 Task: Find connections with filter location Catende with filter topic #propertymanagement with filter profile language English with filter current company Delta Electronics India with filter school Swami Vivekananda Subharti University, Meerut with filter industry Travel Arrangements with filter service category User Experience Writing with filter keywords title Meals on Wheels Driver
Action: Mouse moved to (583, 120)
Screenshot: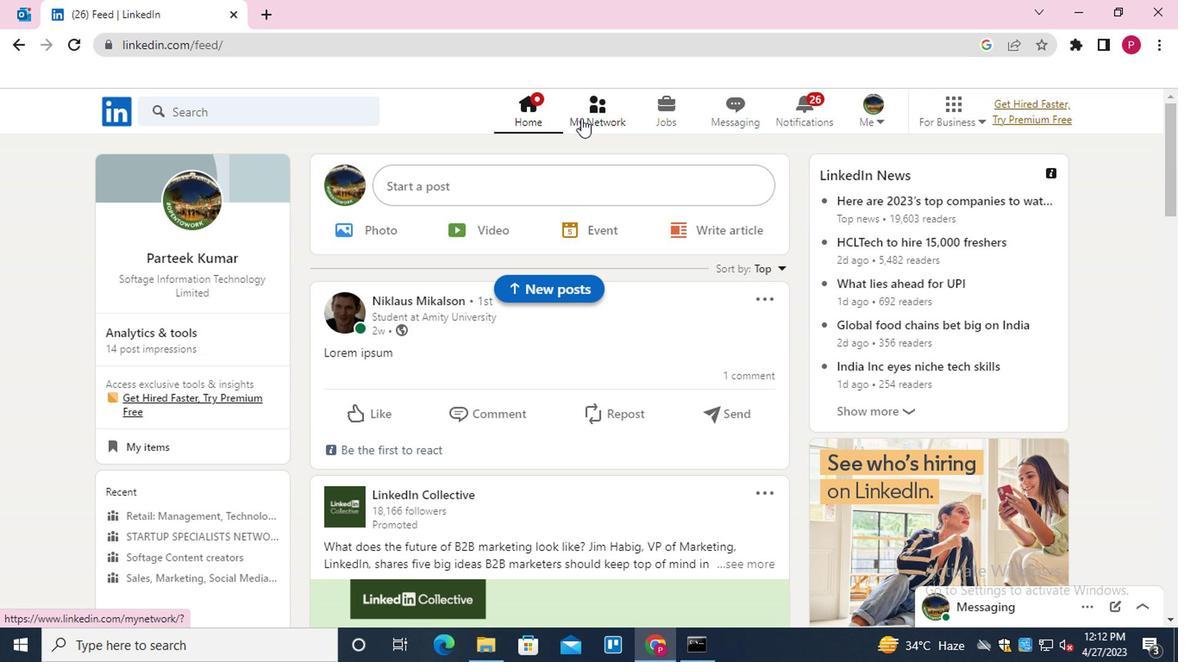 
Action: Mouse pressed left at (583, 120)
Screenshot: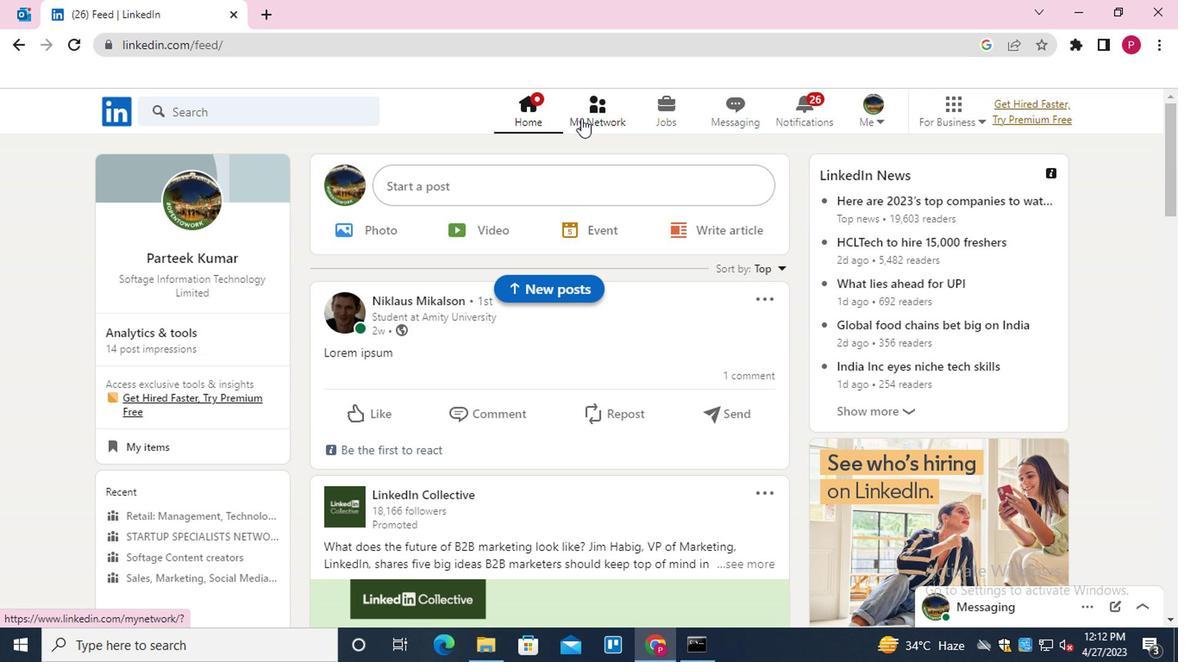 
Action: Mouse moved to (297, 214)
Screenshot: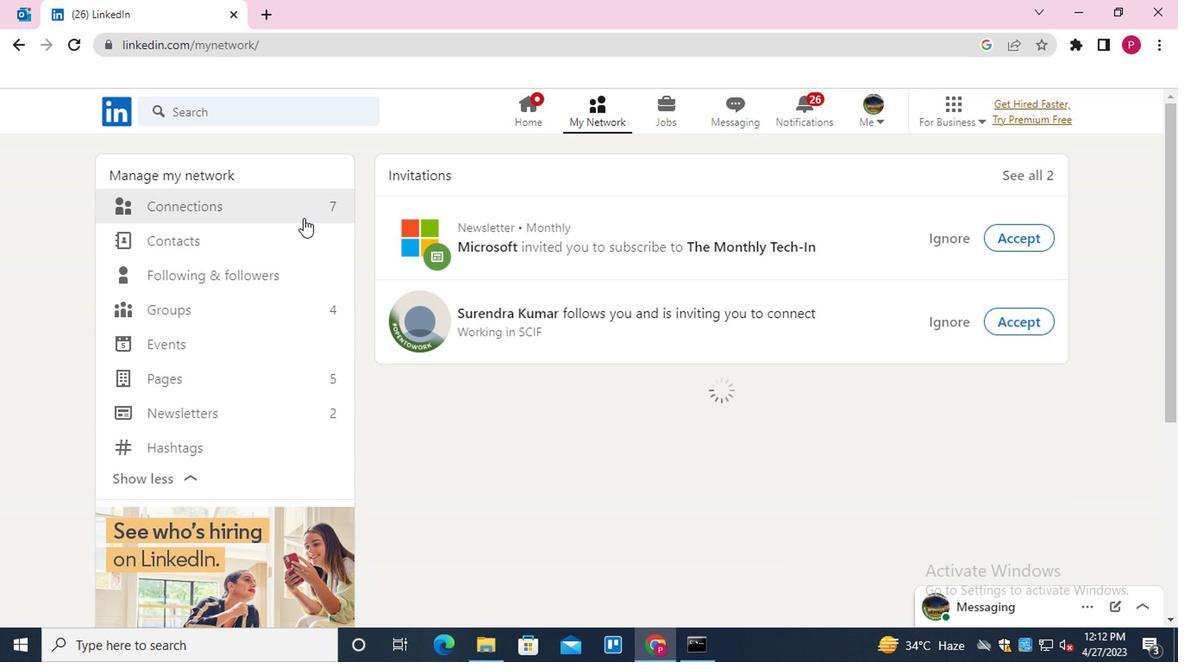 
Action: Mouse pressed left at (297, 214)
Screenshot: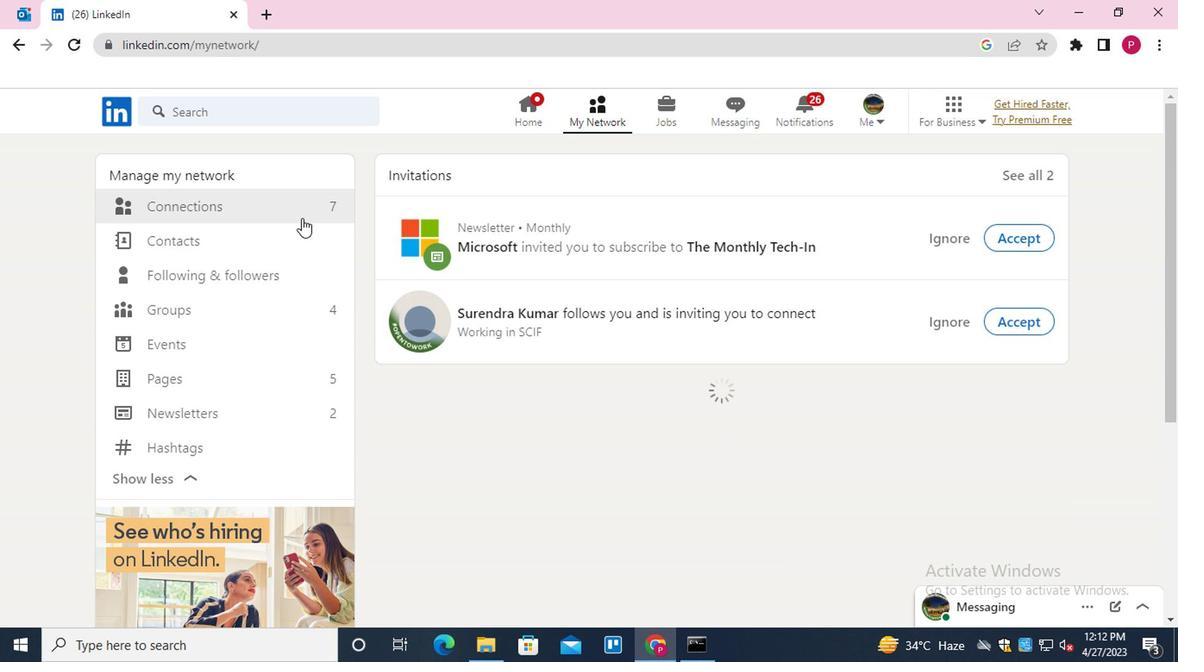 
Action: Mouse moved to (679, 204)
Screenshot: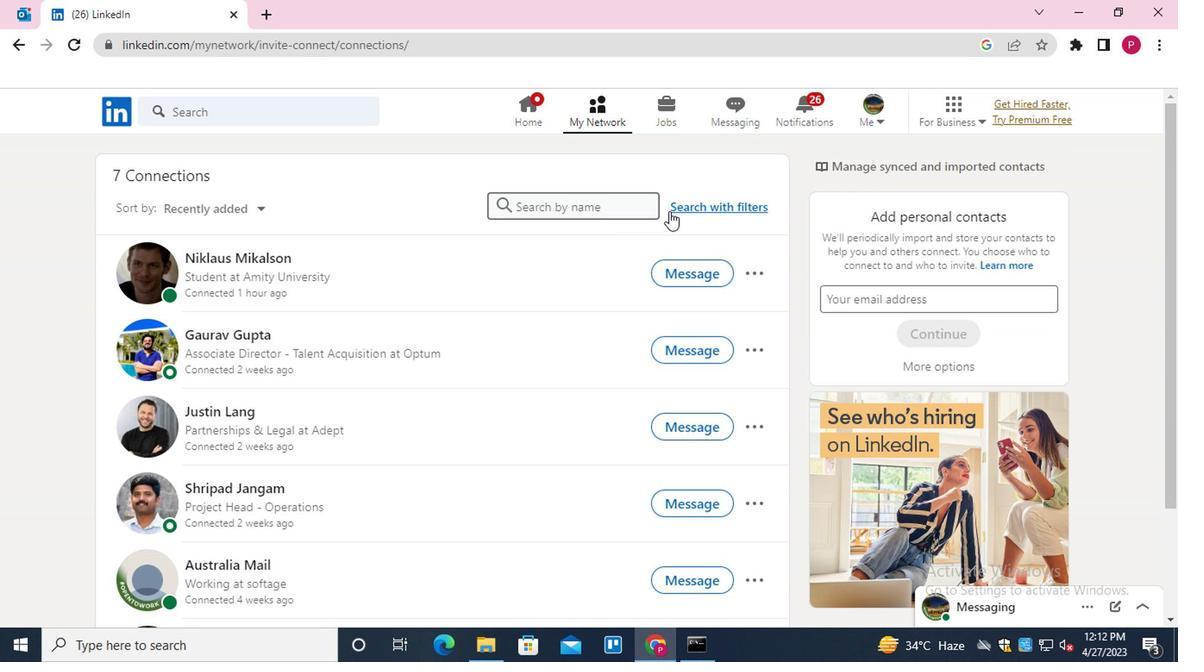 
Action: Mouse pressed left at (679, 204)
Screenshot: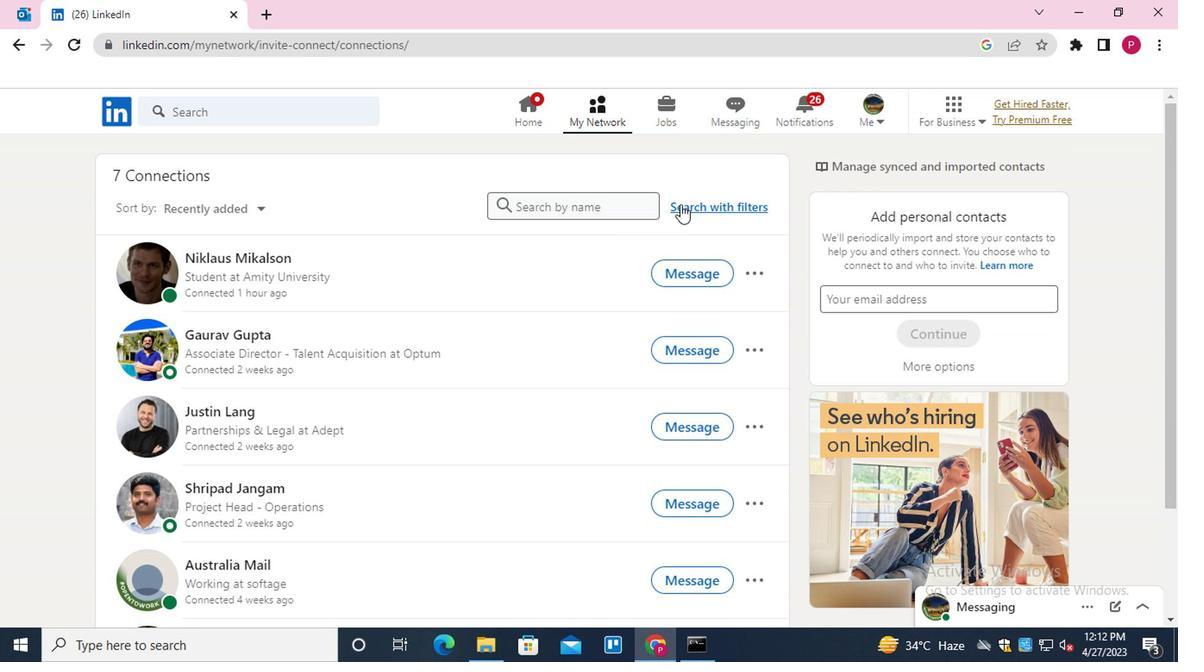 
Action: Mouse moved to (641, 160)
Screenshot: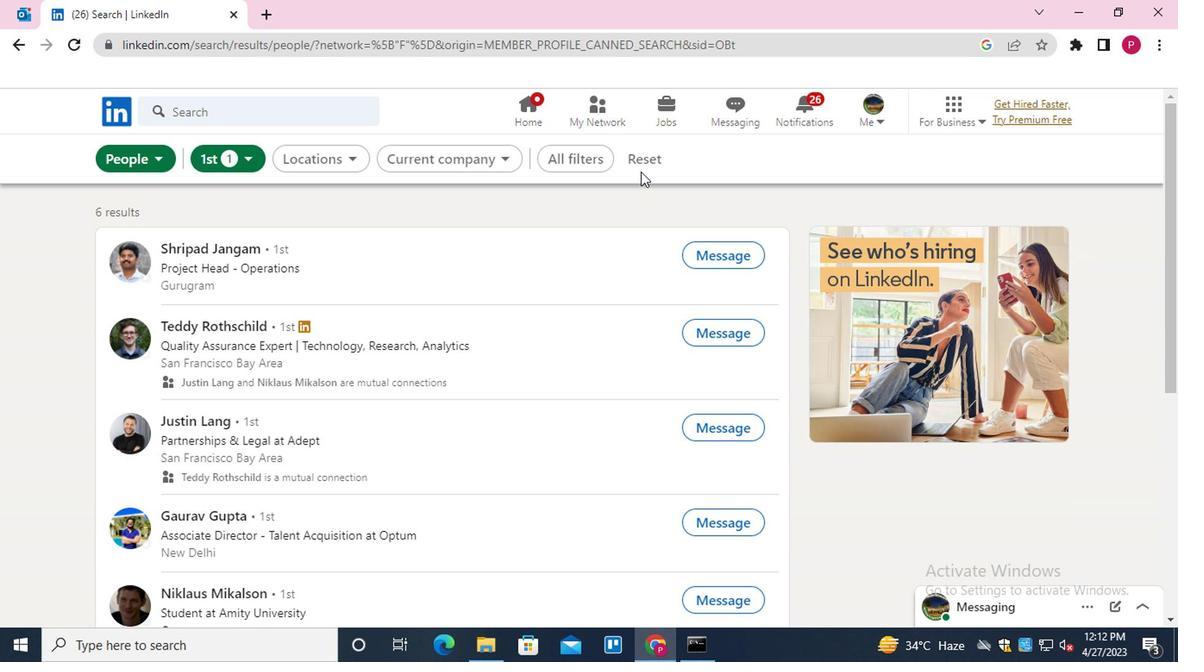 
Action: Mouse pressed left at (641, 160)
Screenshot: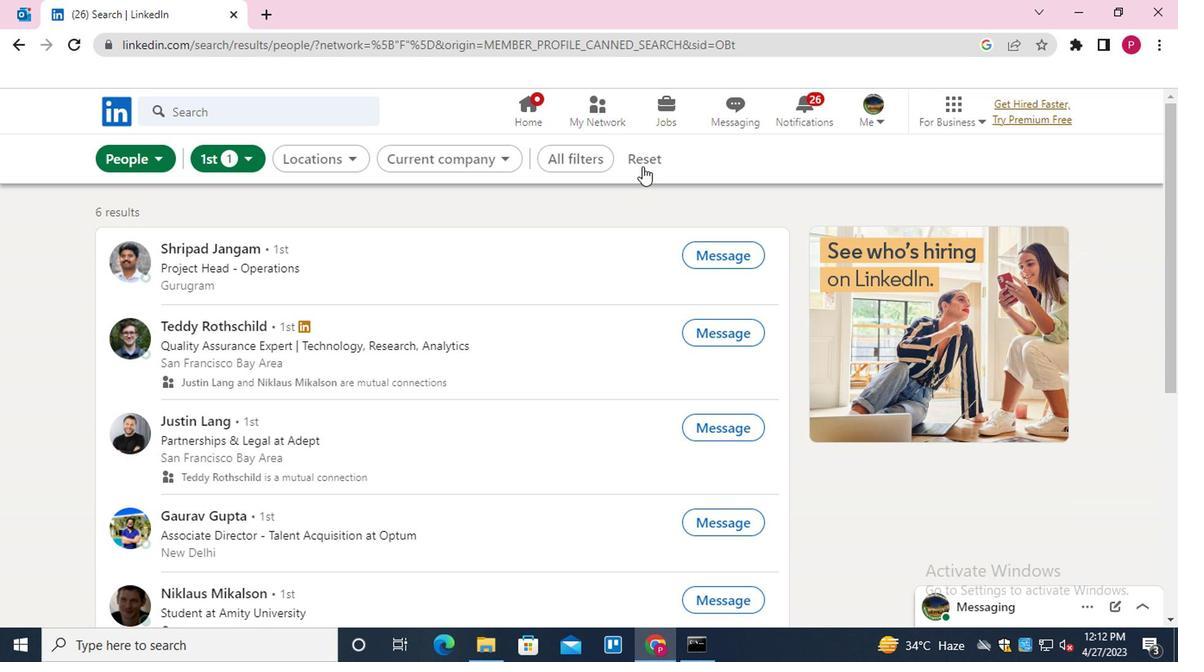 
Action: Mouse moved to (600, 165)
Screenshot: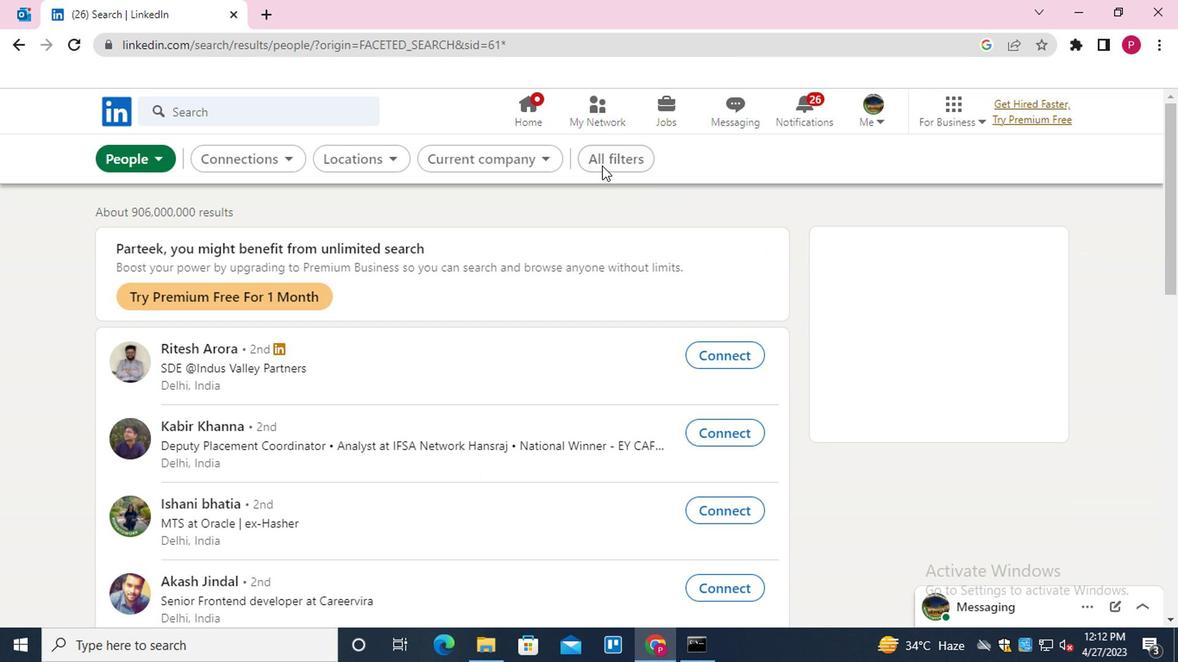 
Action: Mouse pressed left at (600, 165)
Screenshot: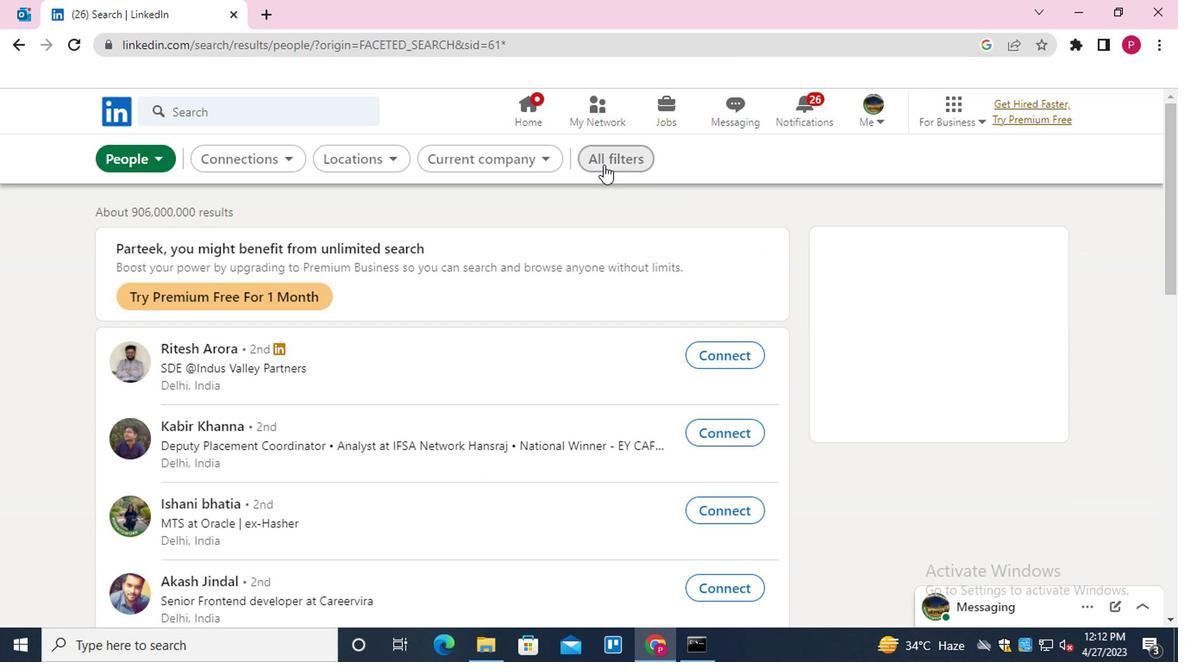 
Action: Mouse moved to (922, 369)
Screenshot: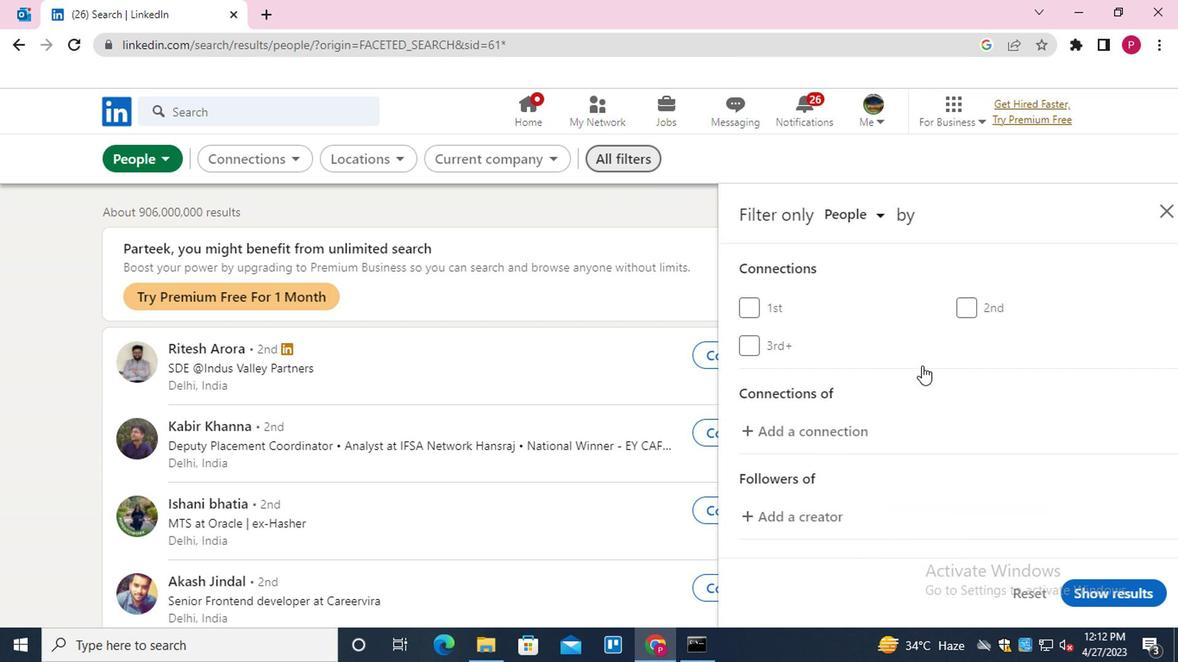 
Action: Mouse scrolled (922, 368) with delta (0, 0)
Screenshot: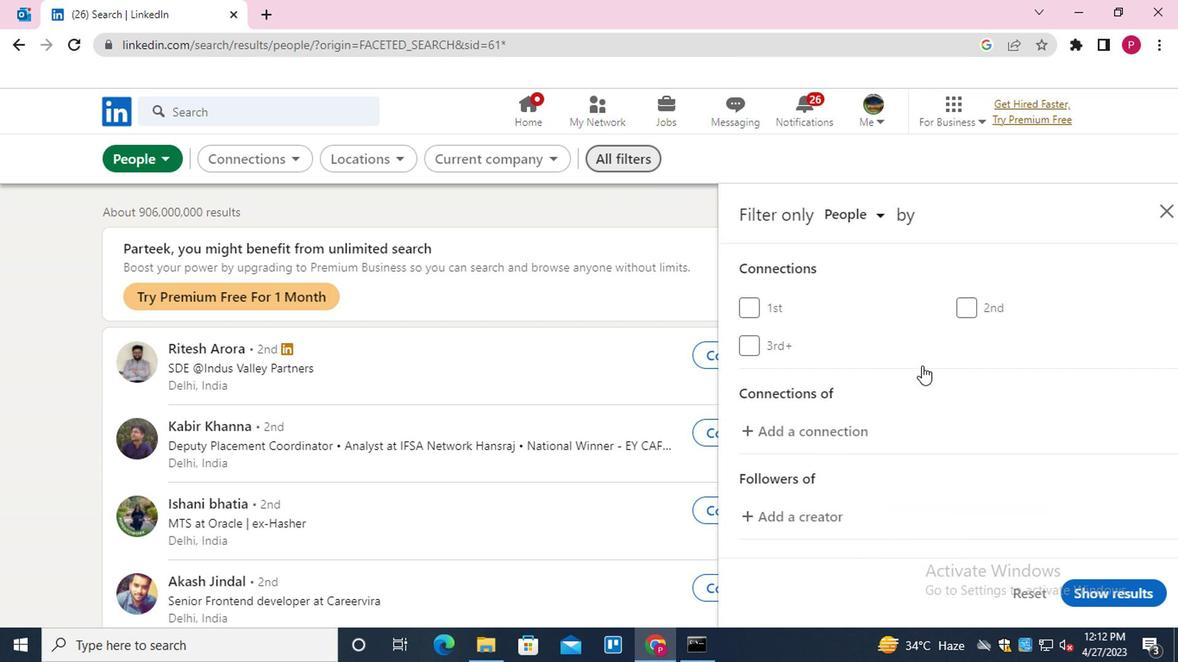 
Action: Mouse moved to (922, 371)
Screenshot: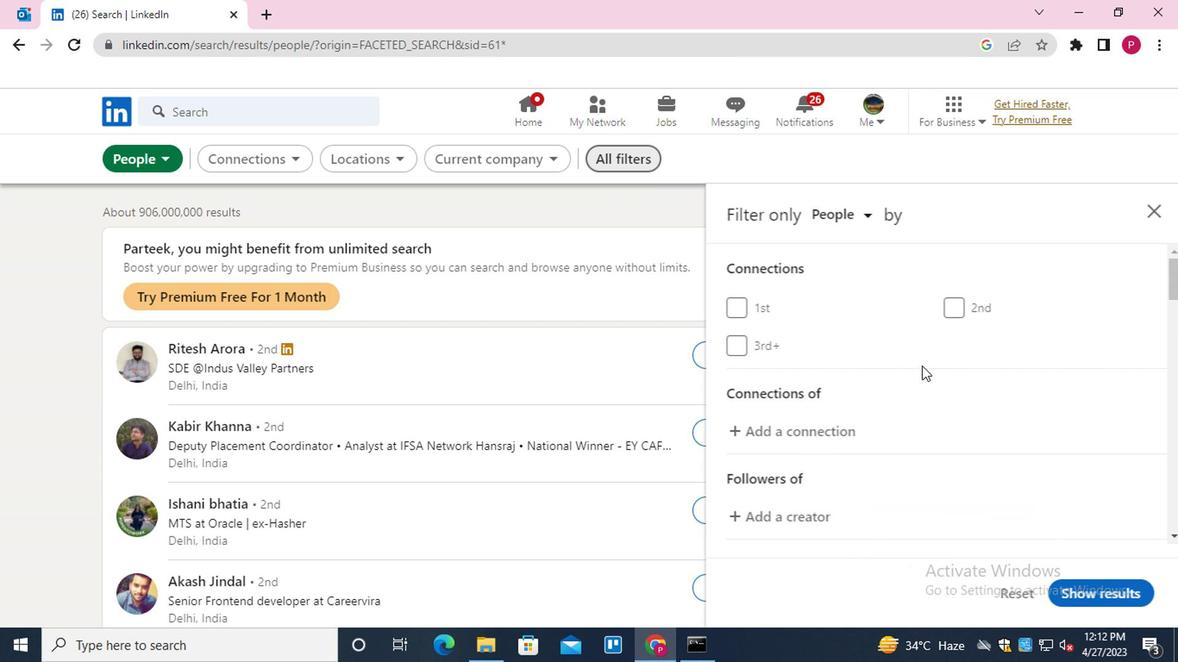 
Action: Mouse scrolled (922, 369) with delta (0, -1)
Screenshot: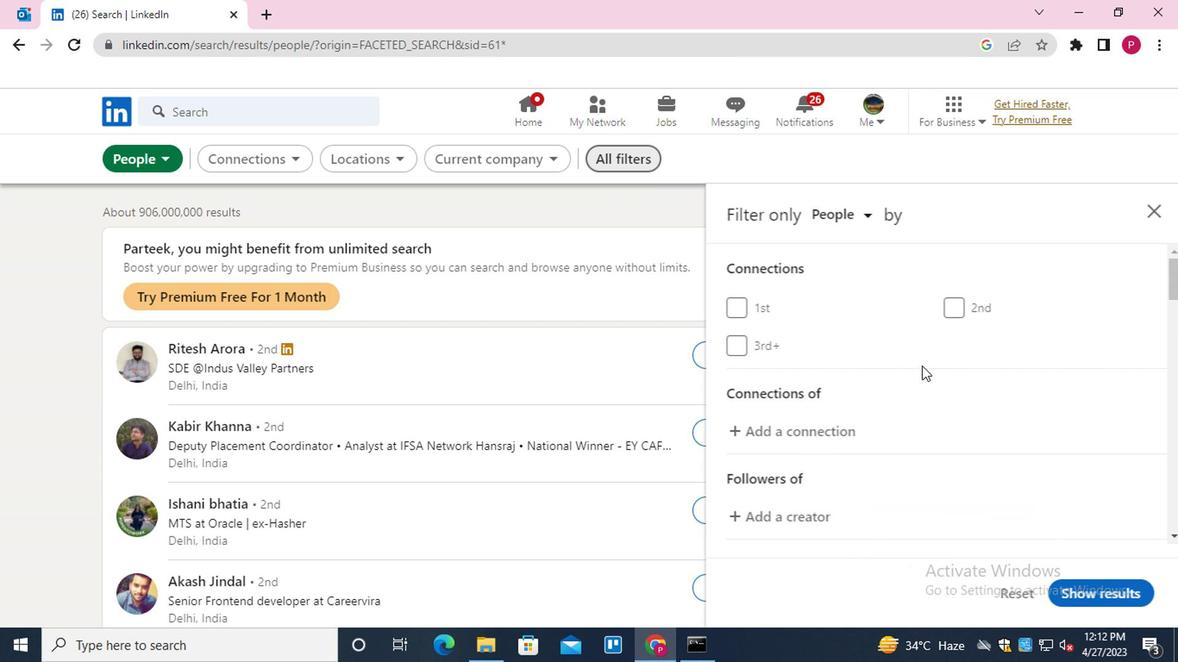 
Action: Mouse moved to (922, 373)
Screenshot: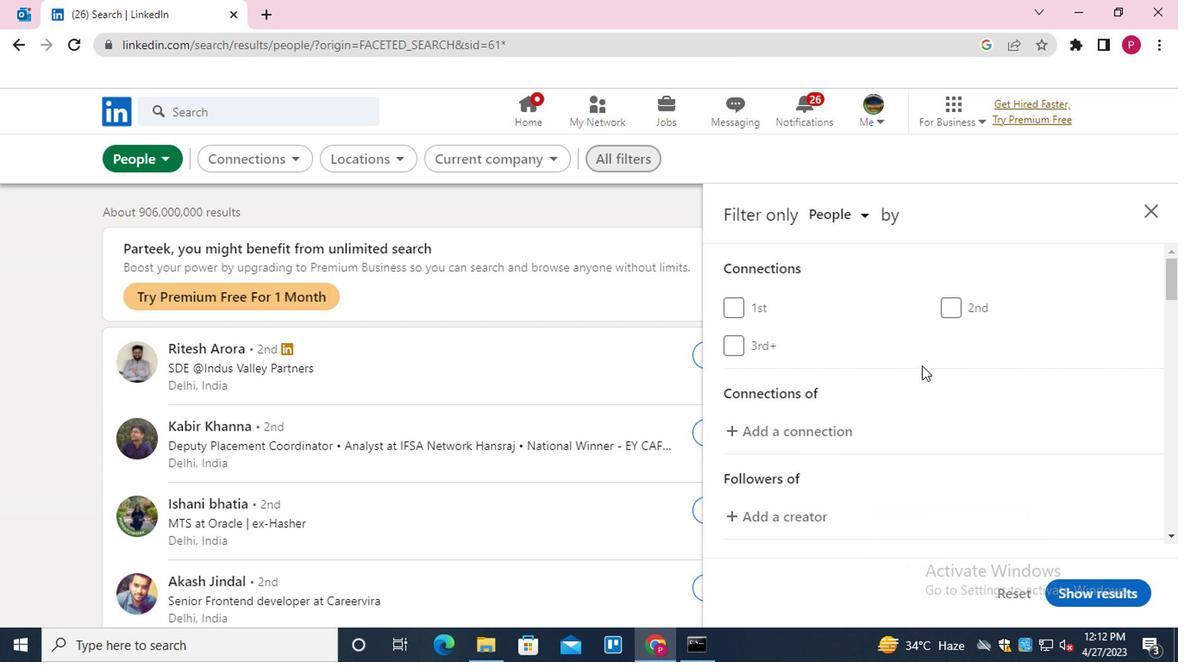 
Action: Mouse scrolled (922, 371) with delta (0, -1)
Screenshot: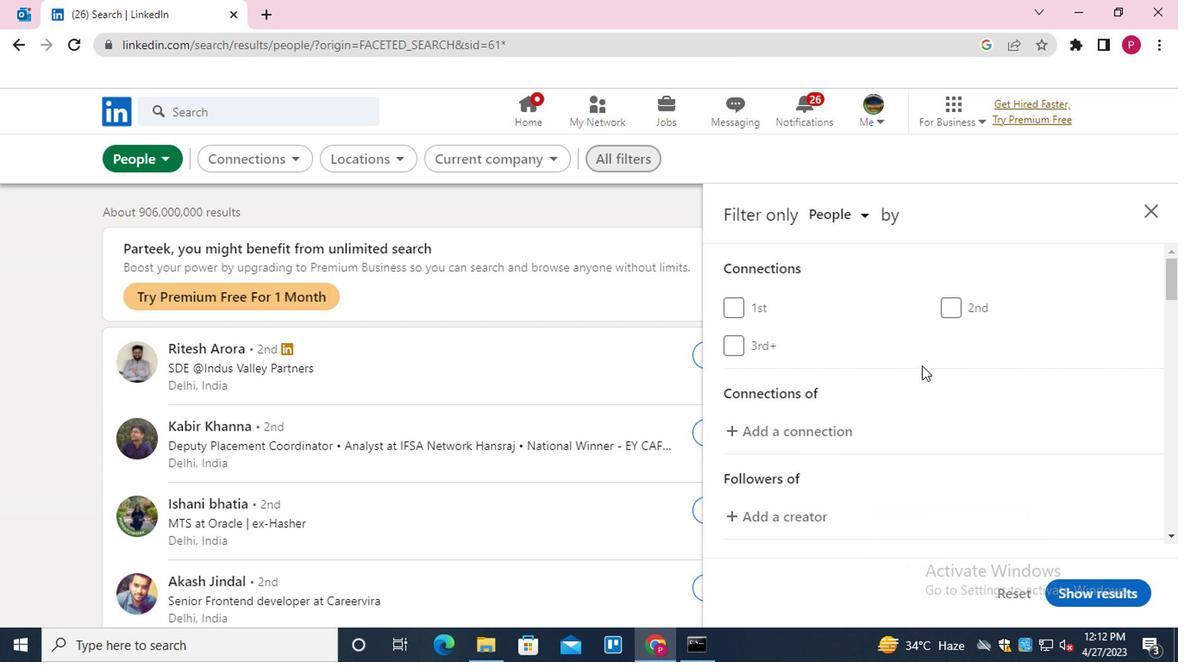
Action: Mouse moved to (997, 422)
Screenshot: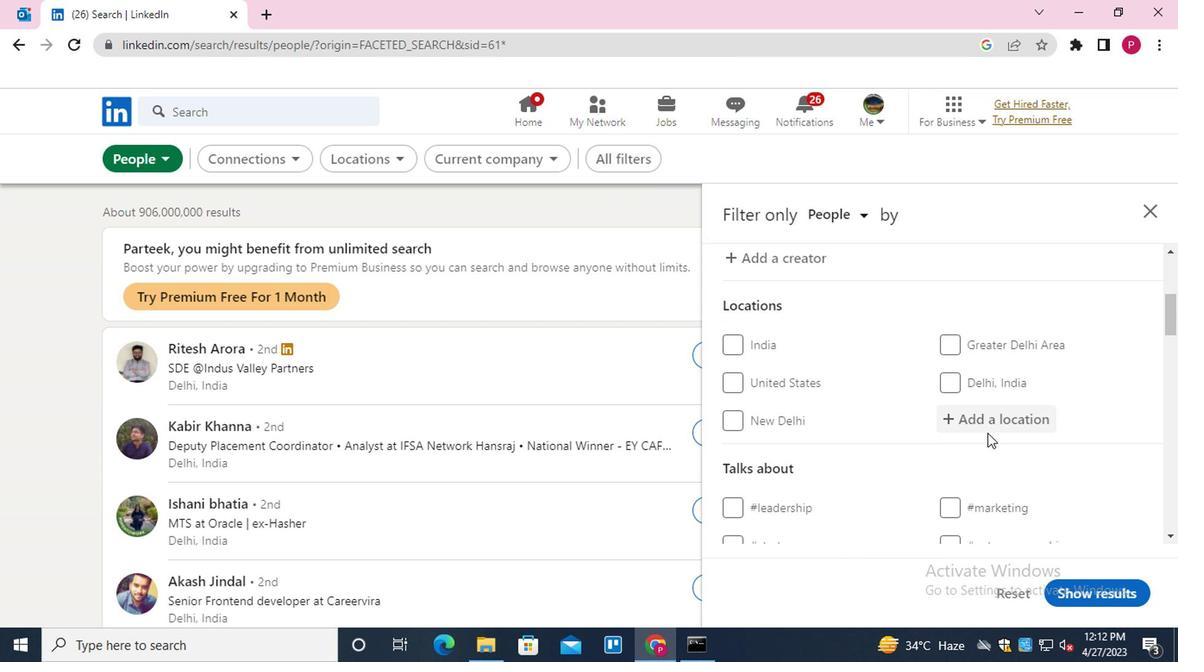 
Action: Mouse pressed left at (997, 422)
Screenshot: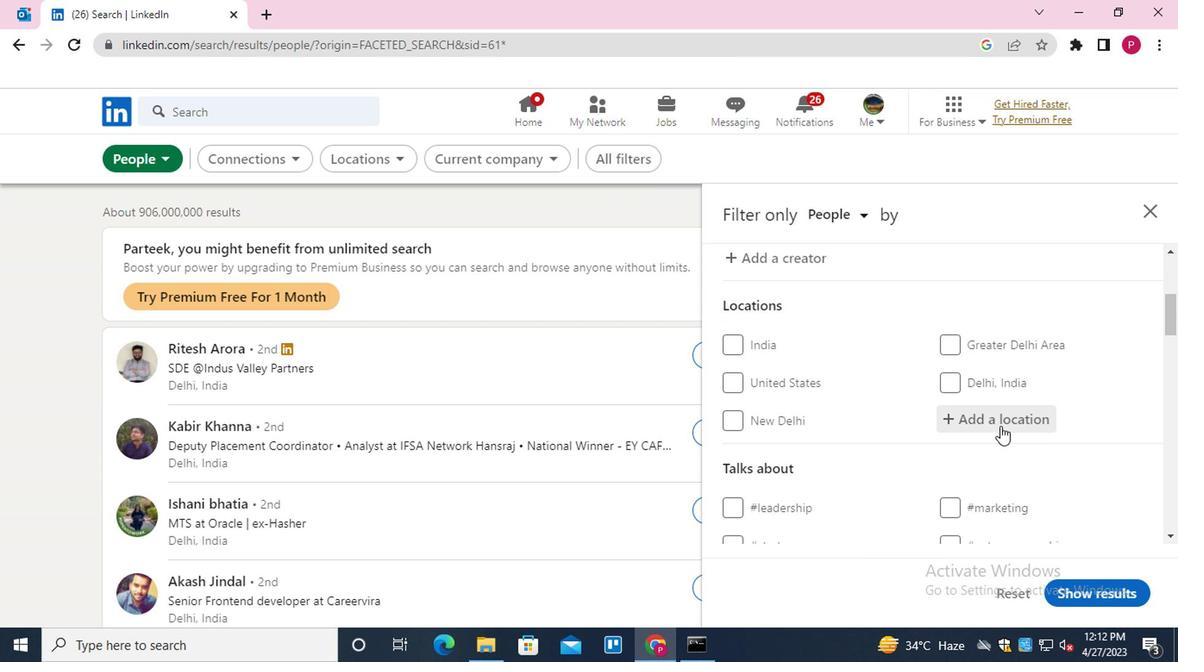 
Action: Key pressed <Key.shift>CATENDE<Key.down><Key.enter>
Screenshot: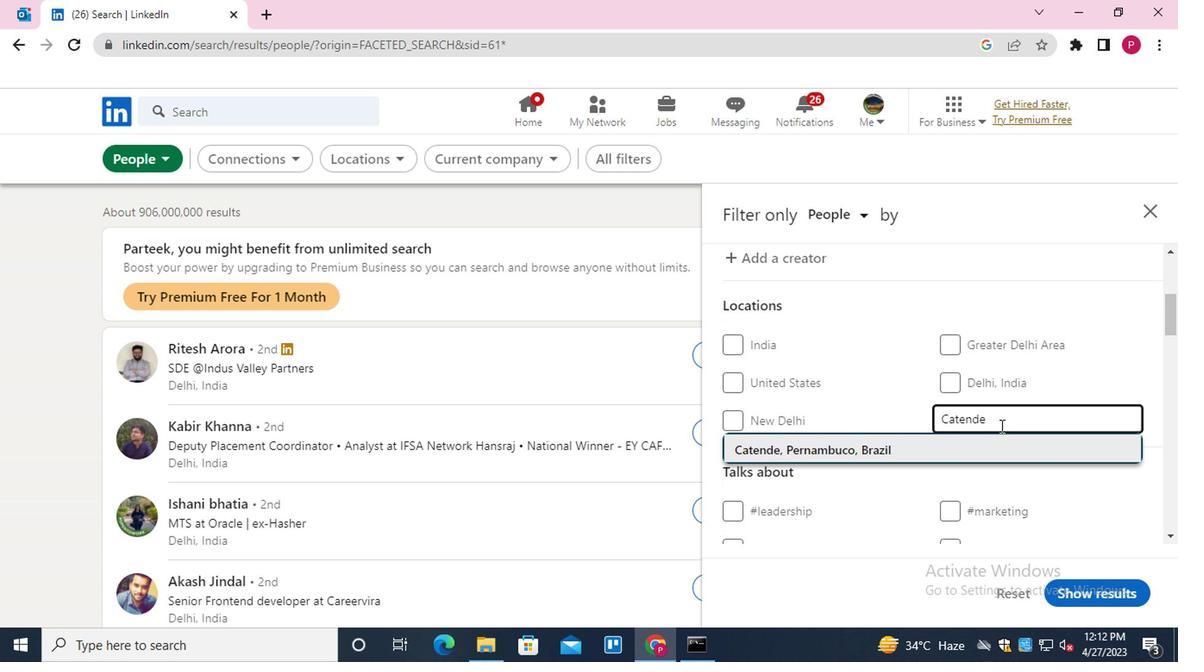 
Action: Mouse moved to (997, 422)
Screenshot: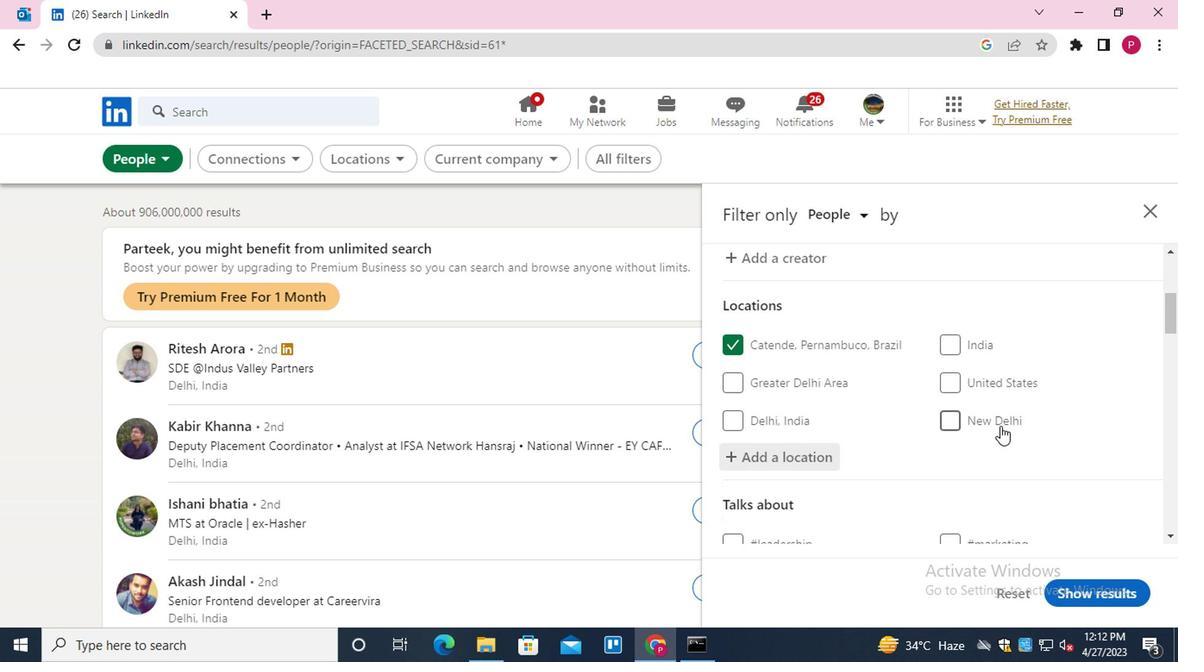 
Action: Mouse scrolled (997, 420) with delta (0, -1)
Screenshot: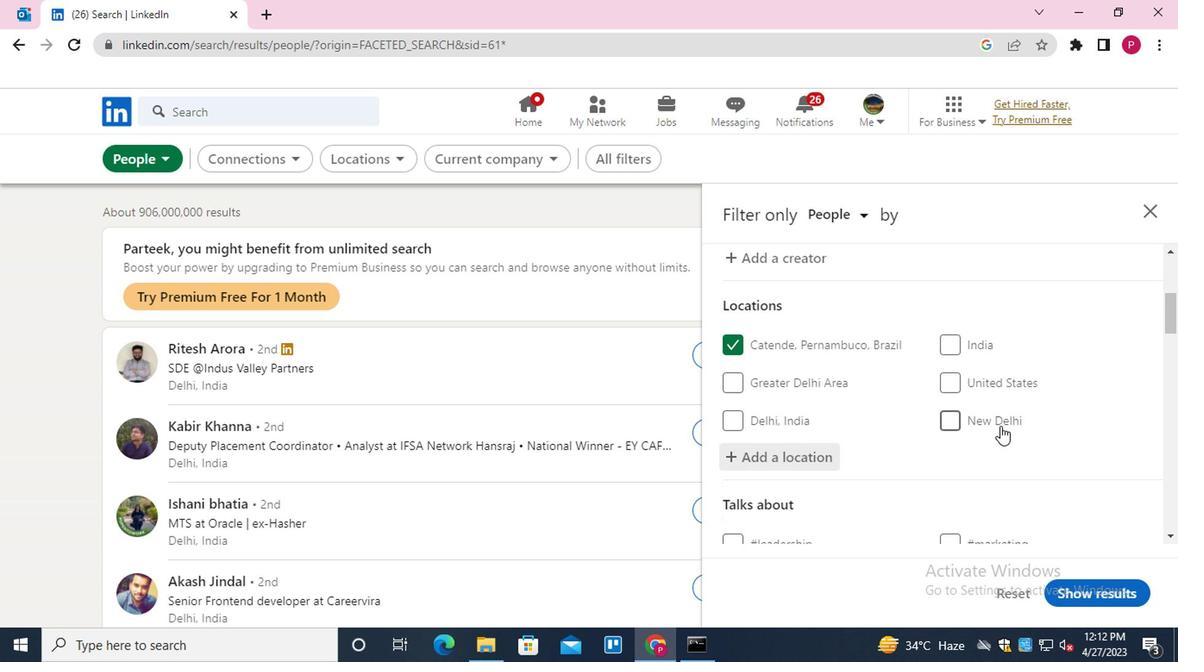 
Action: Mouse scrolled (997, 420) with delta (0, -1)
Screenshot: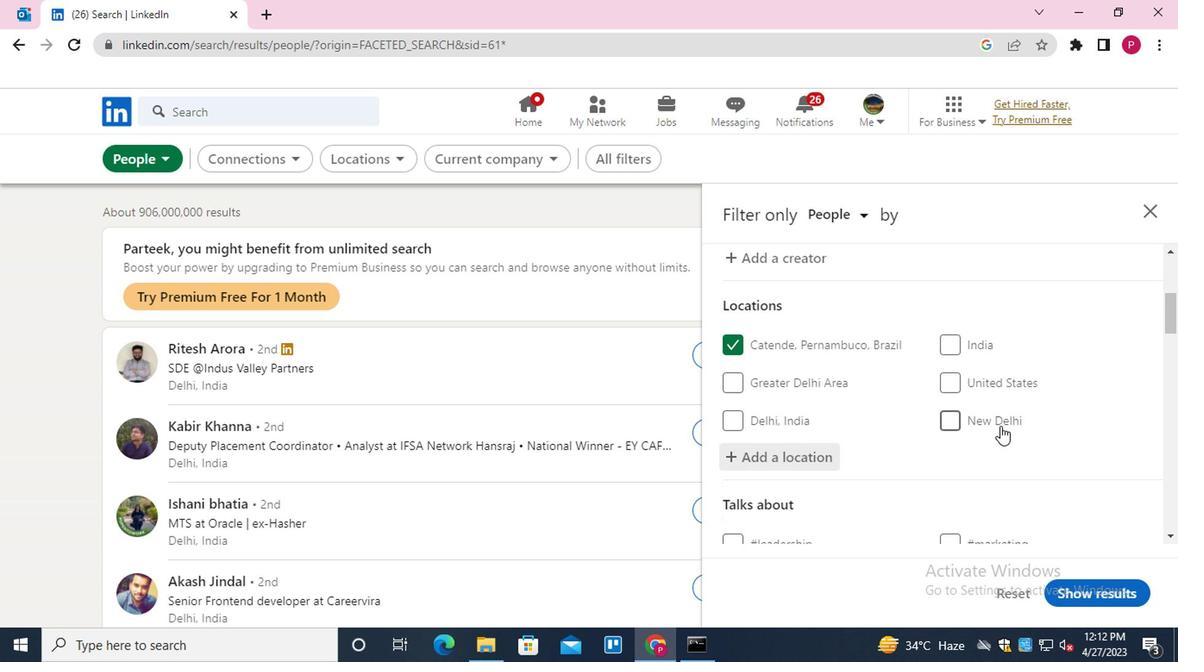 
Action: Mouse moved to (986, 431)
Screenshot: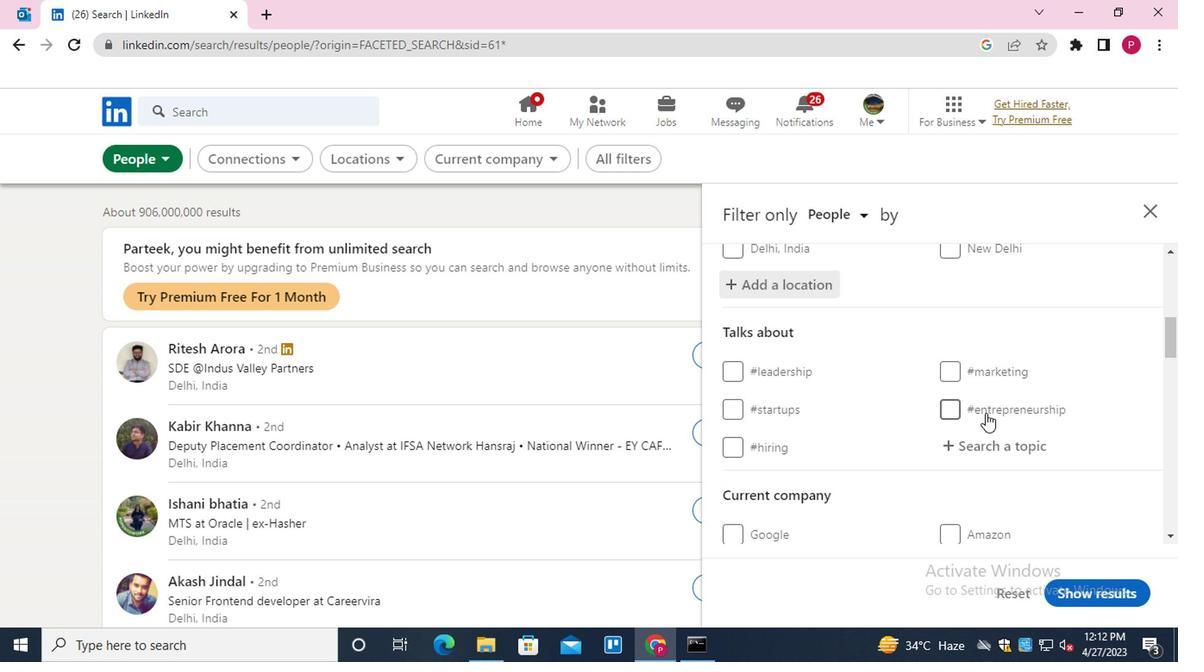 
Action: Mouse pressed left at (986, 431)
Screenshot: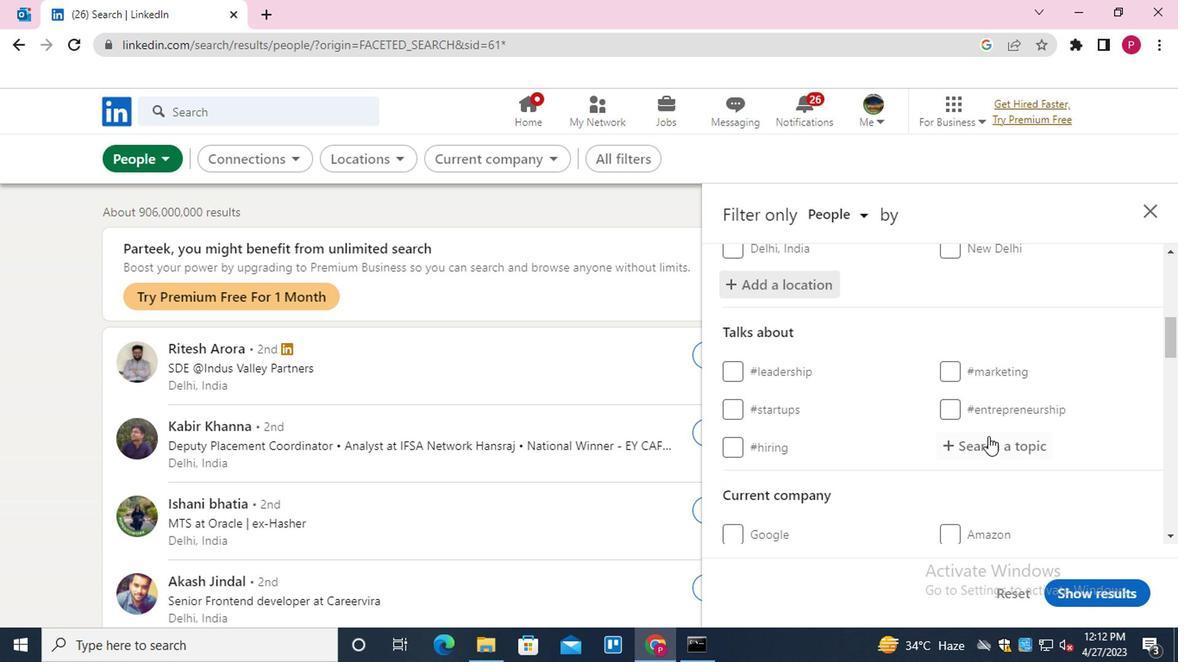 
Action: Key pressed PROPERTY<Key.down><Key.down><Key.down><Key.down><Key.down><Key.down><Key.down><Key.down><Key.down><Key.up><Key.enter>
Screenshot: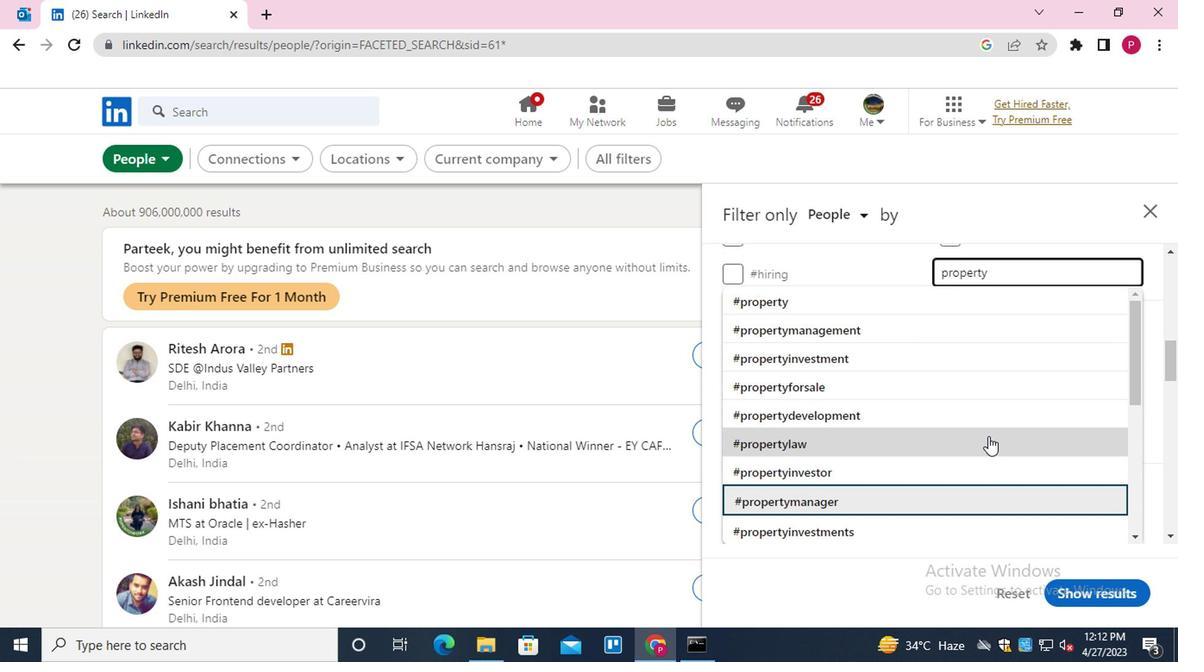 
Action: Mouse scrolled (986, 431) with delta (0, 0)
Screenshot: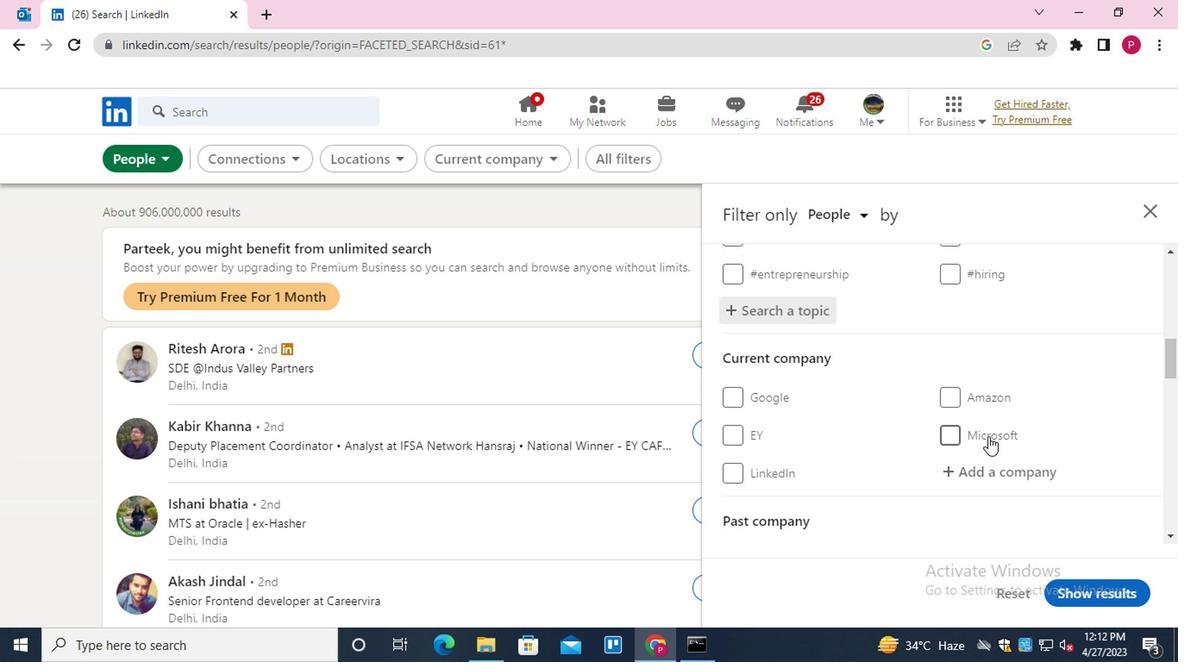 
Action: Mouse moved to (986, 431)
Screenshot: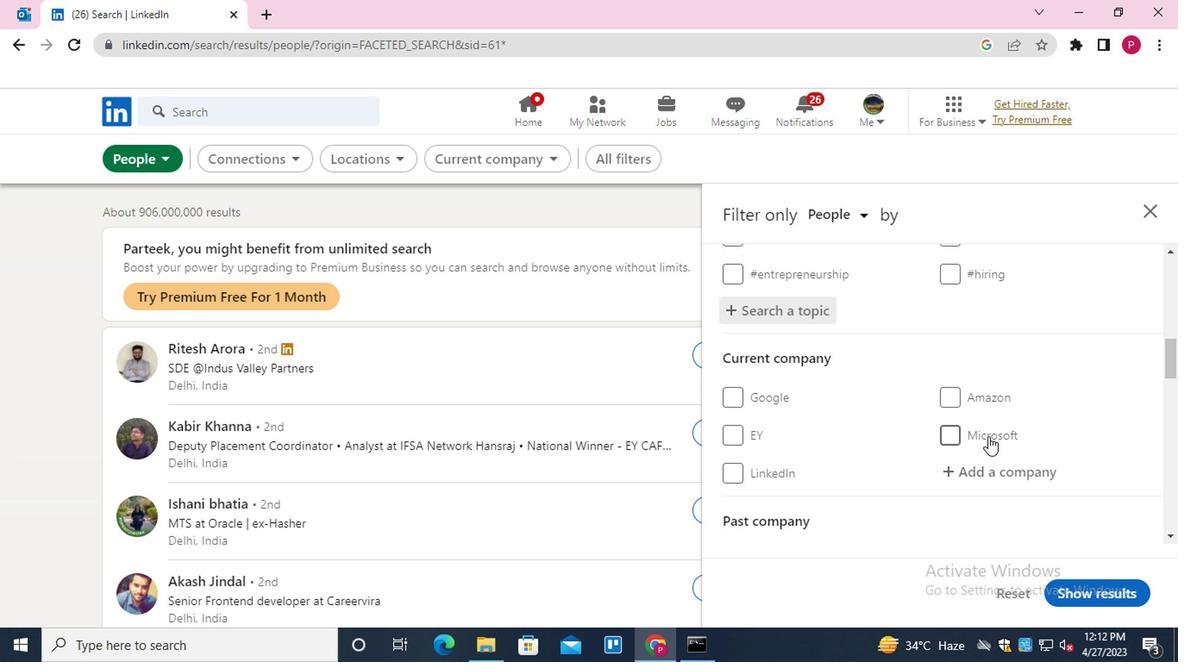 
Action: Mouse scrolled (986, 431) with delta (0, 0)
Screenshot: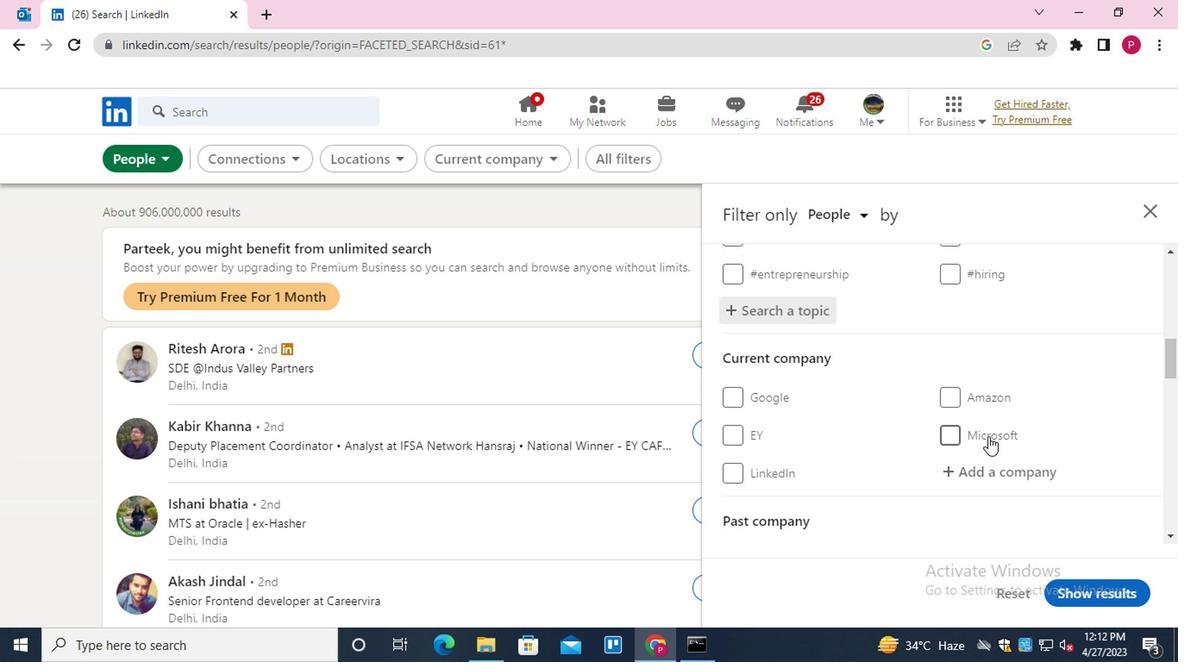 
Action: Mouse scrolled (986, 431) with delta (0, 0)
Screenshot: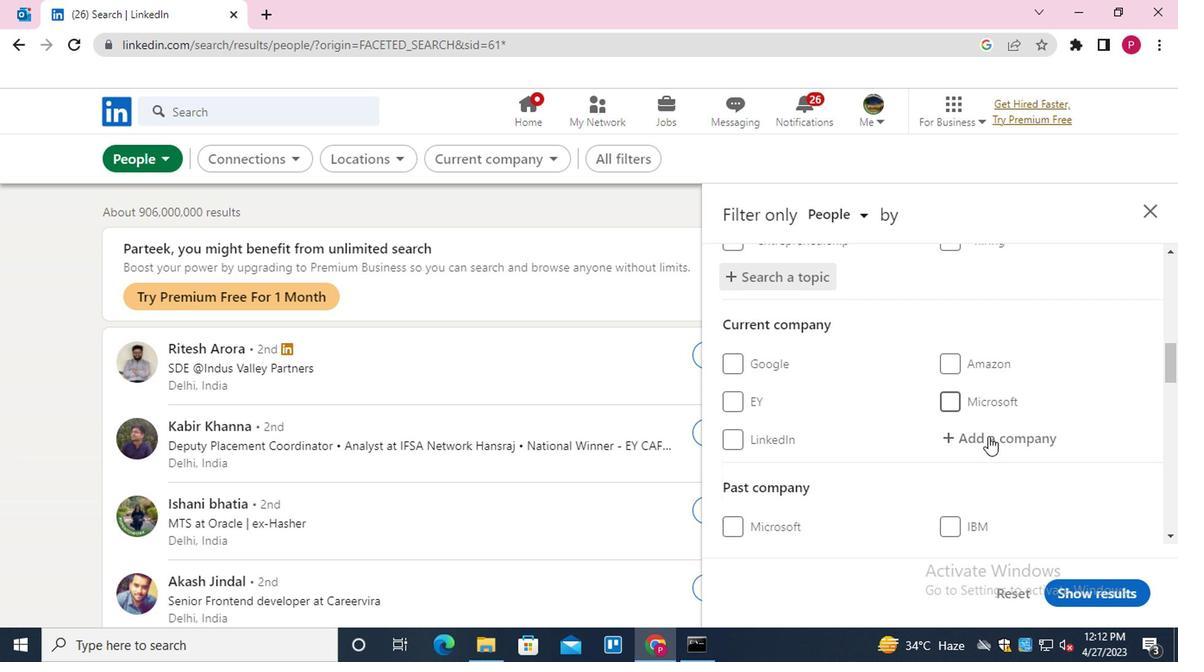 
Action: Mouse scrolled (986, 431) with delta (0, 0)
Screenshot: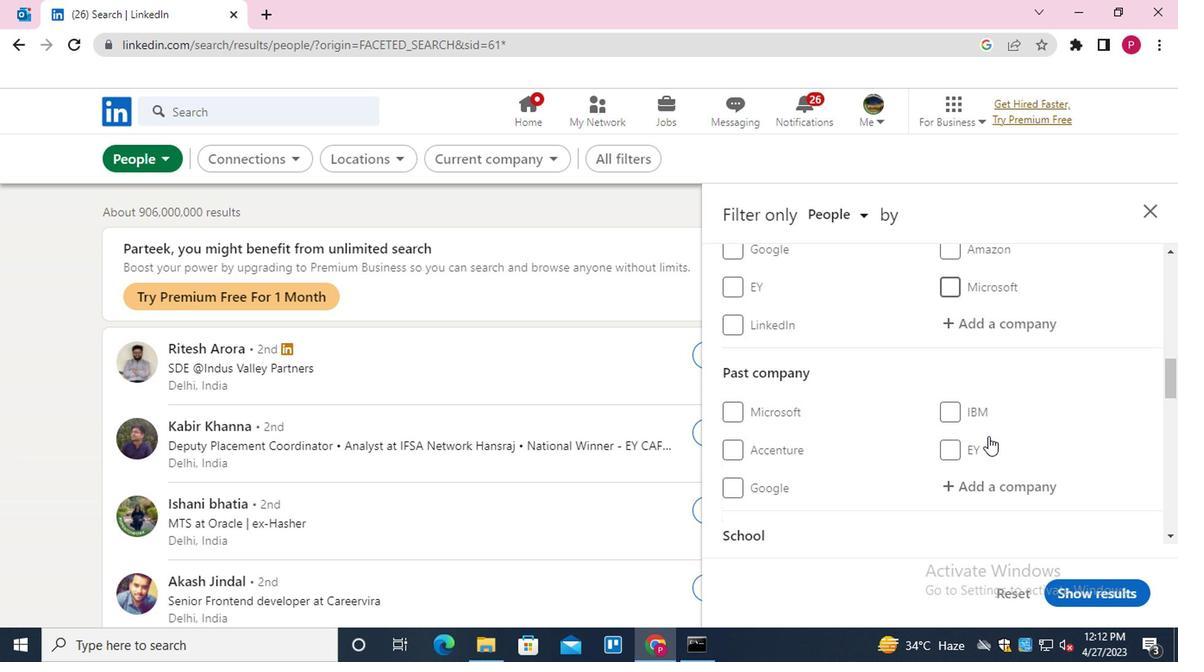
Action: Mouse scrolled (986, 431) with delta (0, 0)
Screenshot: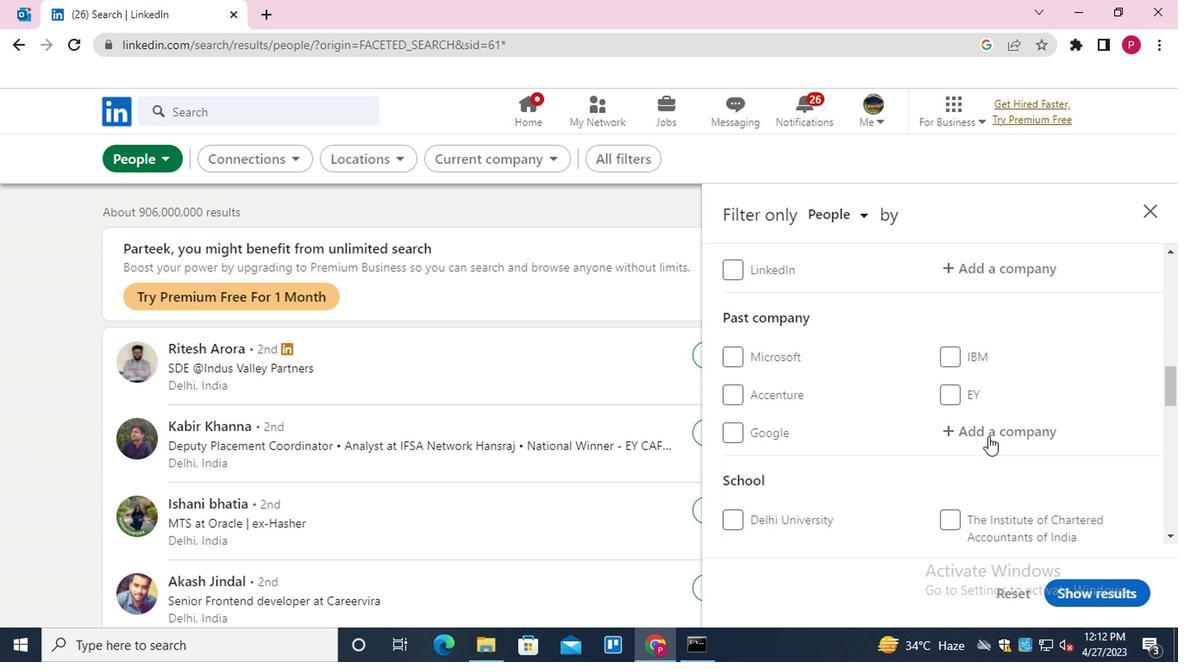 
Action: Mouse scrolled (986, 431) with delta (0, 0)
Screenshot: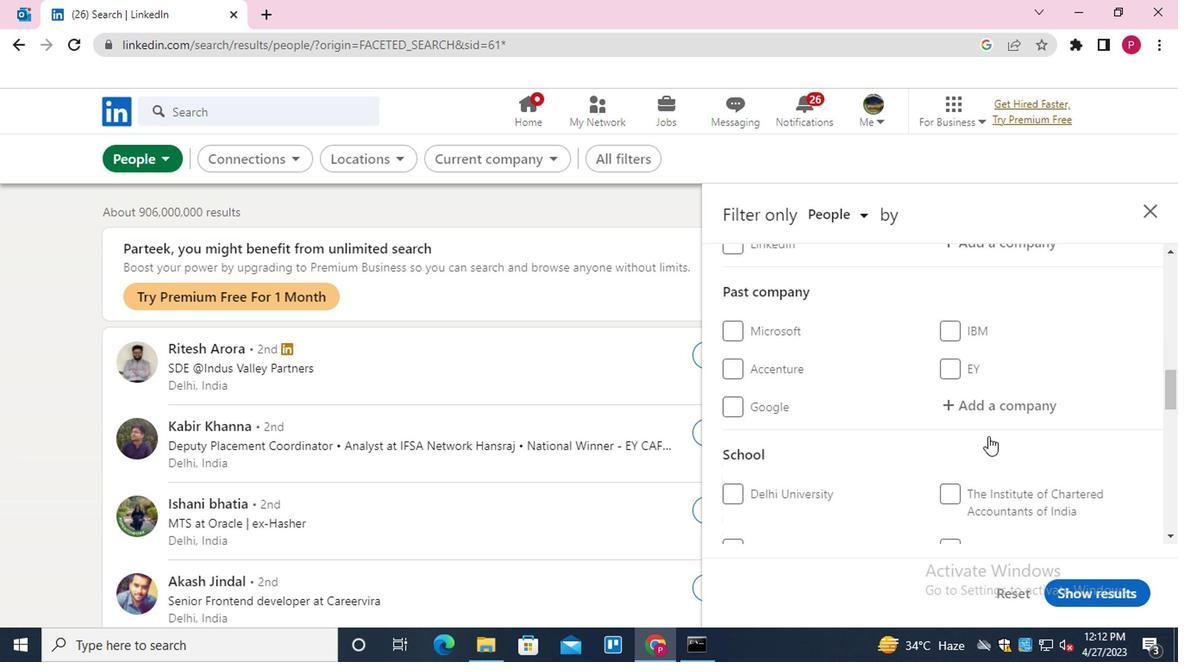 
Action: Mouse scrolled (986, 431) with delta (0, 0)
Screenshot: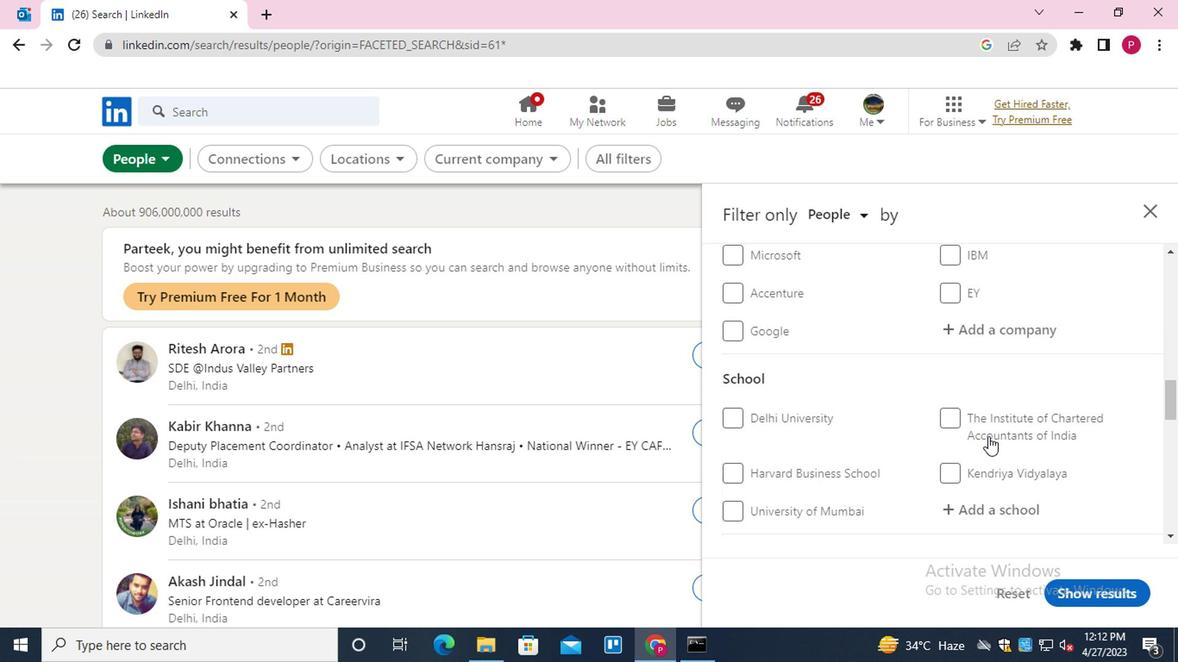 
Action: Mouse moved to (878, 429)
Screenshot: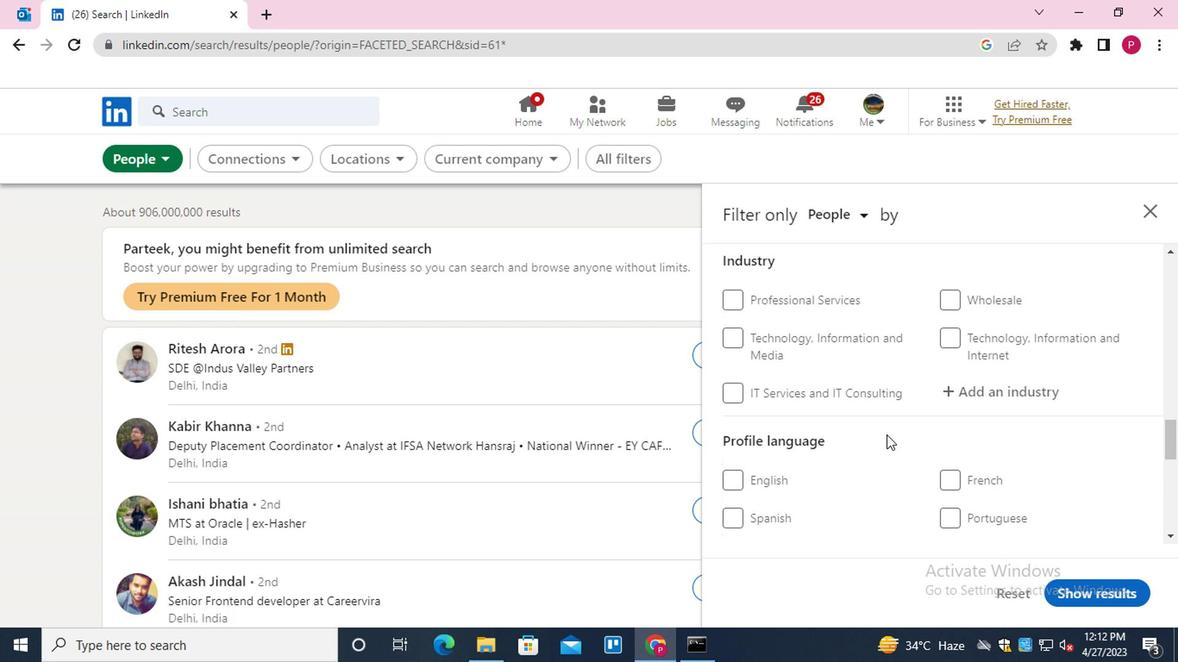 
Action: Mouse scrolled (878, 428) with delta (0, 0)
Screenshot: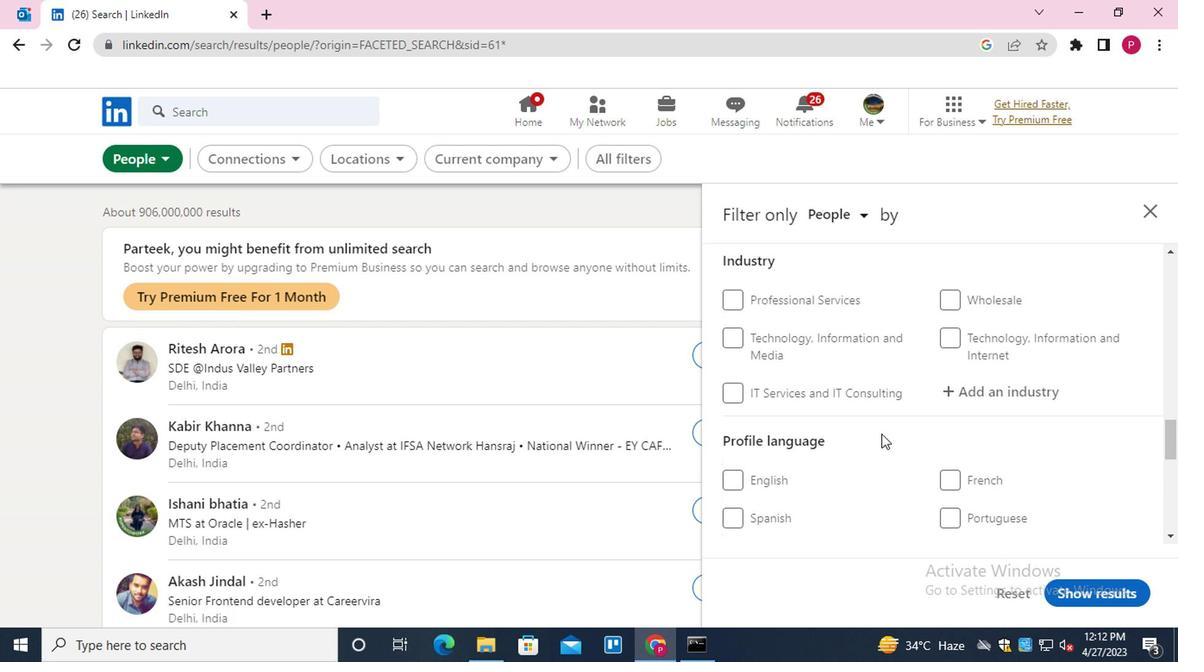 
Action: Mouse moved to (766, 387)
Screenshot: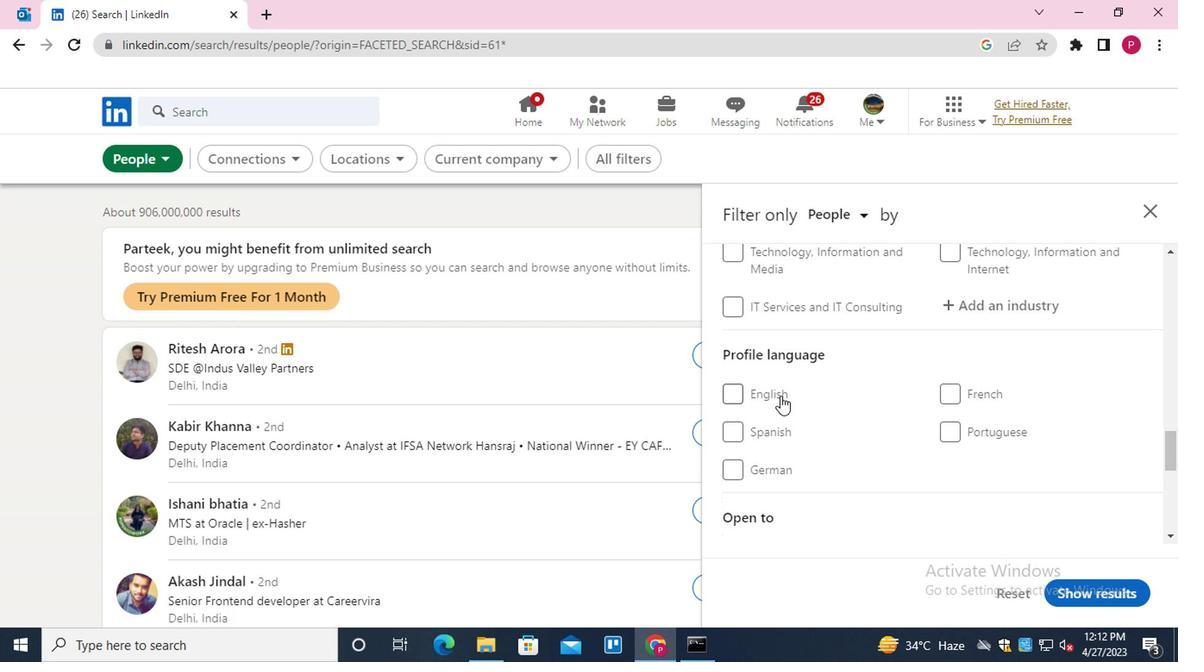 
Action: Mouse pressed left at (766, 387)
Screenshot: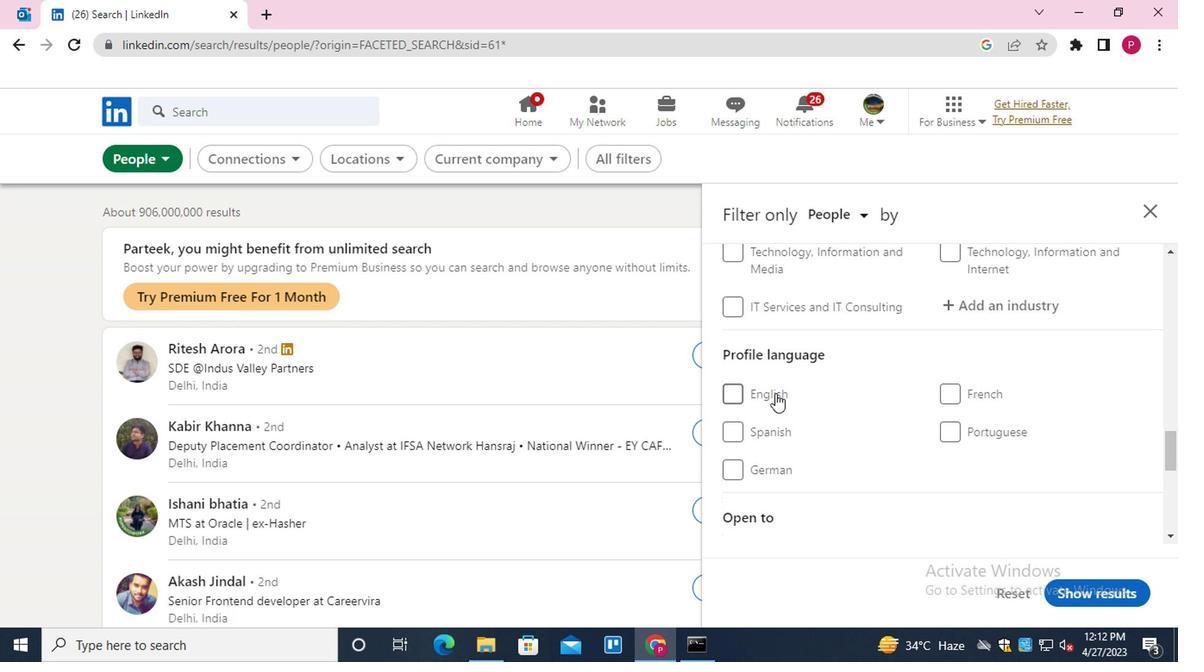 
Action: Mouse moved to (790, 391)
Screenshot: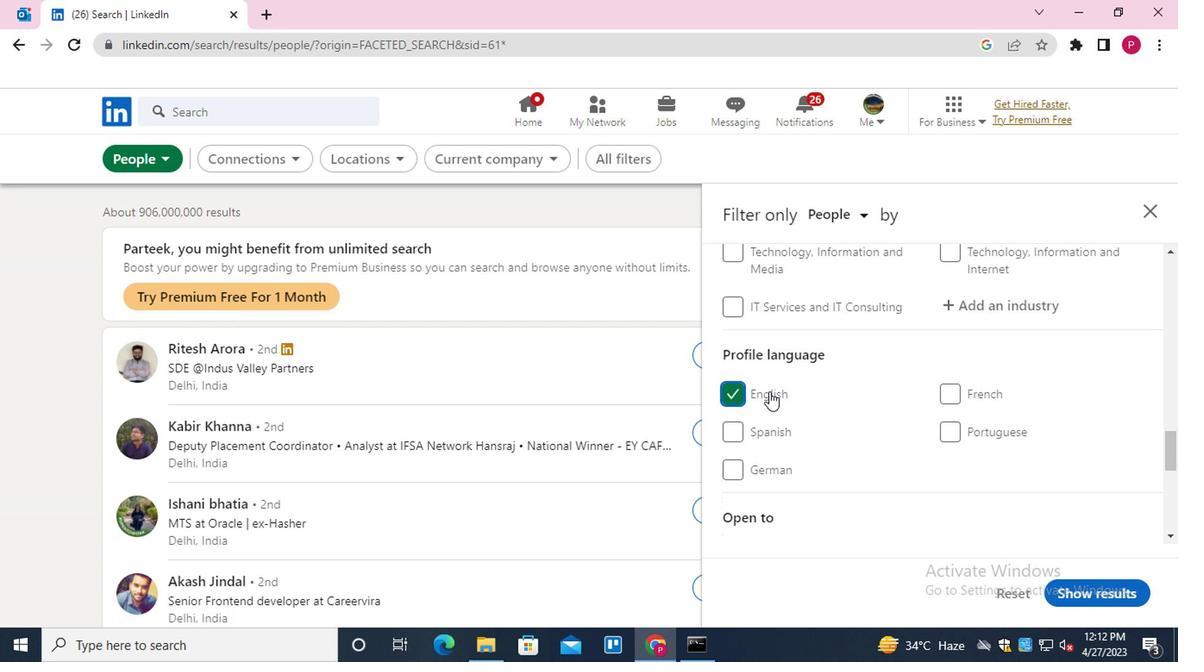 
Action: Mouse scrolled (790, 392) with delta (0, 0)
Screenshot: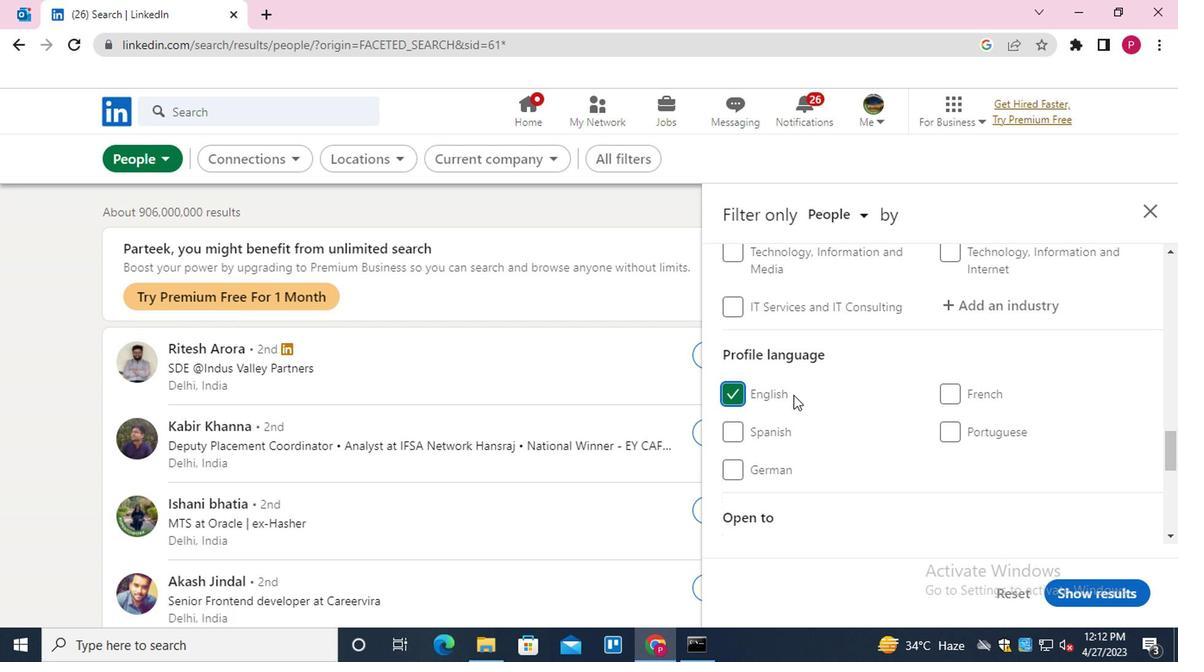 
Action: Mouse scrolled (790, 392) with delta (0, 0)
Screenshot: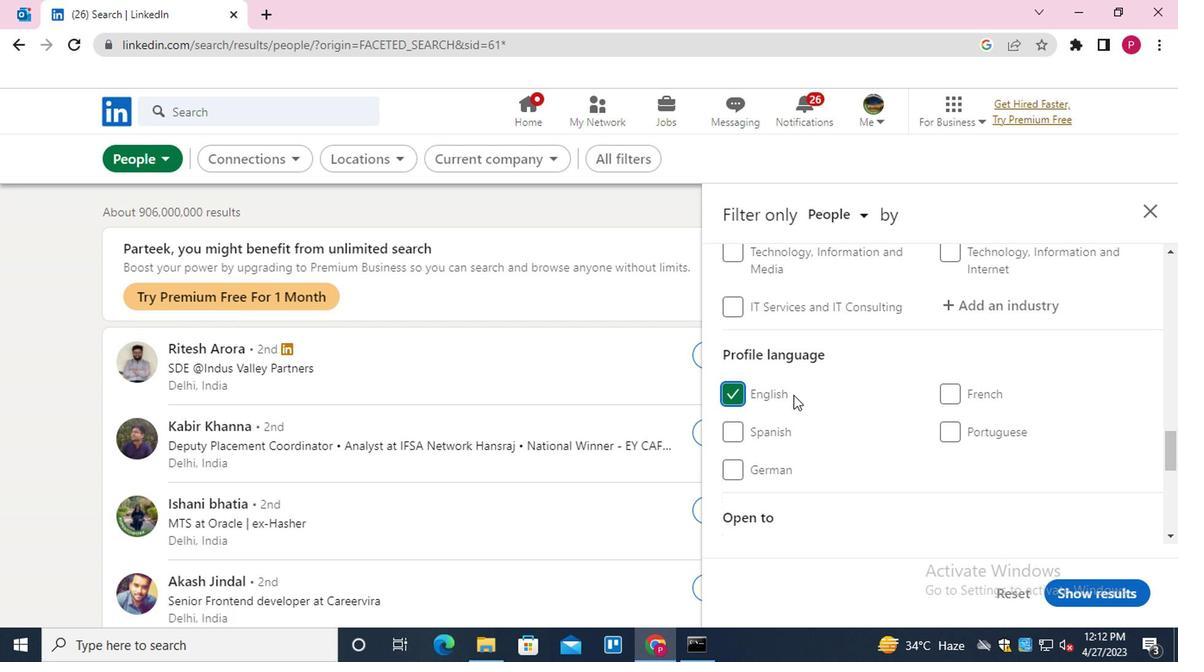 
Action: Mouse scrolled (790, 392) with delta (0, 0)
Screenshot: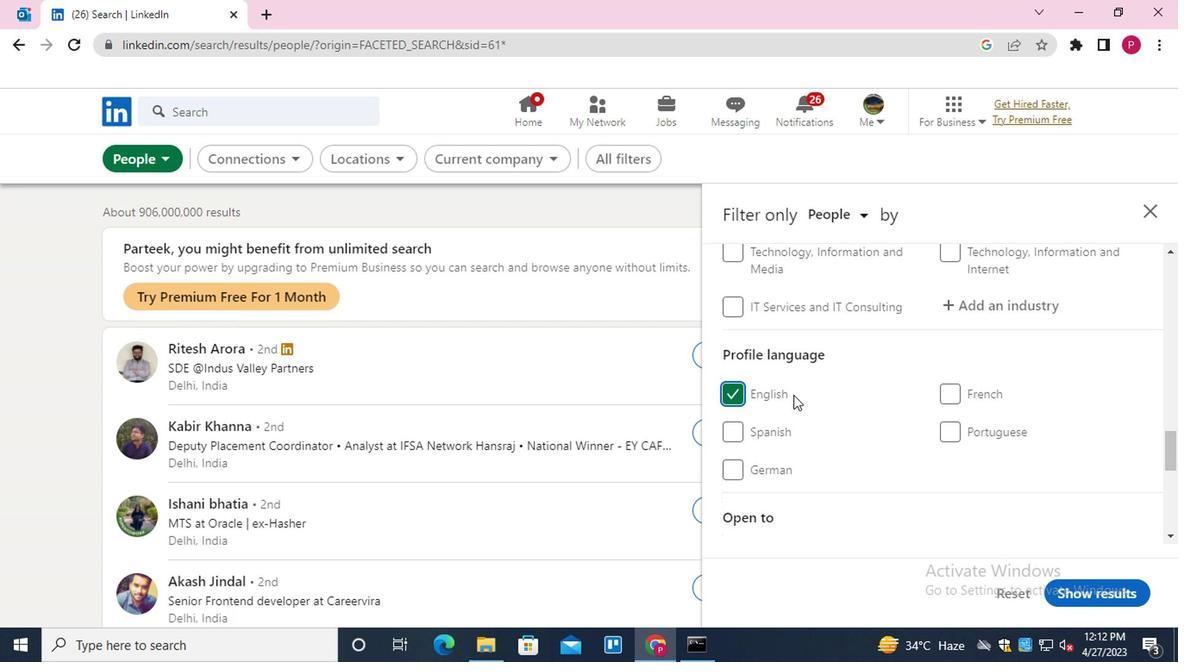 
Action: Mouse scrolled (790, 392) with delta (0, 0)
Screenshot: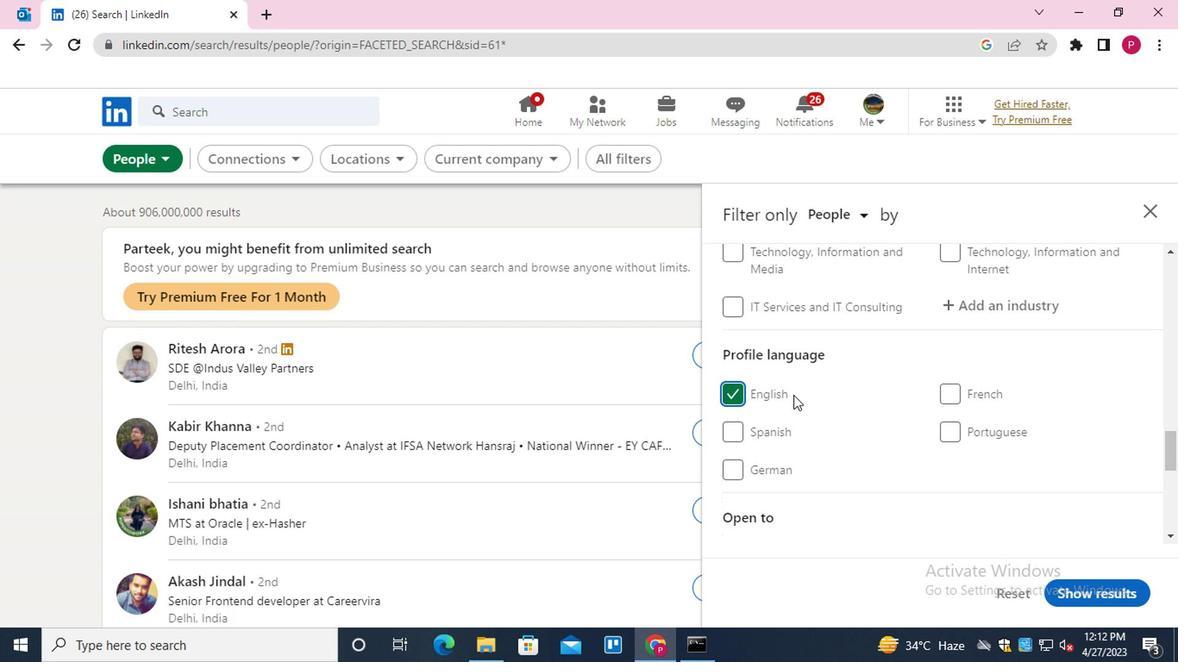
Action: Mouse scrolled (790, 392) with delta (0, 0)
Screenshot: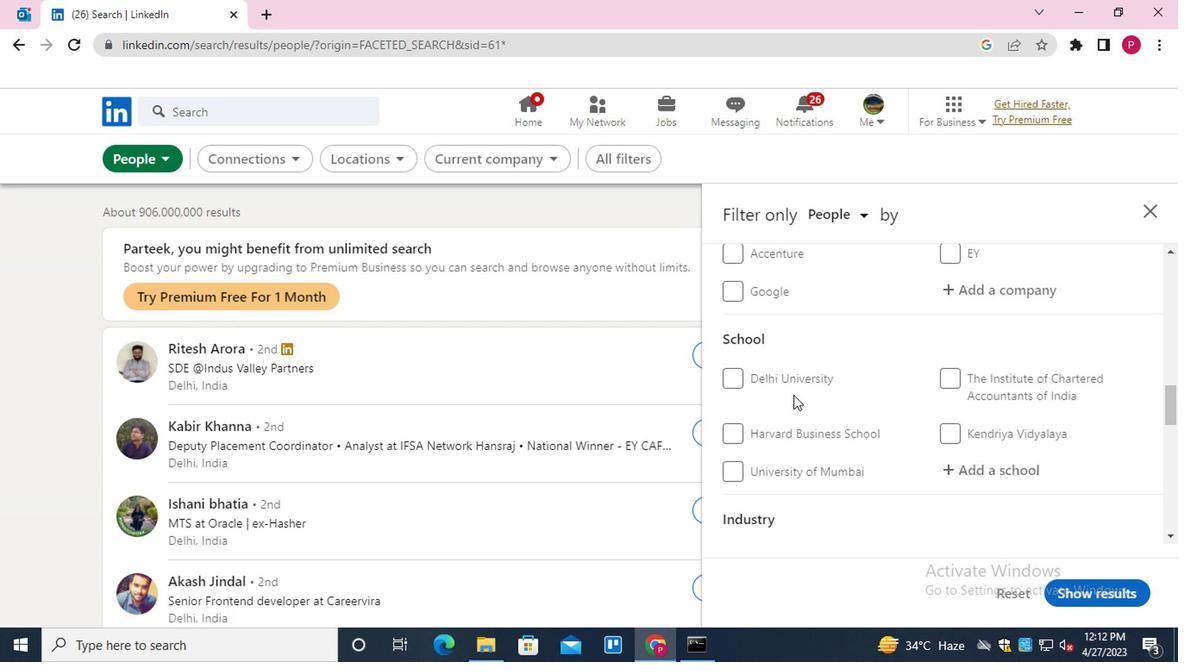 
Action: Mouse scrolled (790, 392) with delta (0, 0)
Screenshot: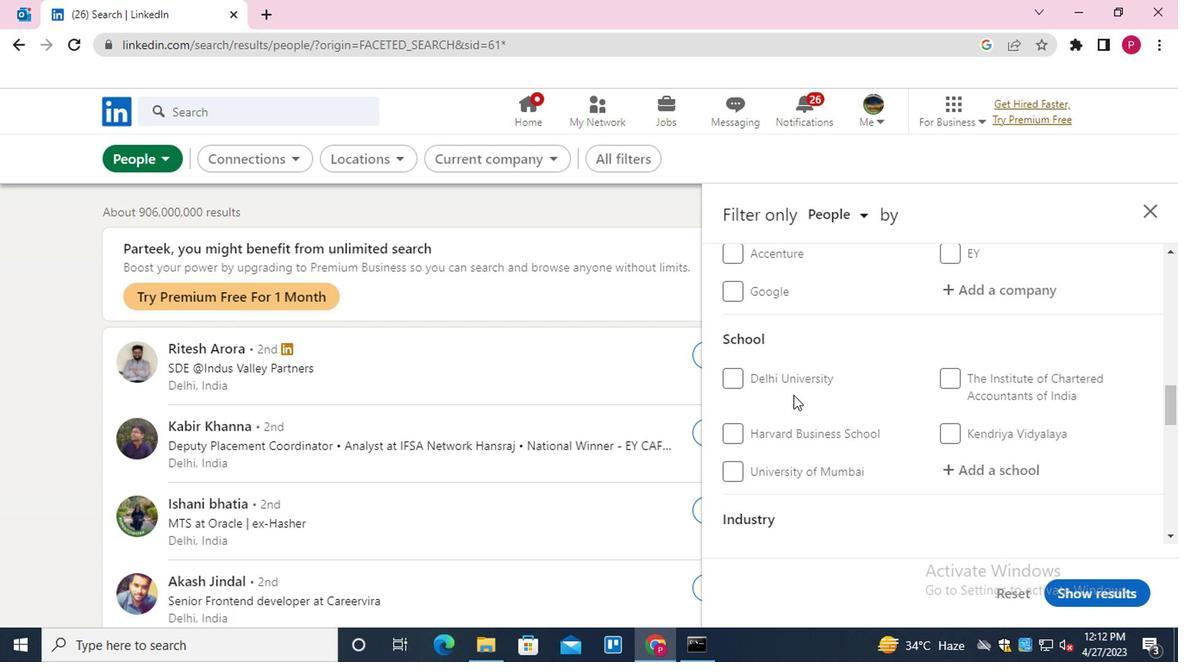 
Action: Mouse scrolled (790, 392) with delta (0, 0)
Screenshot: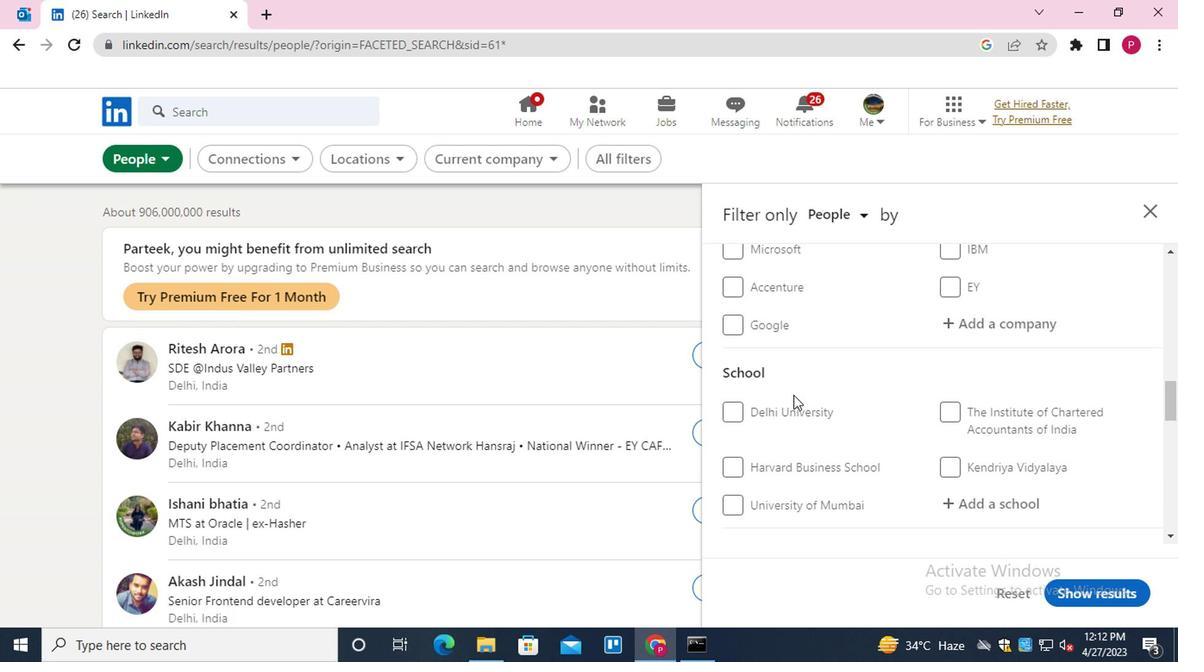 
Action: Mouse scrolled (790, 392) with delta (0, 0)
Screenshot: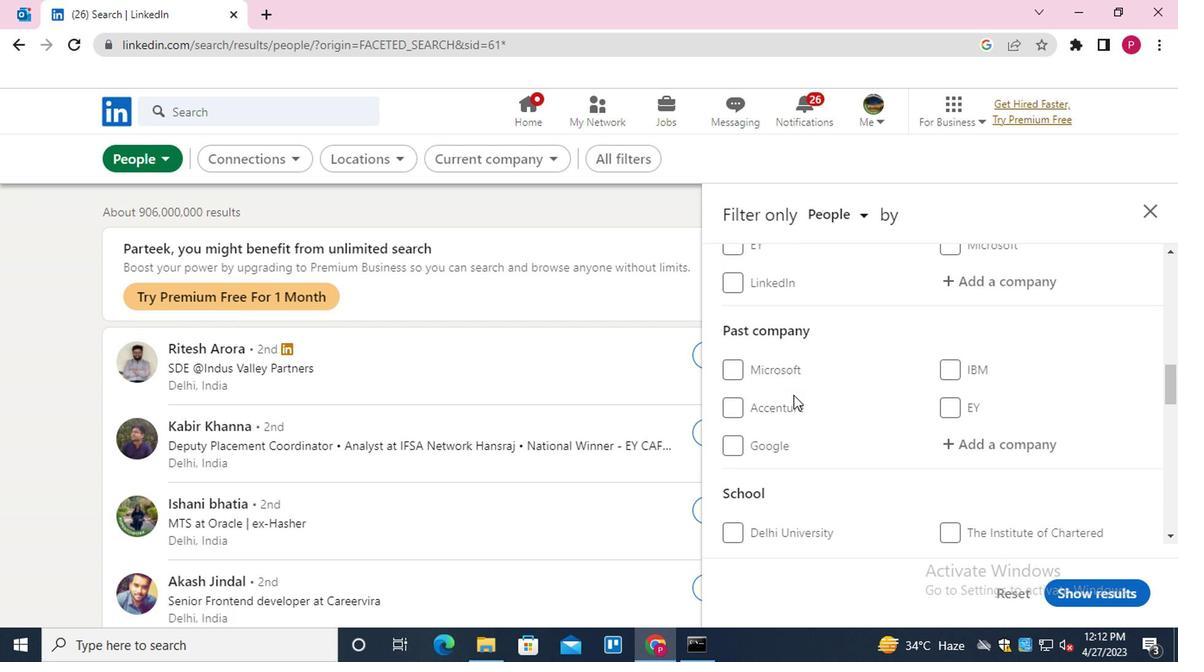 
Action: Mouse moved to (1001, 471)
Screenshot: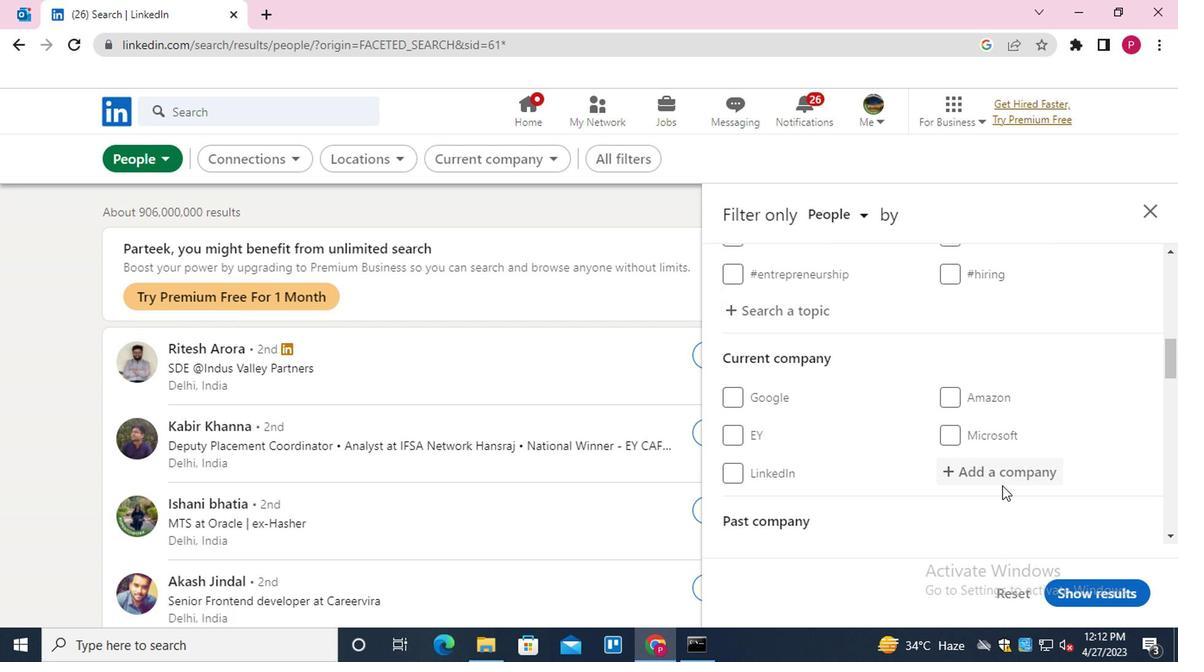 
Action: Mouse pressed left at (1001, 471)
Screenshot: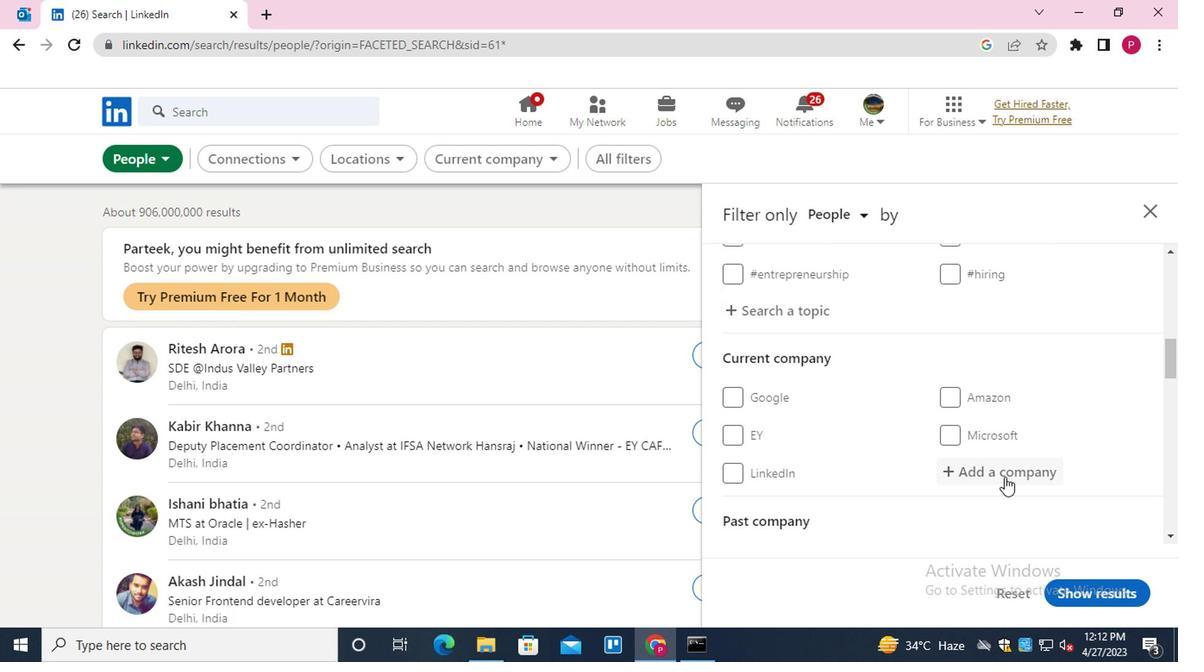 
Action: Key pressed <Key.shift>DELTA<Key.space><Key.shift>ELECTRONICS<Key.down><Key.down><Key.enter>
Screenshot: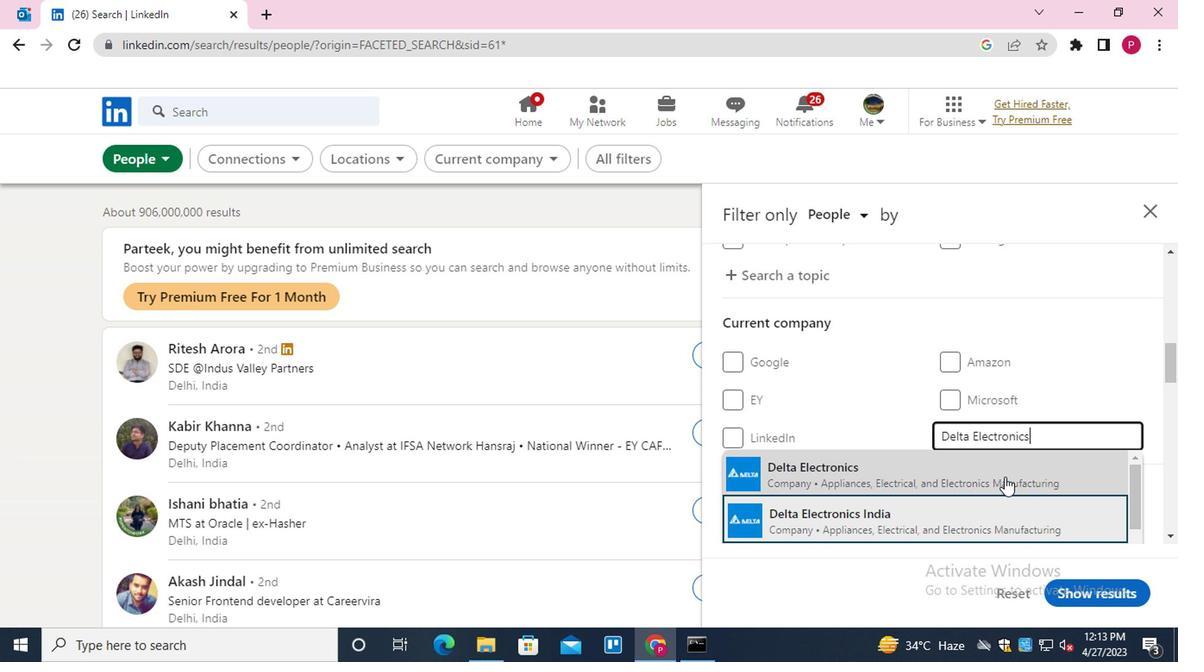 
Action: Mouse moved to (998, 471)
Screenshot: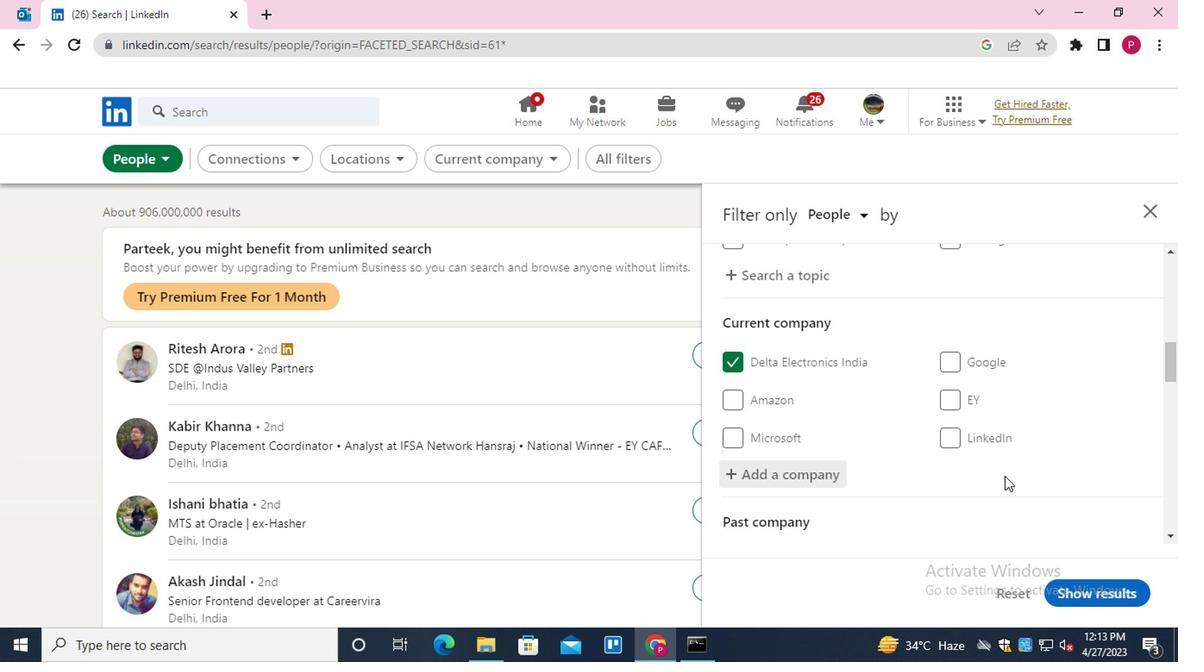 
Action: Mouse scrolled (998, 470) with delta (0, -1)
Screenshot: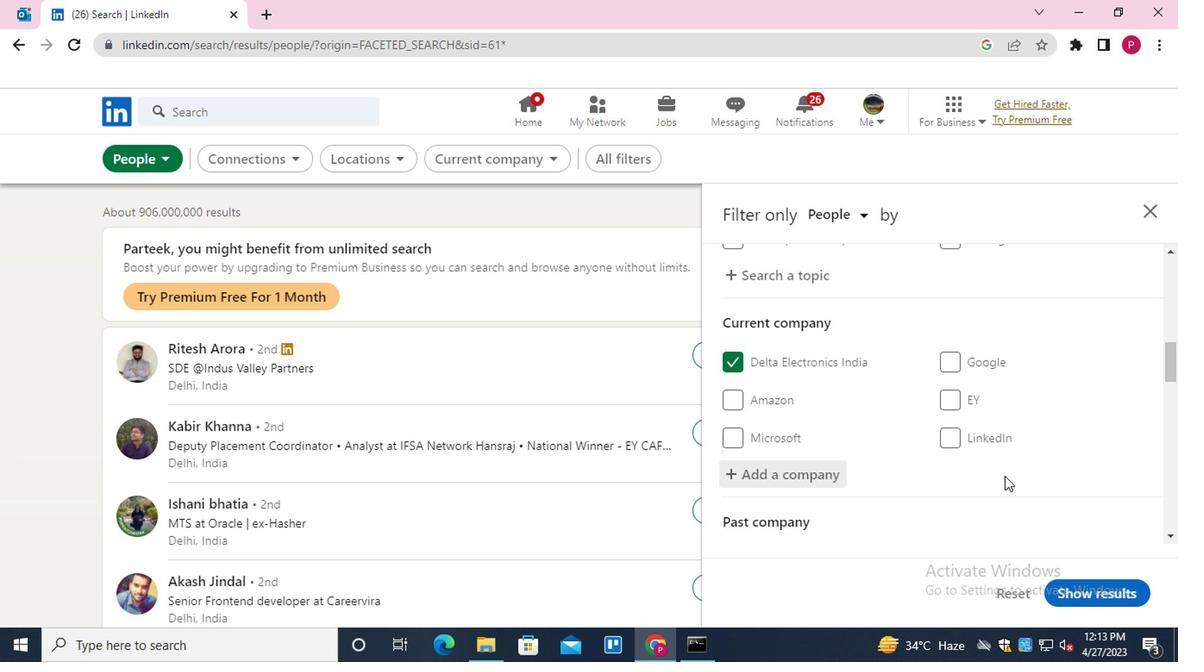 
Action: Mouse scrolled (998, 470) with delta (0, -1)
Screenshot: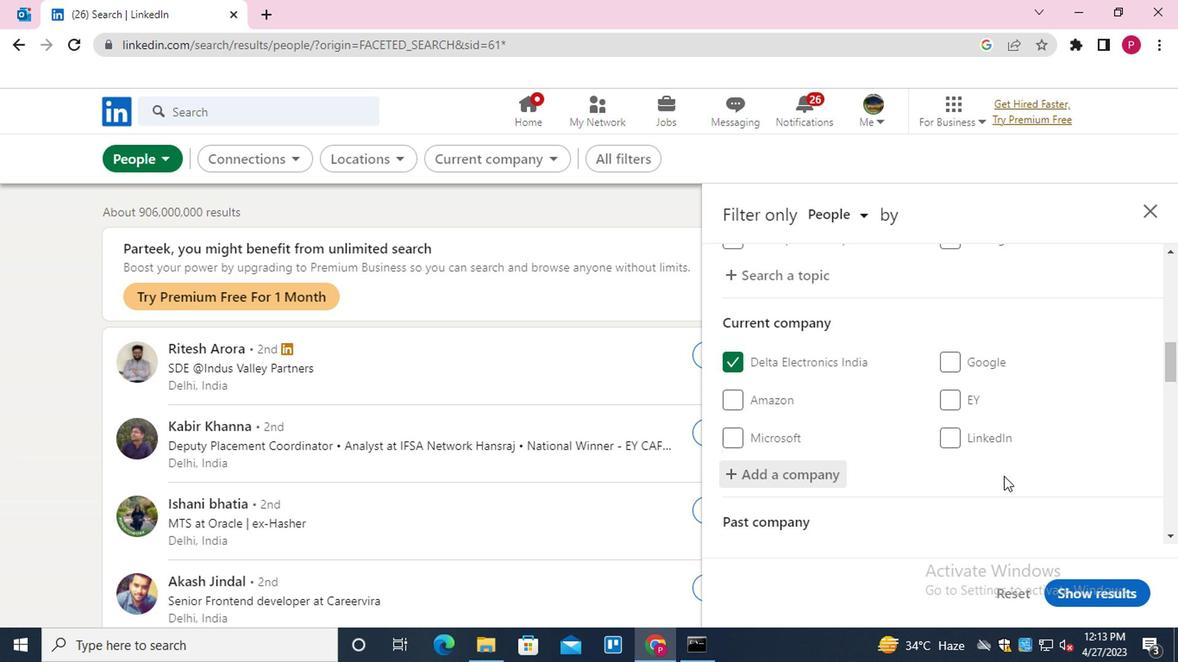 
Action: Mouse scrolled (998, 470) with delta (0, -1)
Screenshot: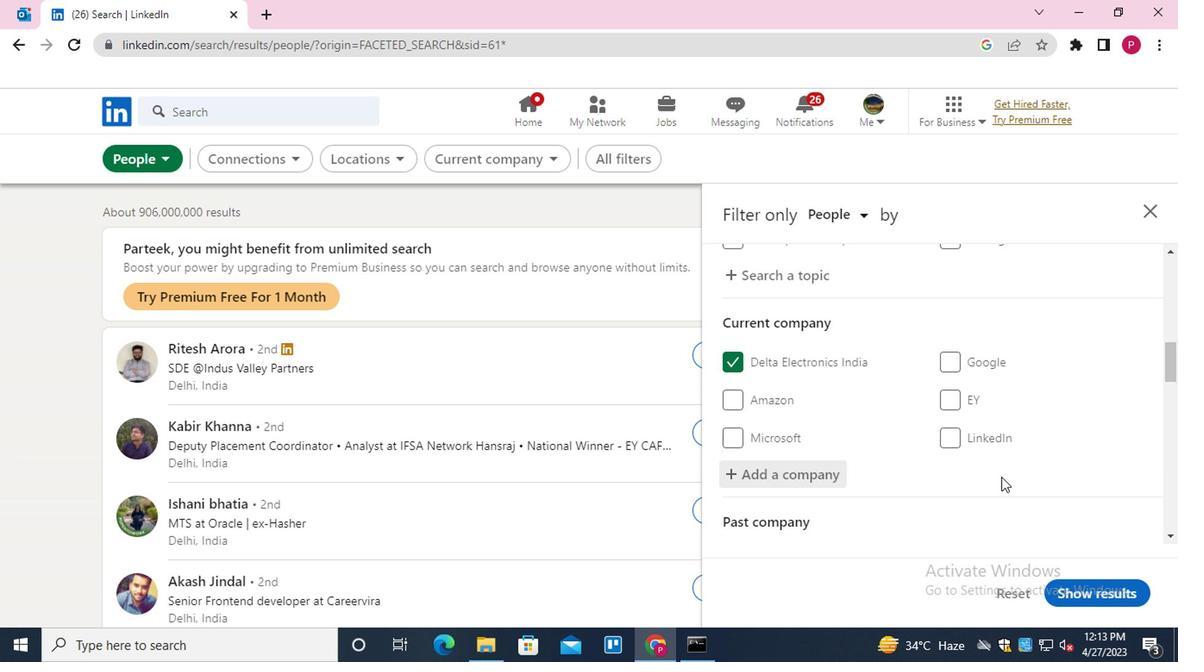 
Action: Mouse moved to (844, 416)
Screenshot: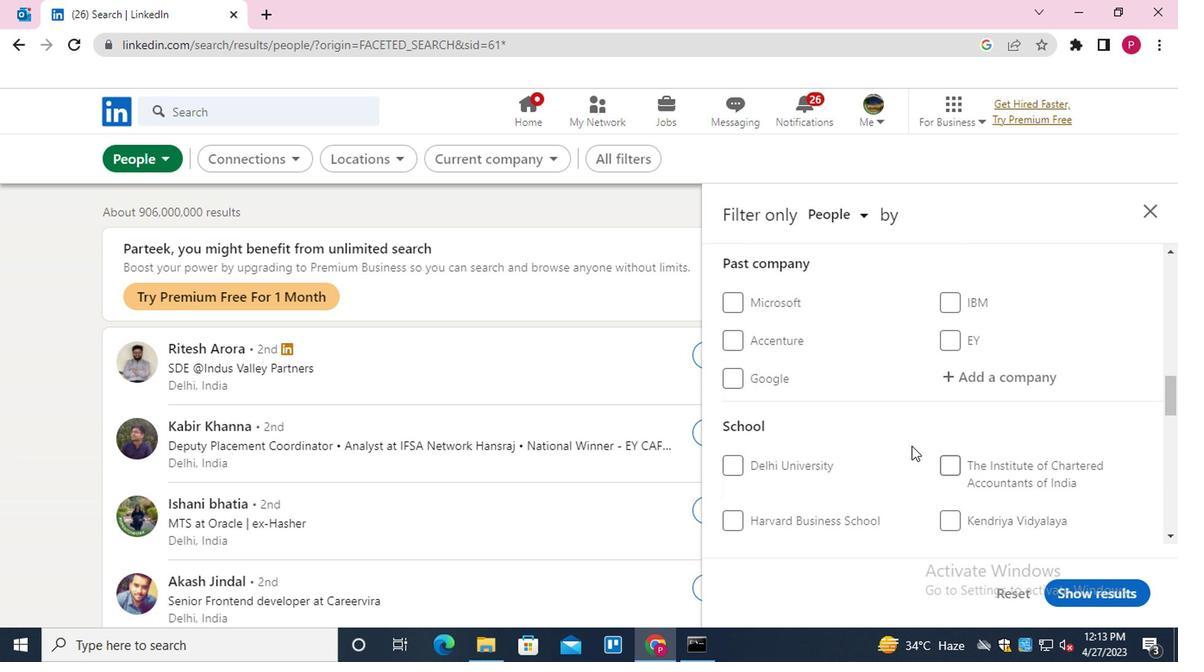 
Action: Mouse scrolled (844, 416) with delta (0, 0)
Screenshot: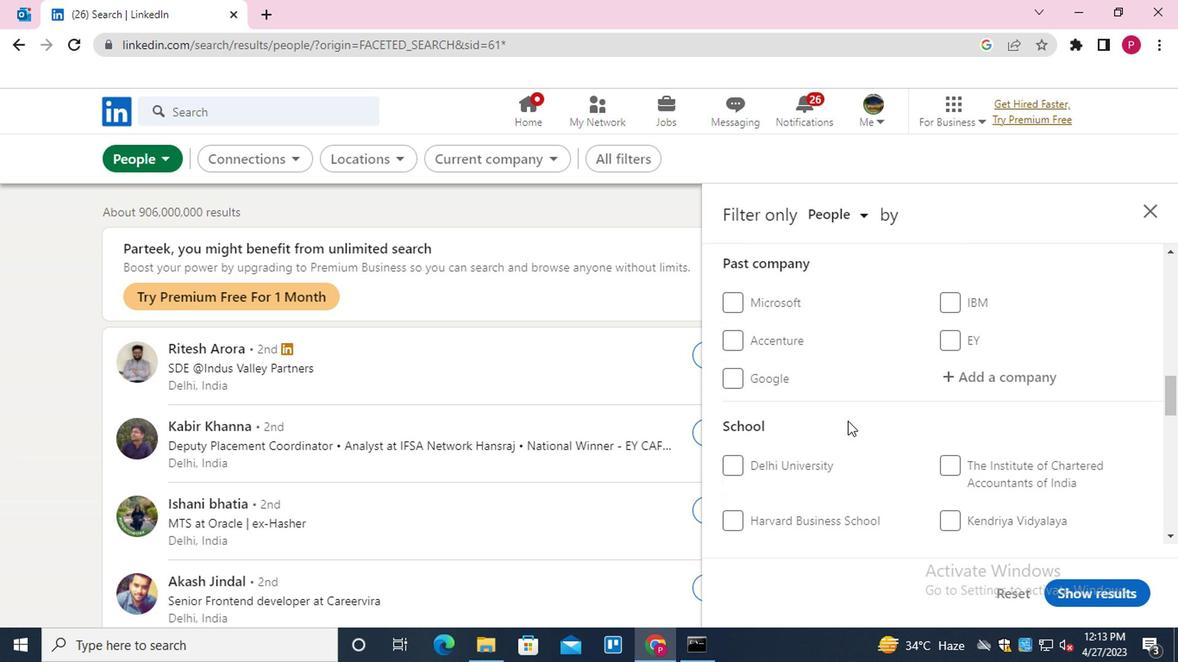 
Action: Mouse scrolled (844, 416) with delta (0, 0)
Screenshot: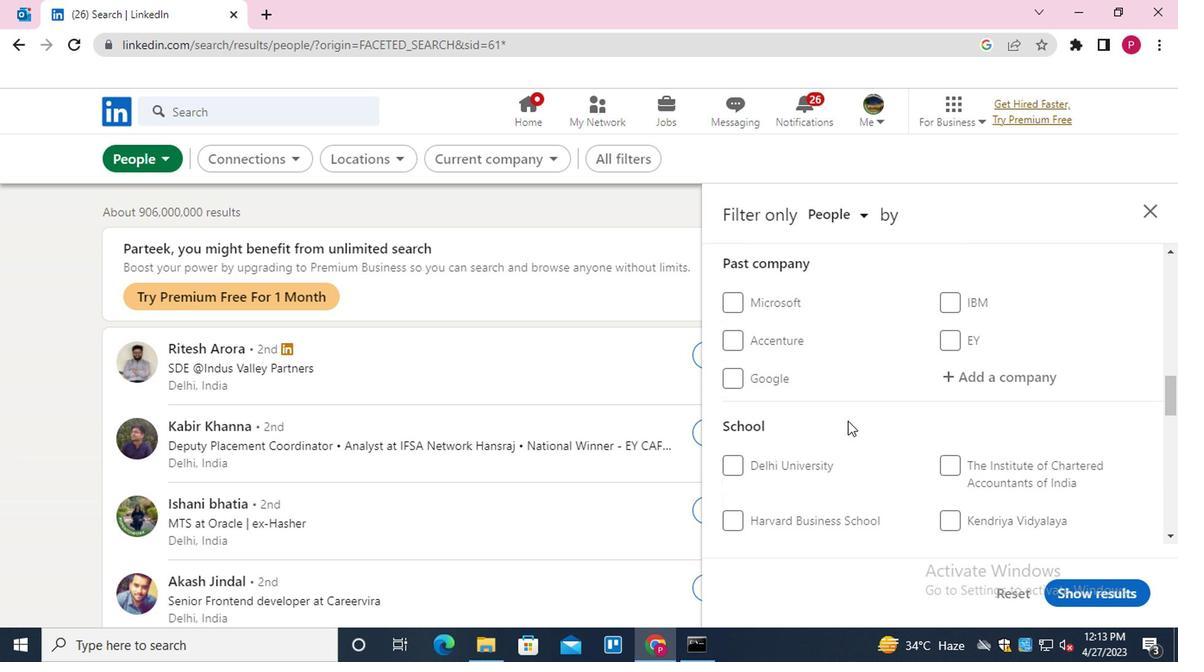 
Action: Mouse moved to (976, 383)
Screenshot: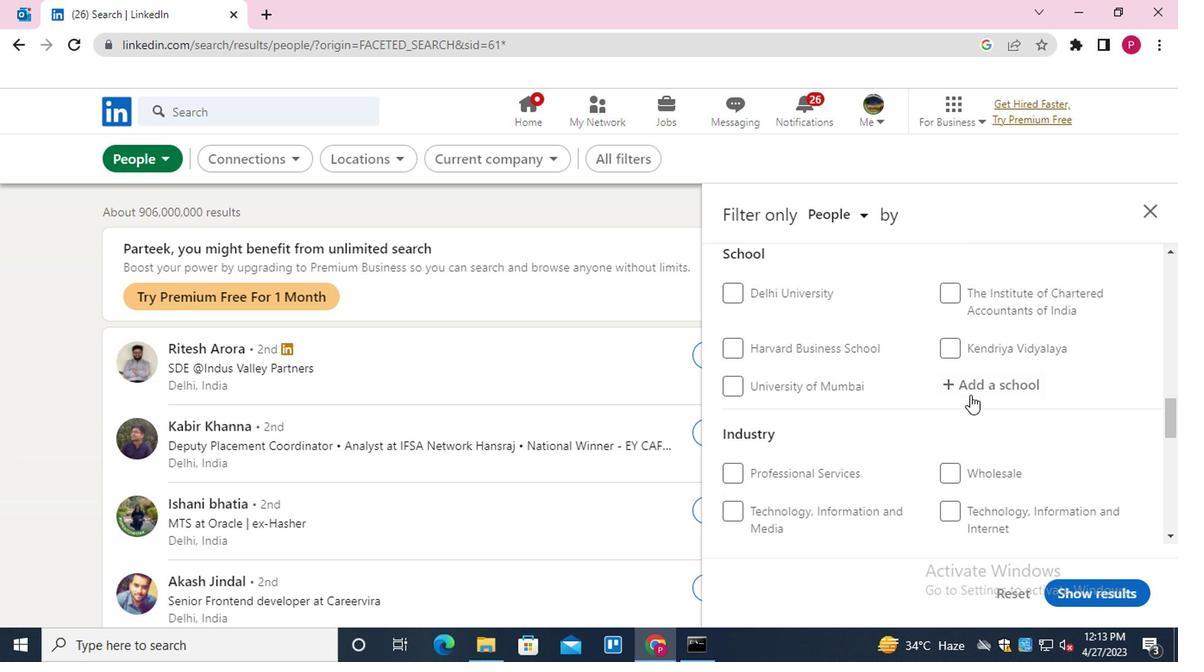 
Action: Mouse pressed left at (976, 383)
Screenshot: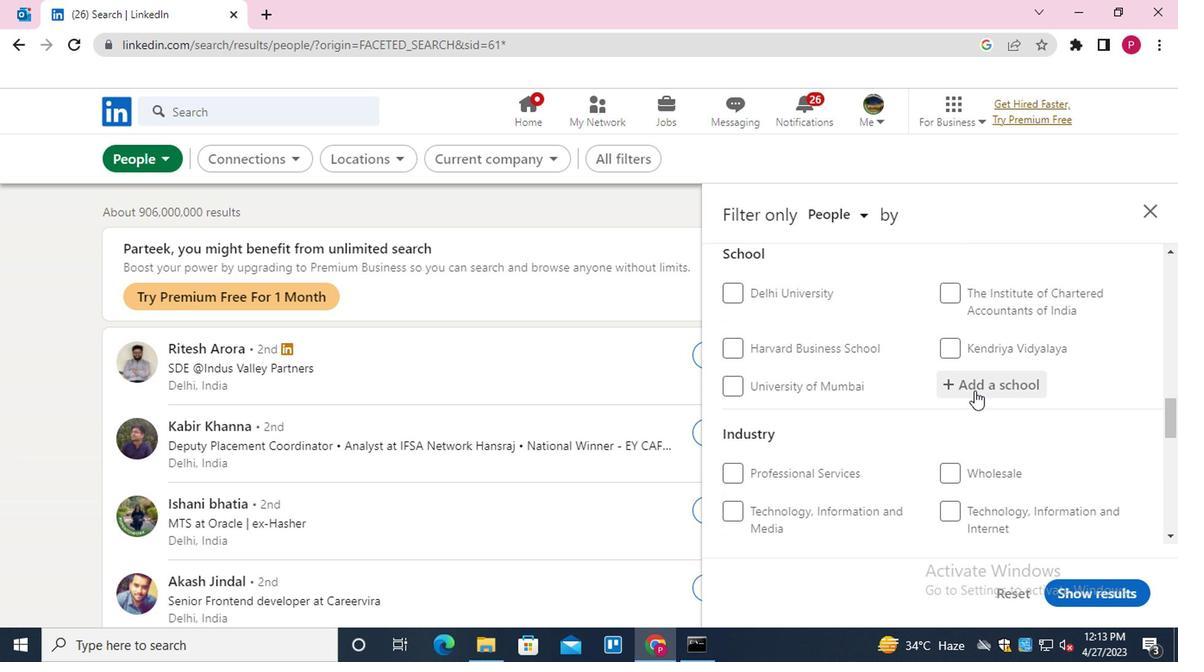 
Action: Key pressed <Key.shift>SWAMI<Key.space><Key.shift><Key.shift><Key.shift><Key.shift><Key.shift><Key.shift>VIVEKANAND<Key.space><Key.down><Key.down><Key.down><Key.down><Key.down><Key.down><Key.down><Key.down><Key.down><Key.down><Key.down><Key.down><Key.up><Key.up><Key.up><Key.up><Key.up><Key.up><Key.up><Key.up><Key.up><Key.up><Key.up><Key.up><Key.up><Key.up><Key.up><Key.up><Key.up><Key.up><Key.up><Key.up><Key.up><Key.up><Key.up><Key.up><Key.up><Key.up><Key.up><Key.up><Key.up><Key.up><Key.up><Key.up><Key.down><Key.backspace><Key.up><Key.up><Key.down><Key.down><Key.enter>
Screenshot: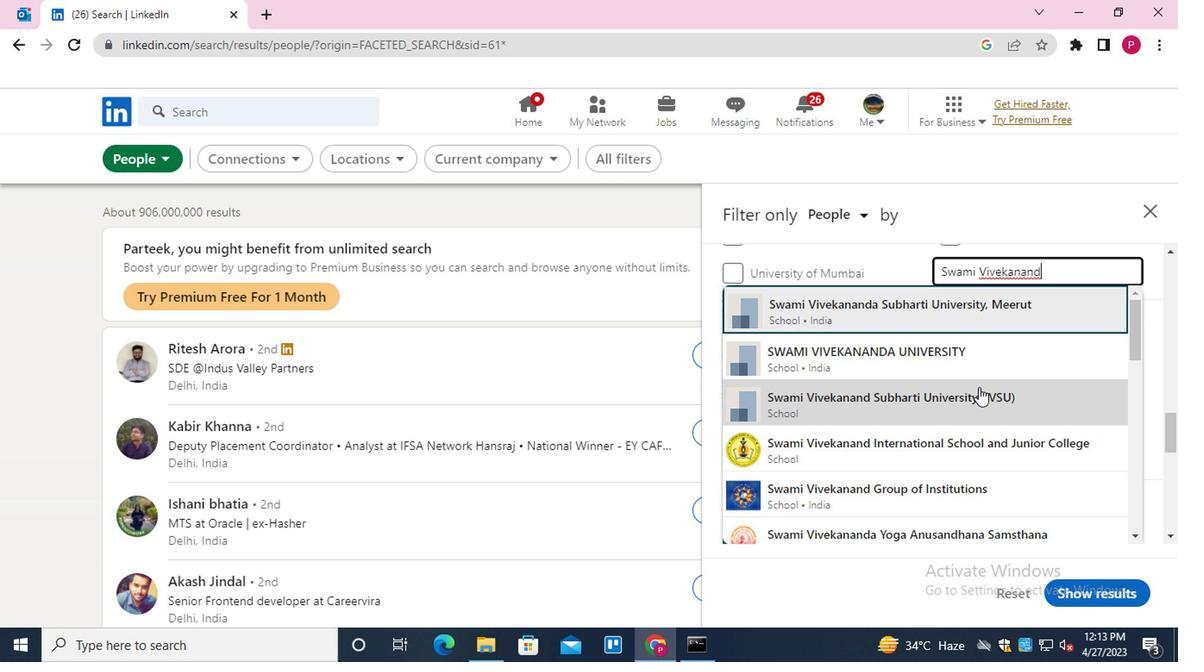 
Action: Mouse moved to (920, 401)
Screenshot: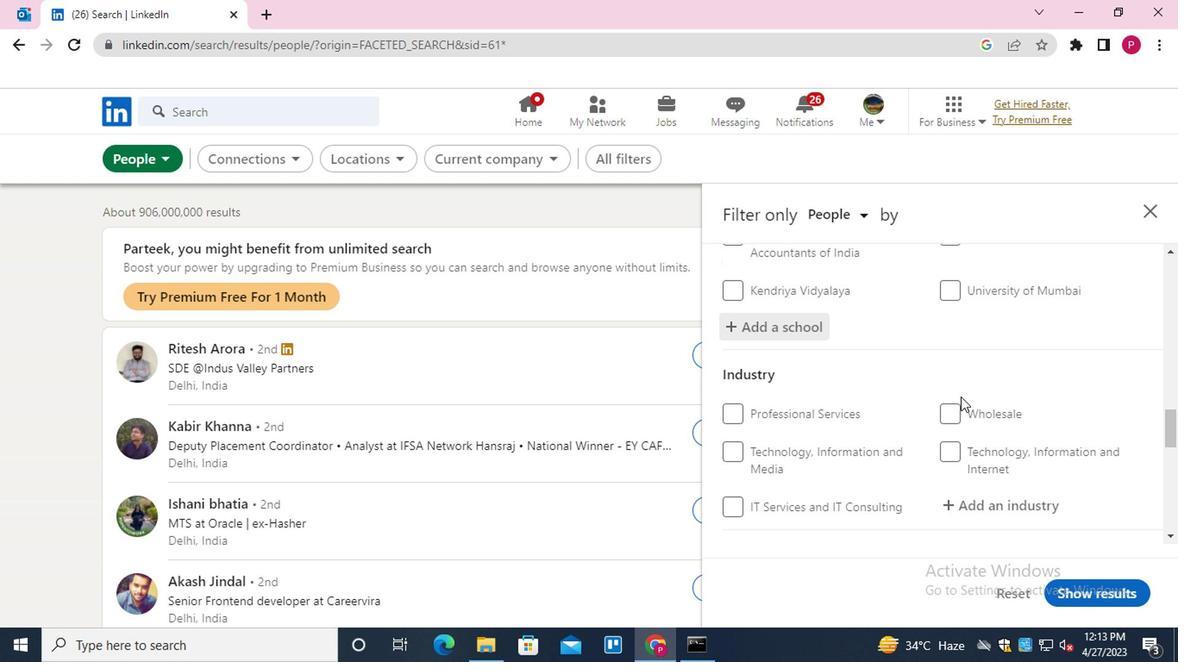 
Action: Mouse scrolled (920, 400) with delta (0, 0)
Screenshot: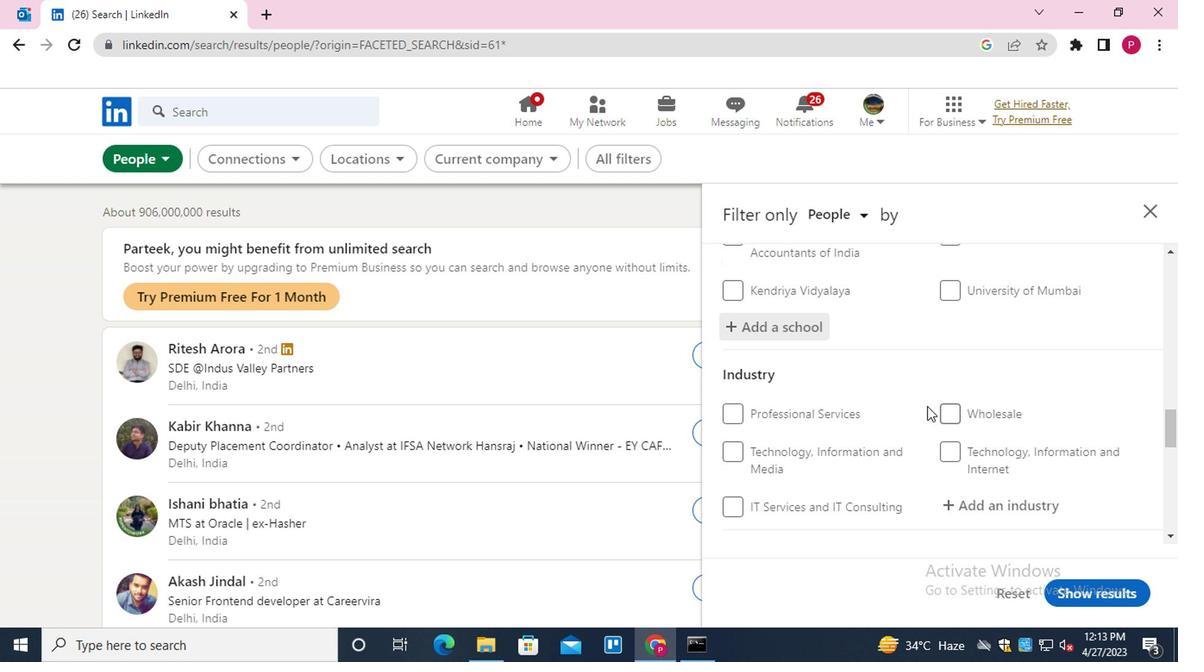 
Action: Mouse moved to (920, 401)
Screenshot: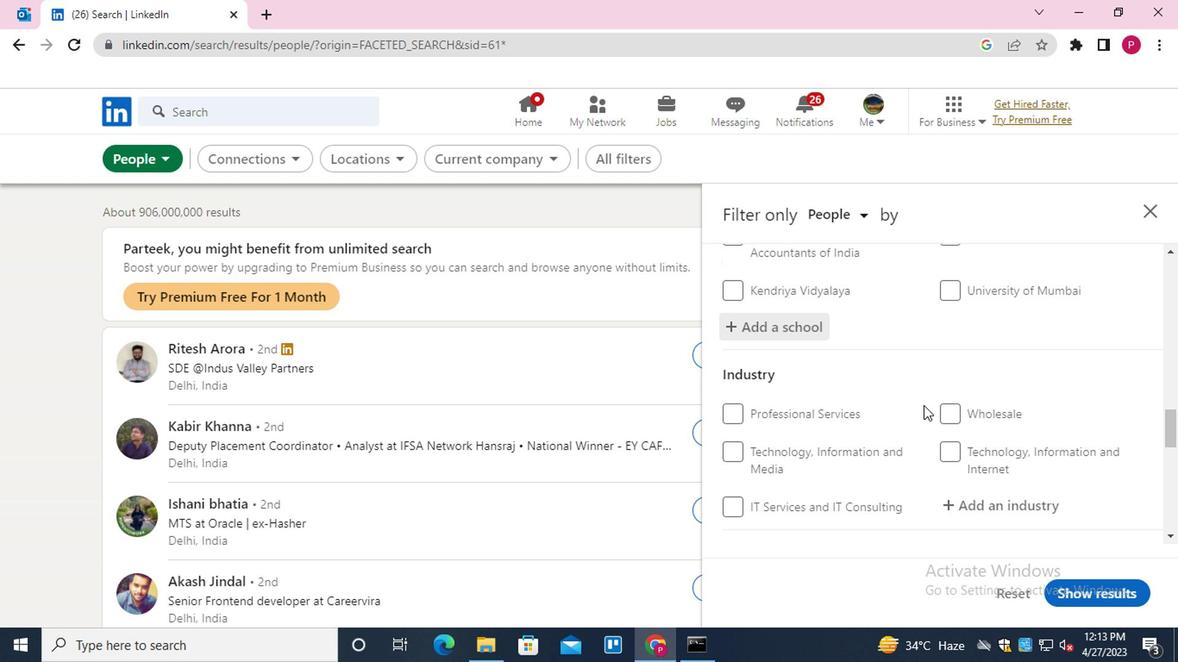 
Action: Mouse scrolled (920, 400) with delta (0, 0)
Screenshot: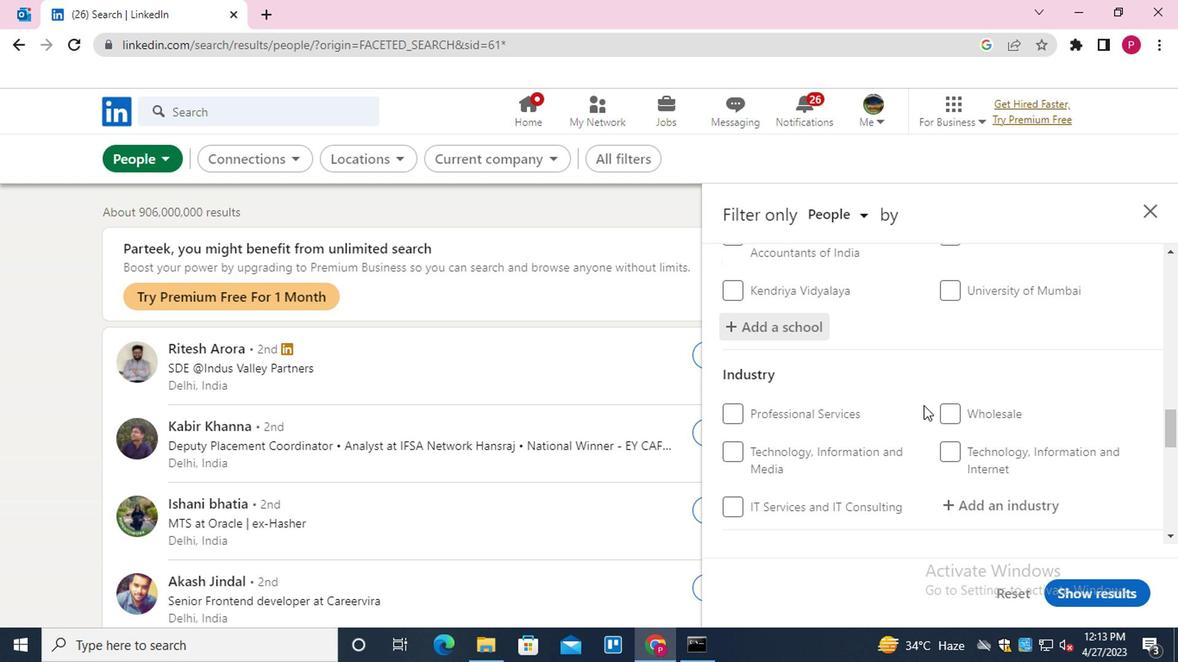 
Action: Mouse moved to (992, 333)
Screenshot: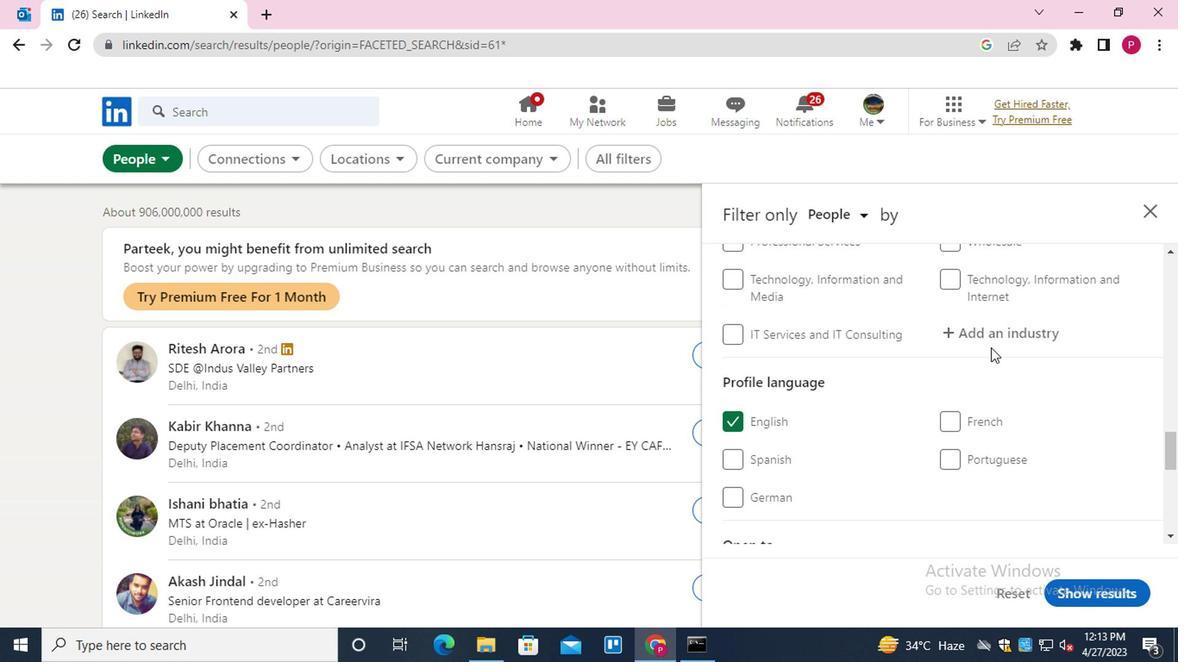 
Action: Mouse pressed left at (992, 333)
Screenshot: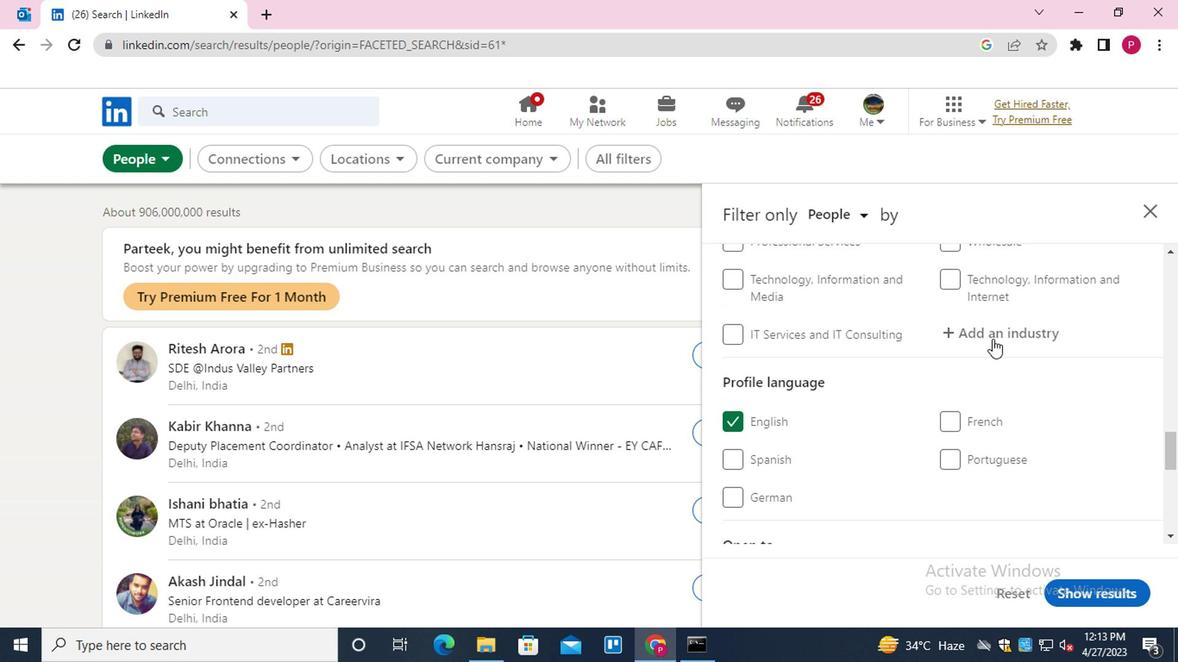 
Action: Key pressed <Key.shift>TRAVEL<Key.down><Key.enter>
Screenshot: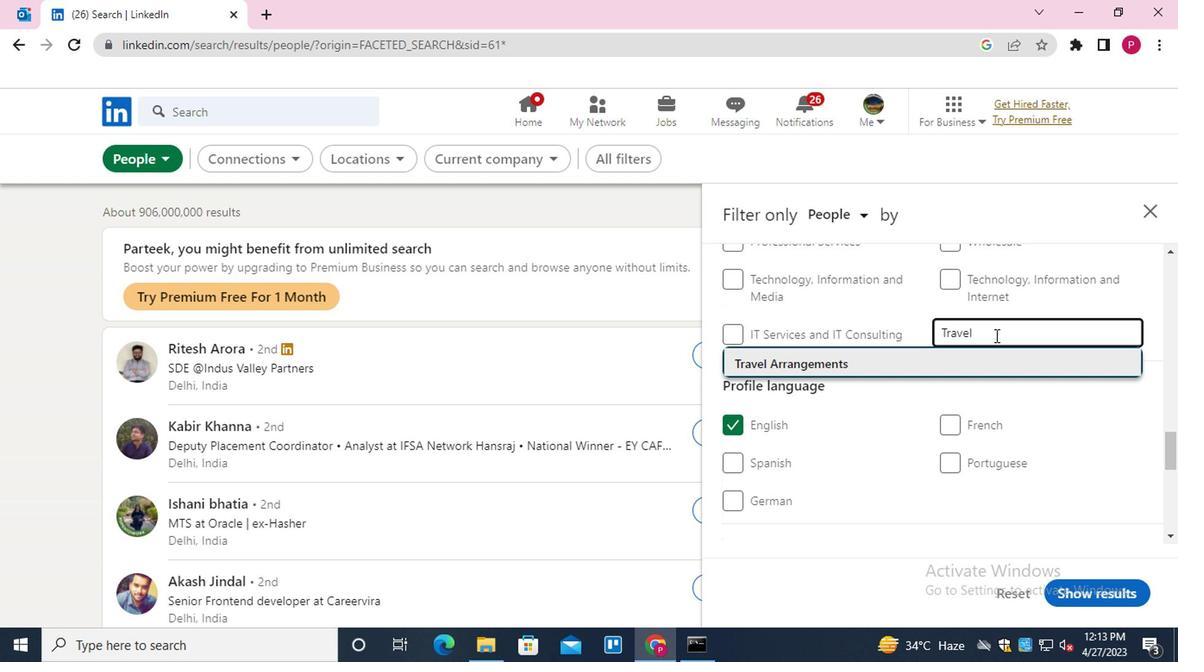 
Action: Mouse moved to (959, 357)
Screenshot: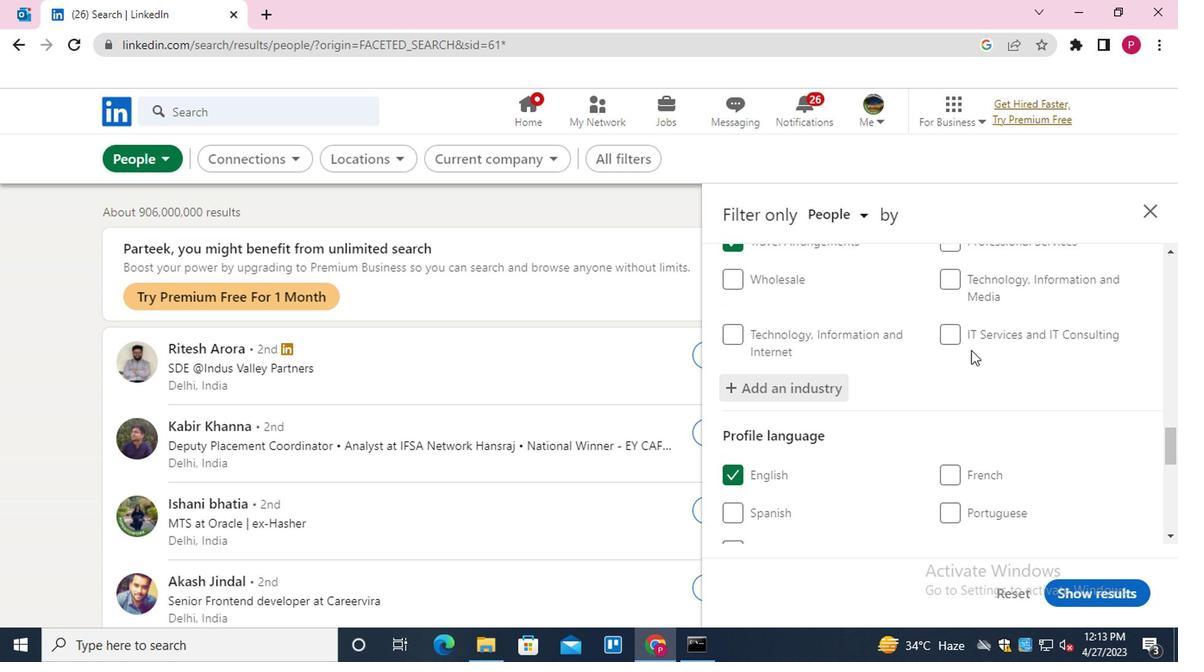 
Action: Mouse scrolled (959, 356) with delta (0, -1)
Screenshot: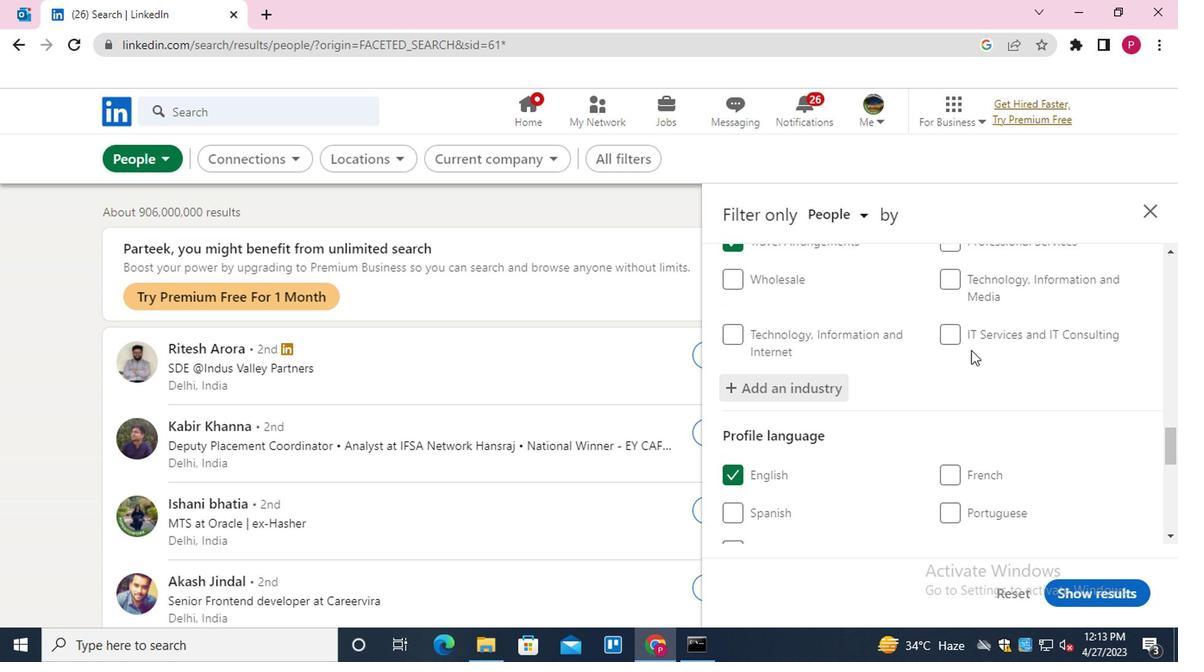 
Action: Mouse moved to (927, 378)
Screenshot: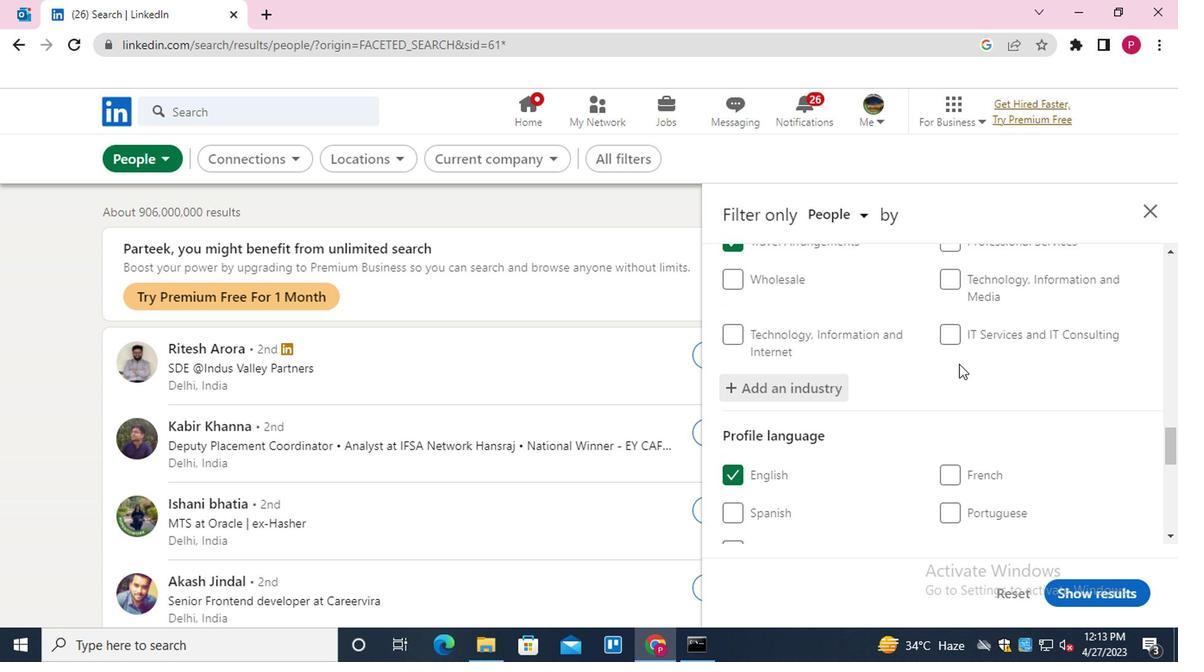 
Action: Mouse scrolled (927, 377) with delta (0, 0)
Screenshot: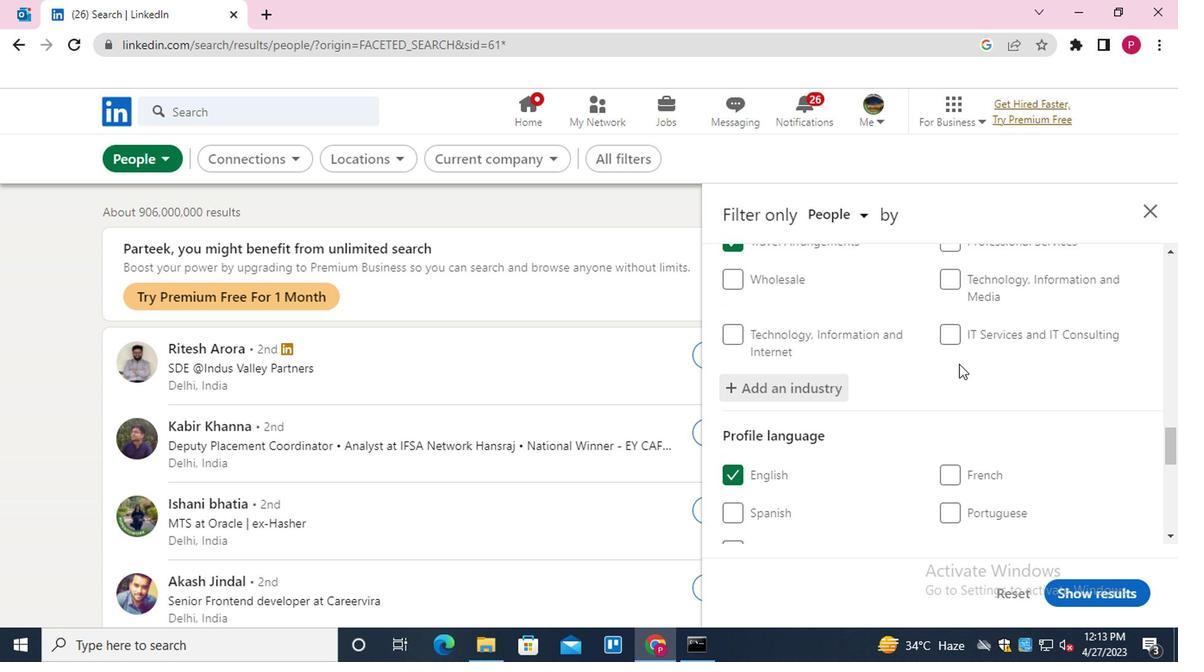 
Action: Mouse moved to (912, 389)
Screenshot: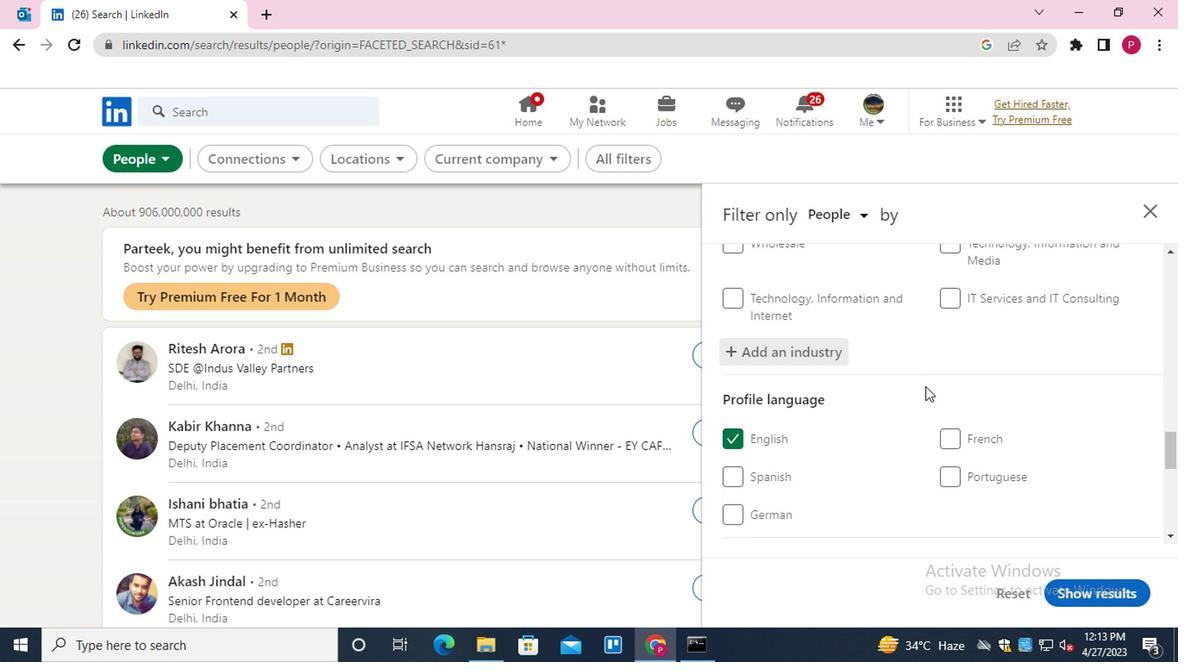 
Action: Mouse scrolled (912, 389) with delta (0, 0)
Screenshot: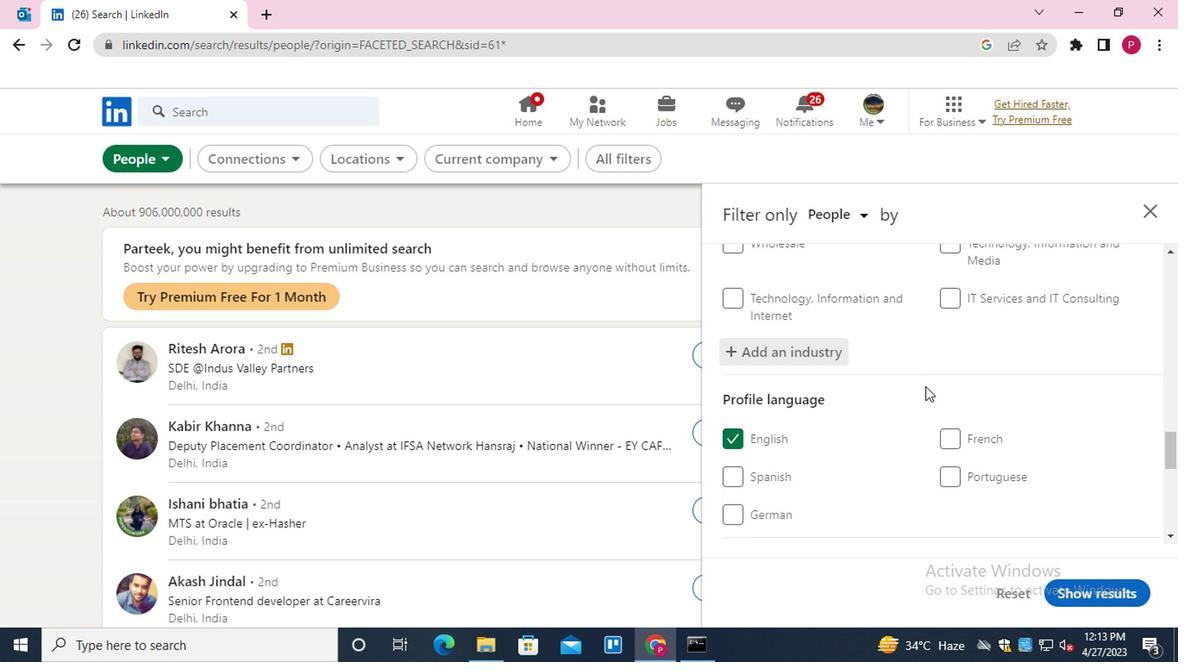 
Action: Mouse moved to (908, 393)
Screenshot: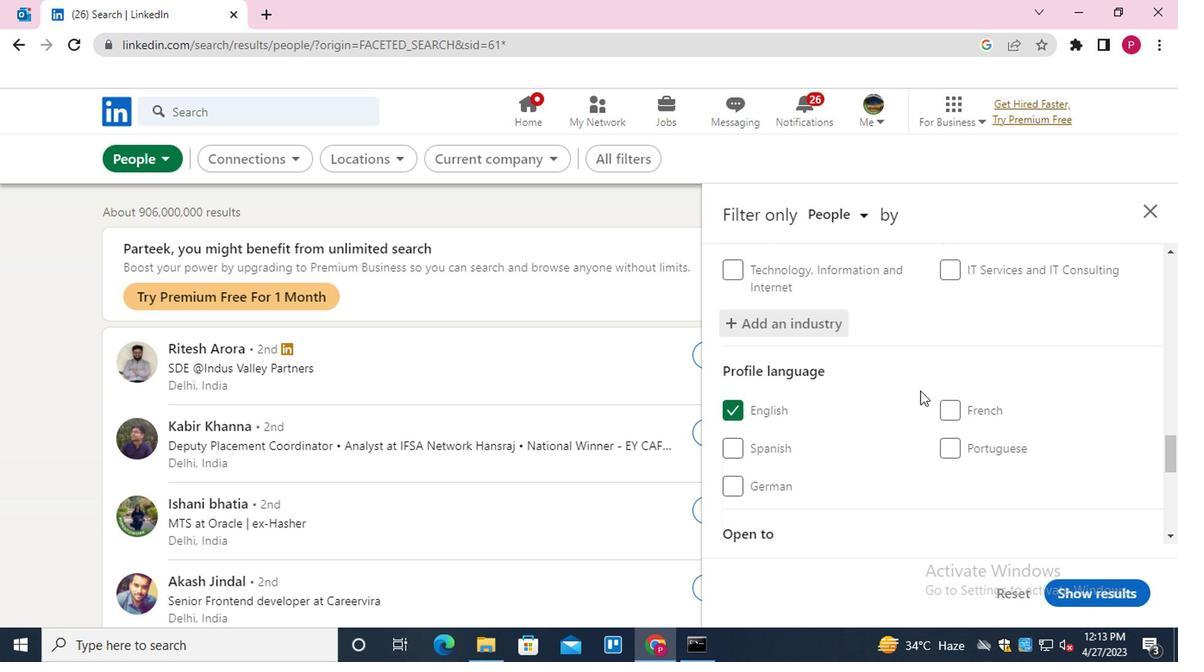 
Action: Mouse scrolled (908, 392) with delta (0, -1)
Screenshot: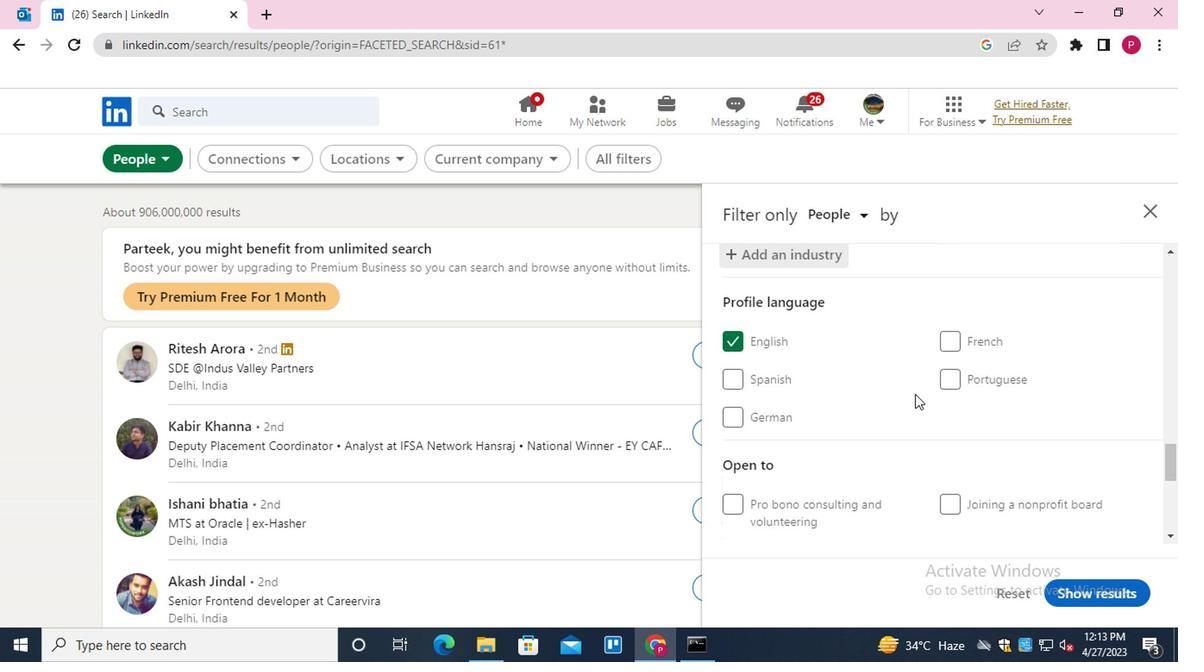 
Action: Mouse moved to (1023, 462)
Screenshot: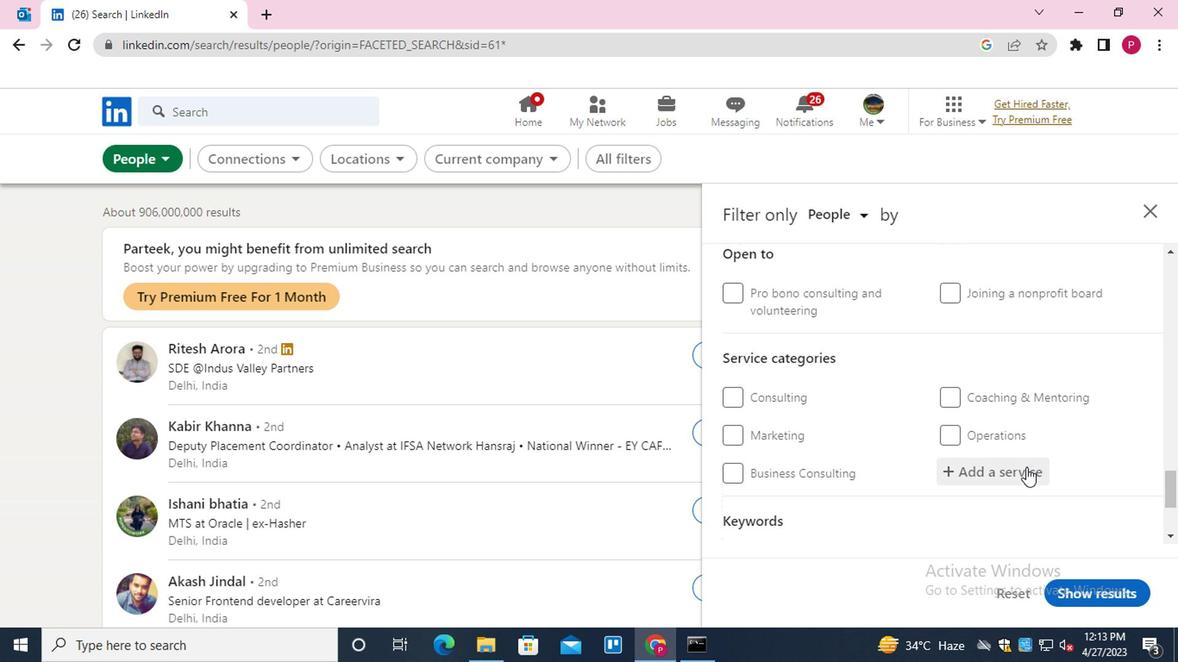 
Action: Mouse pressed left at (1023, 462)
Screenshot: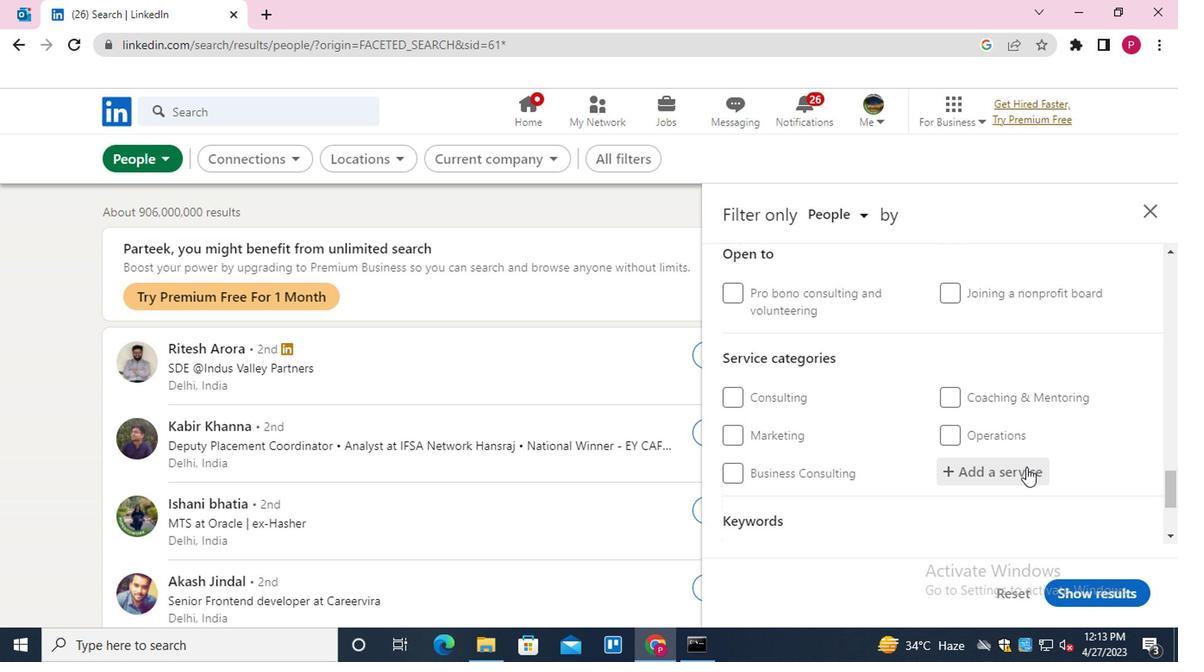 
Action: Key pressed <Key.shift><Key.shift><Key.shift><Key.shift><Key.shift><Key.shift><Key.shift><Key.shift><Key.shift><Key.shift><Key.shift><Key.shift><Key.shift>E<Key.backspace>USER<Key.down><Key.down><Key.down><Key.down><Key.down><Key.enter>
Screenshot: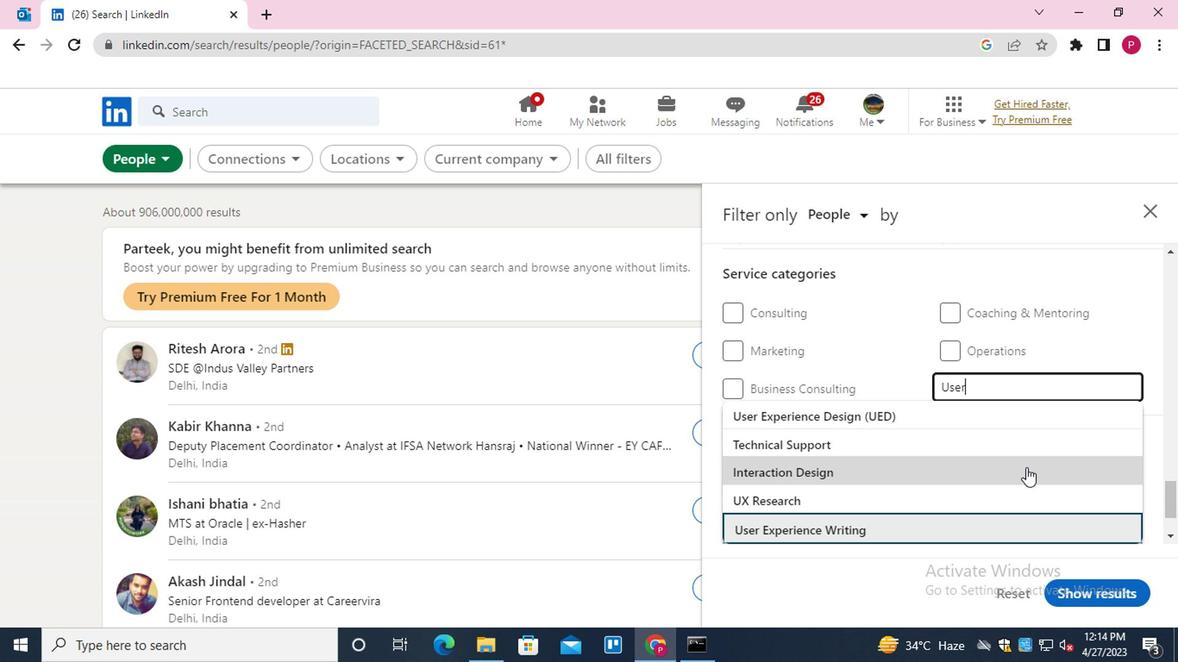 
Action: Mouse scrolled (1023, 461) with delta (0, -1)
Screenshot: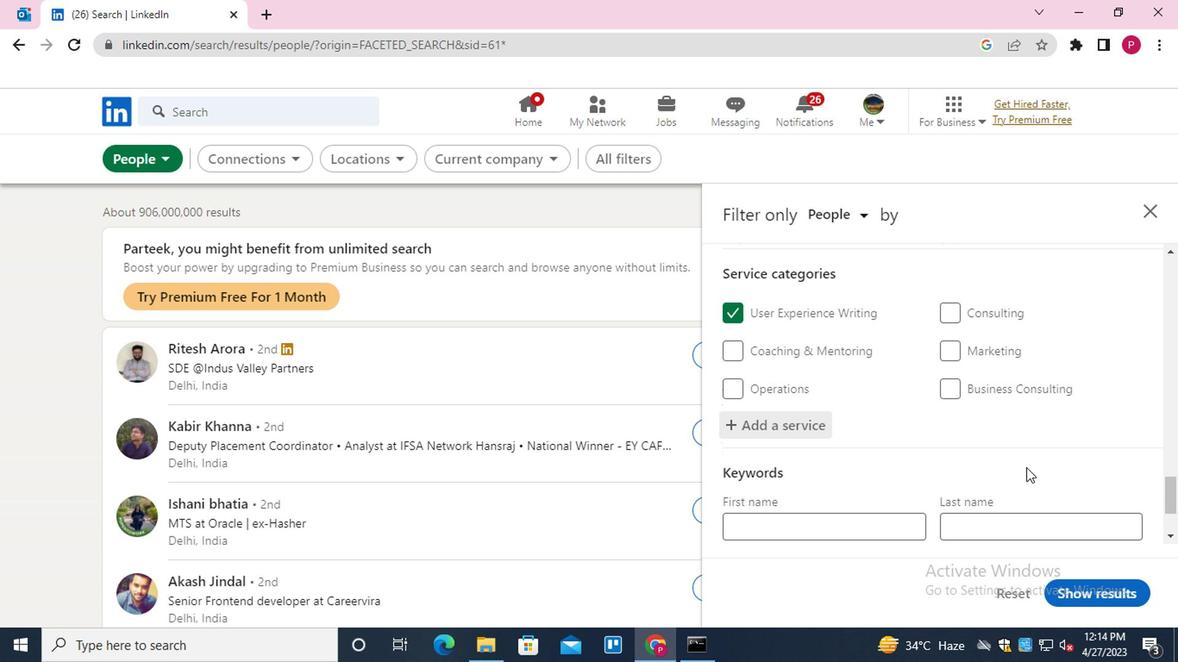 
Action: Mouse scrolled (1023, 461) with delta (0, -1)
Screenshot: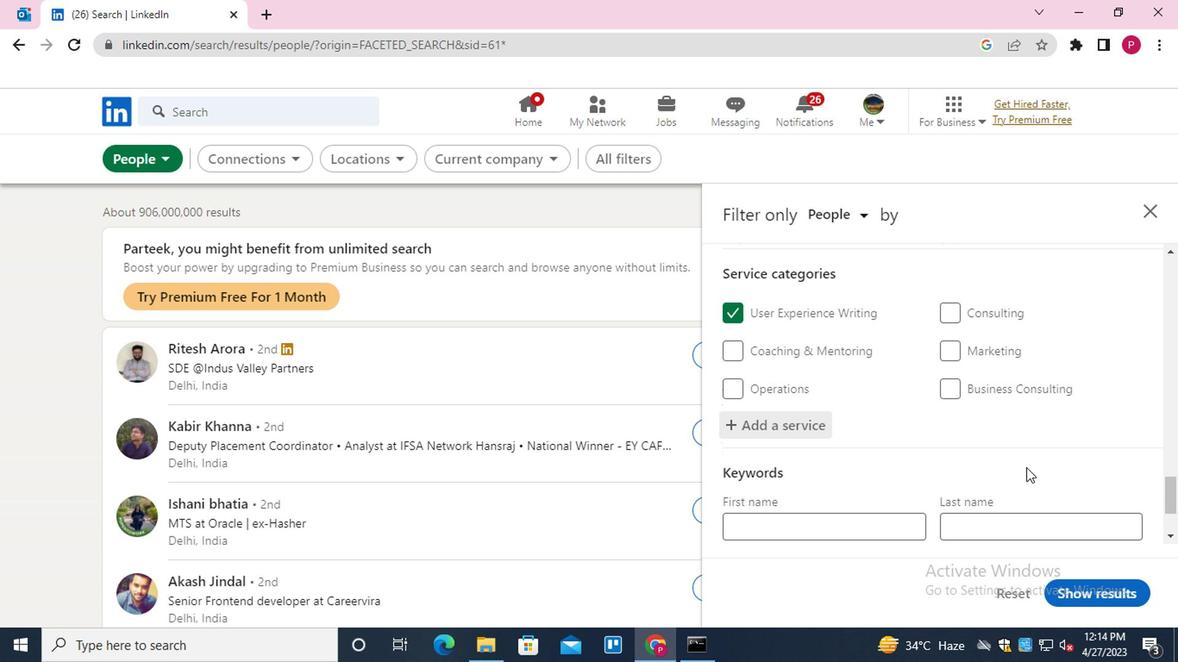 
Action: Mouse scrolled (1023, 461) with delta (0, -1)
Screenshot: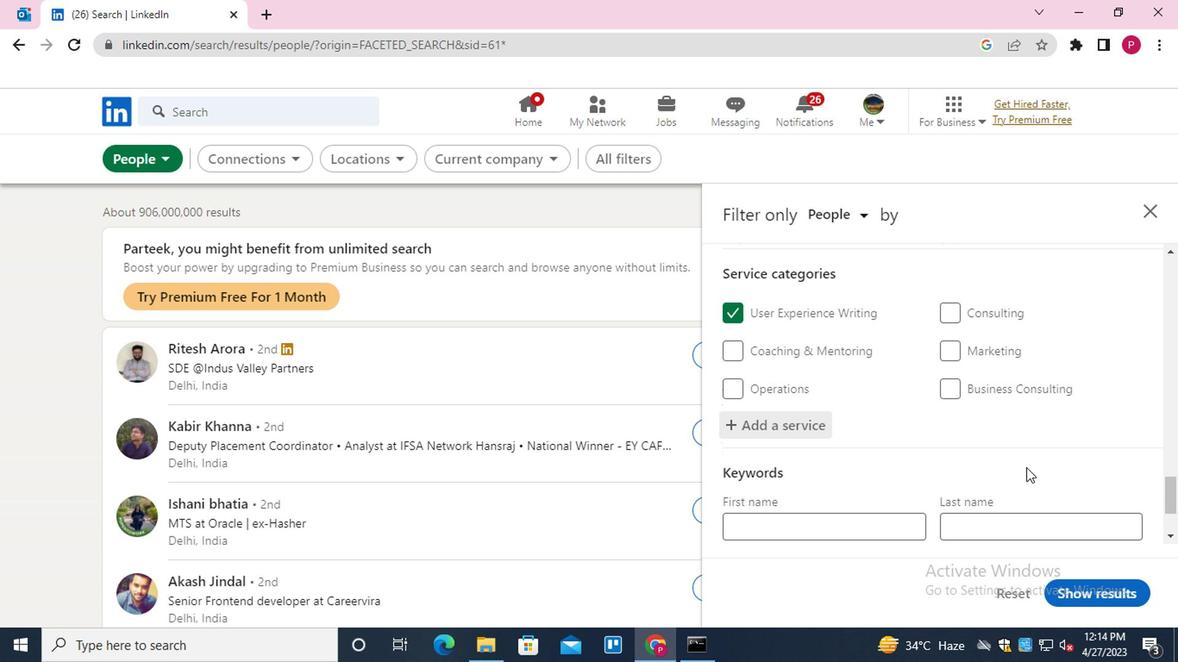 
Action: Mouse moved to (816, 465)
Screenshot: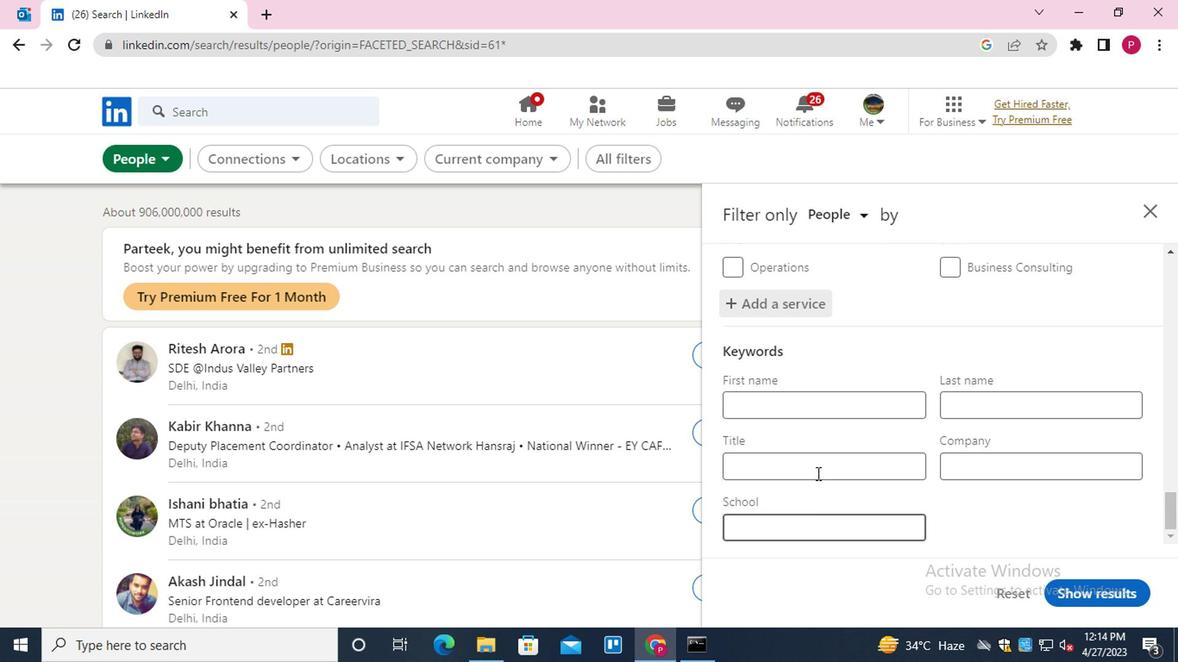 
Action: Mouse pressed left at (816, 465)
Screenshot: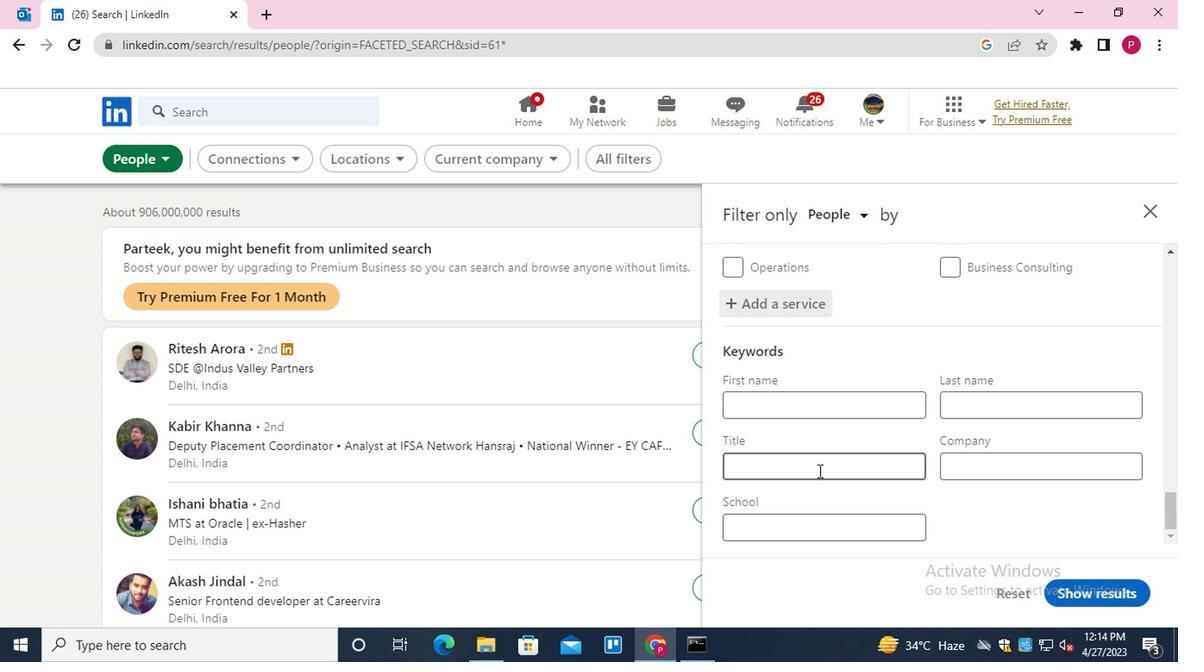 
Action: Key pressed <Key.shift><Key.shift><Key.shift><Key.shift><Key.shift><Key.shift><Key.shift><Key.shift><Key.shift><Key.shift><Key.shift><Key.shift><Key.shift><Key.shift><Key.shift><Key.shift><Key.shift><Key.shift><Key.shift><Key.shift><Key.shift><Key.shift><Key.shift><Key.shift><Key.shift><Key.shift><Key.shift><Key.shift><Key.shift><Key.shift><Key.shift><Key.shift>MEALS
Screenshot: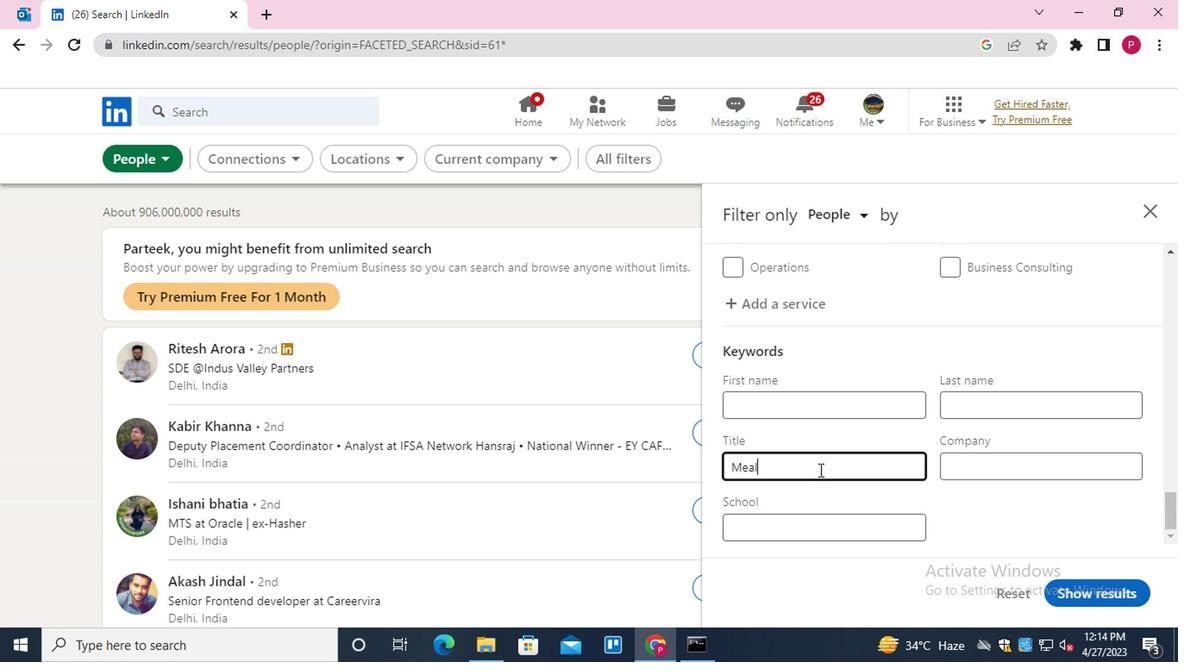 
Action: Mouse moved to (816, 463)
Screenshot: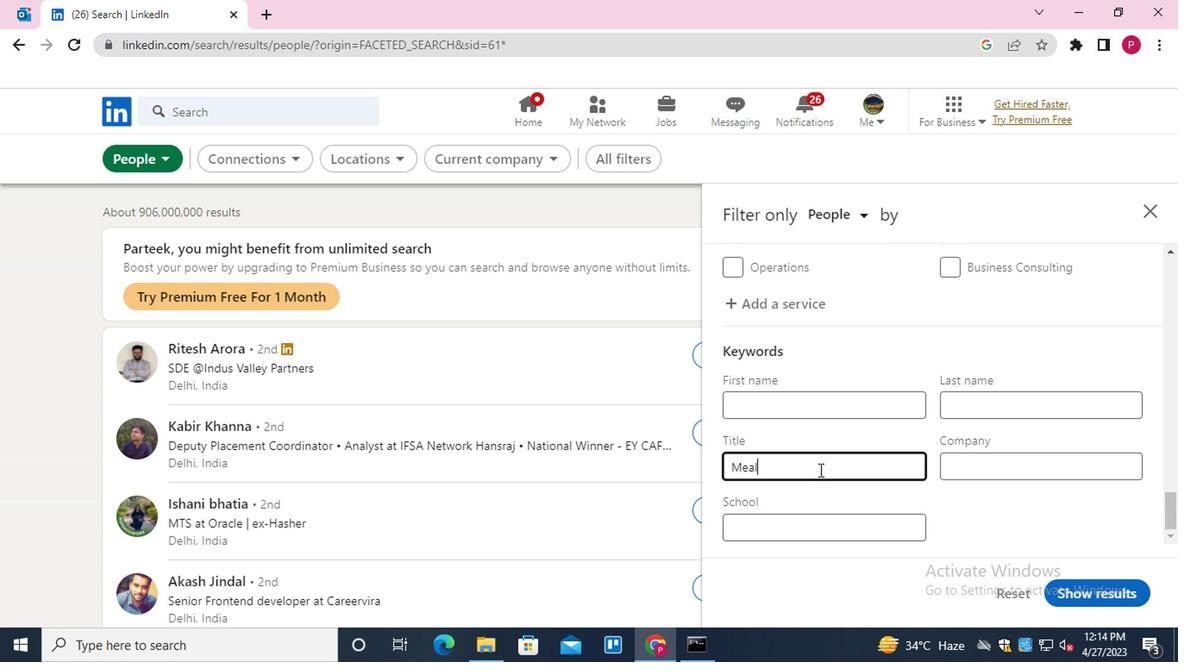 
Action: Key pressed <Key.space>ON<Key.space><Key.shift>E<Key.backspace><Key.shift>WHEELS<Key.space><Key.shift>DRIVER
Screenshot: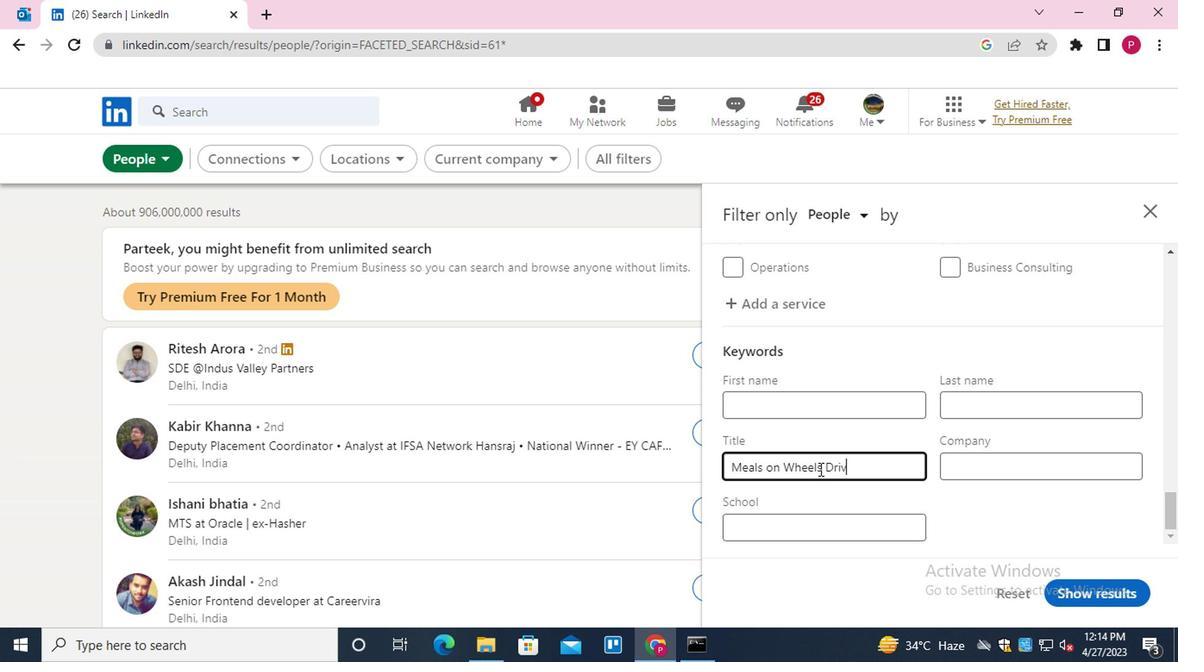 
Action: Mouse moved to (1071, 586)
Screenshot: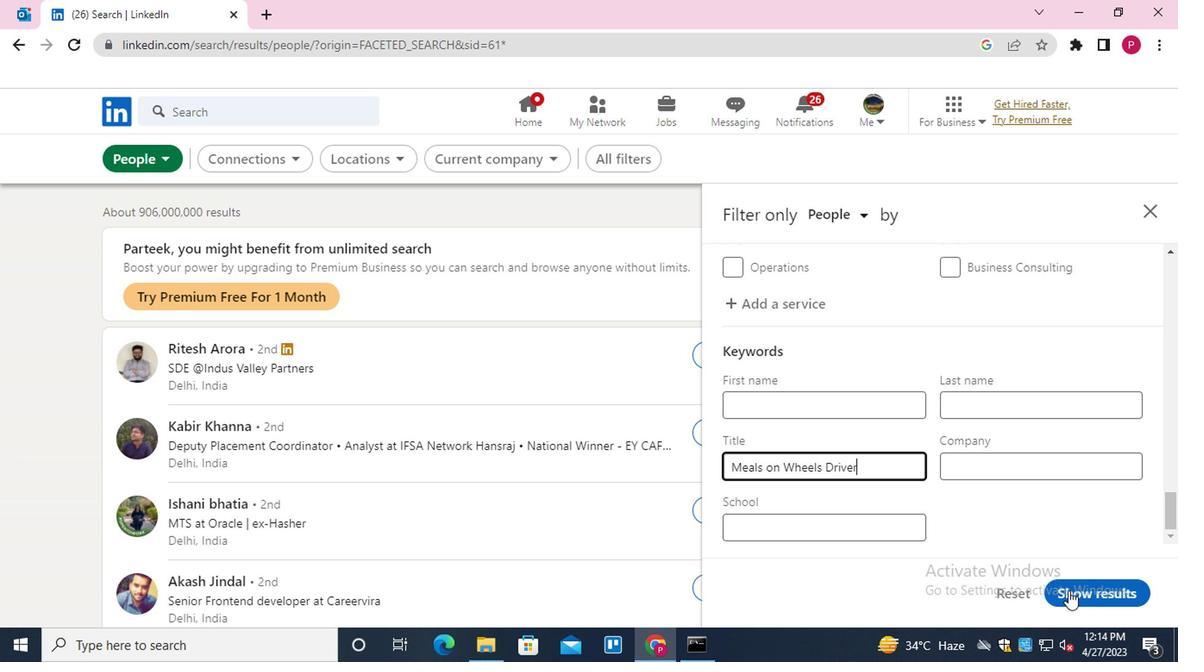 
Action: Mouse pressed left at (1071, 586)
Screenshot: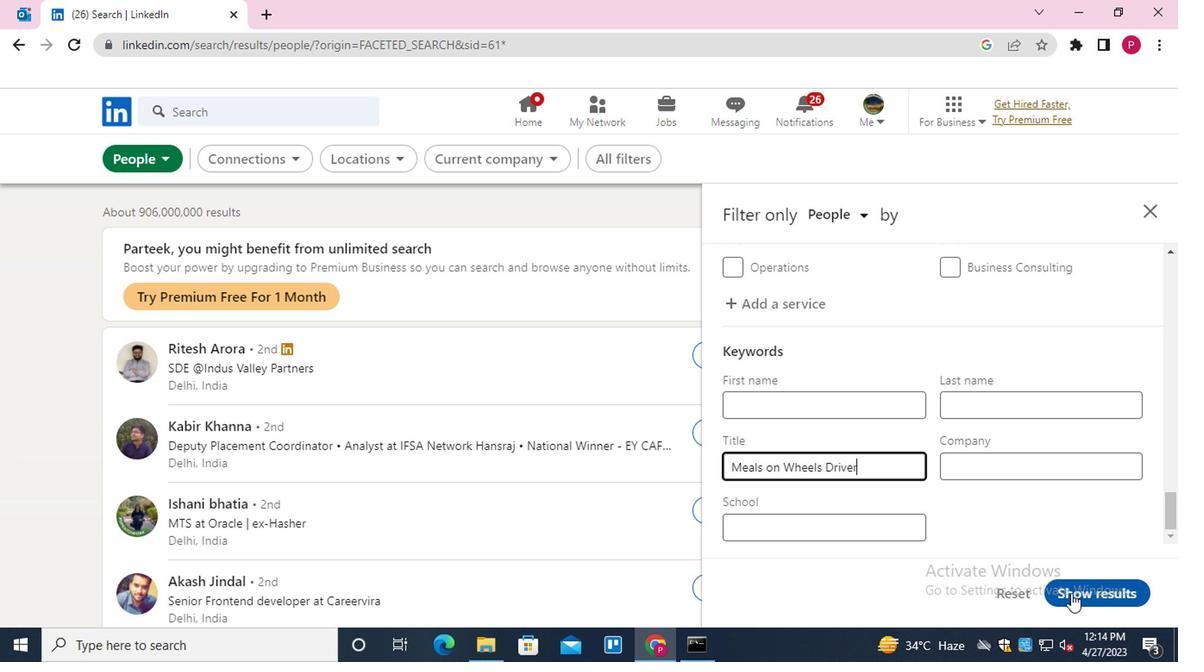 
Action: Mouse moved to (437, 369)
Screenshot: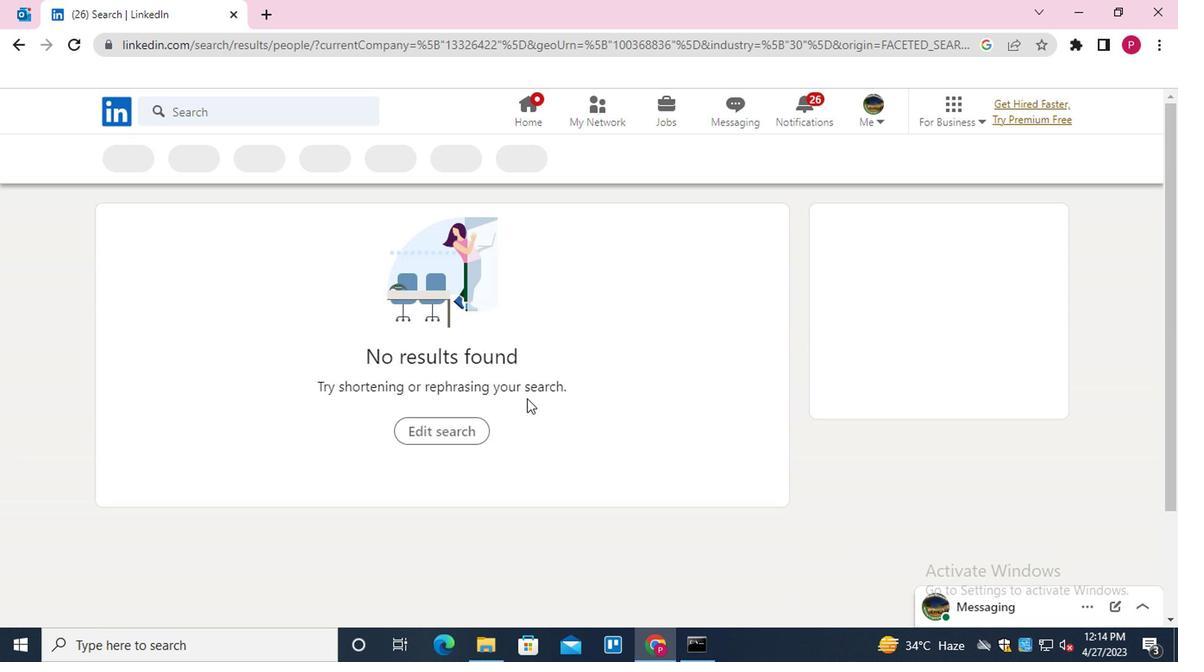 
